 Task: Look for space in Amangarh, Pakistan from 12th June, 2023 to 15th June, 2023 for 2 adults in price range Rs.10000 to Rs.15000. Place can be entire place with 1  bedroom having 1 bed and 1 bathroom. Property type can be house, flat, guest house, hotel. Booking option can be shelf check-in. Required host language is English.
Action: Mouse moved to (593, 110)
Screenshot: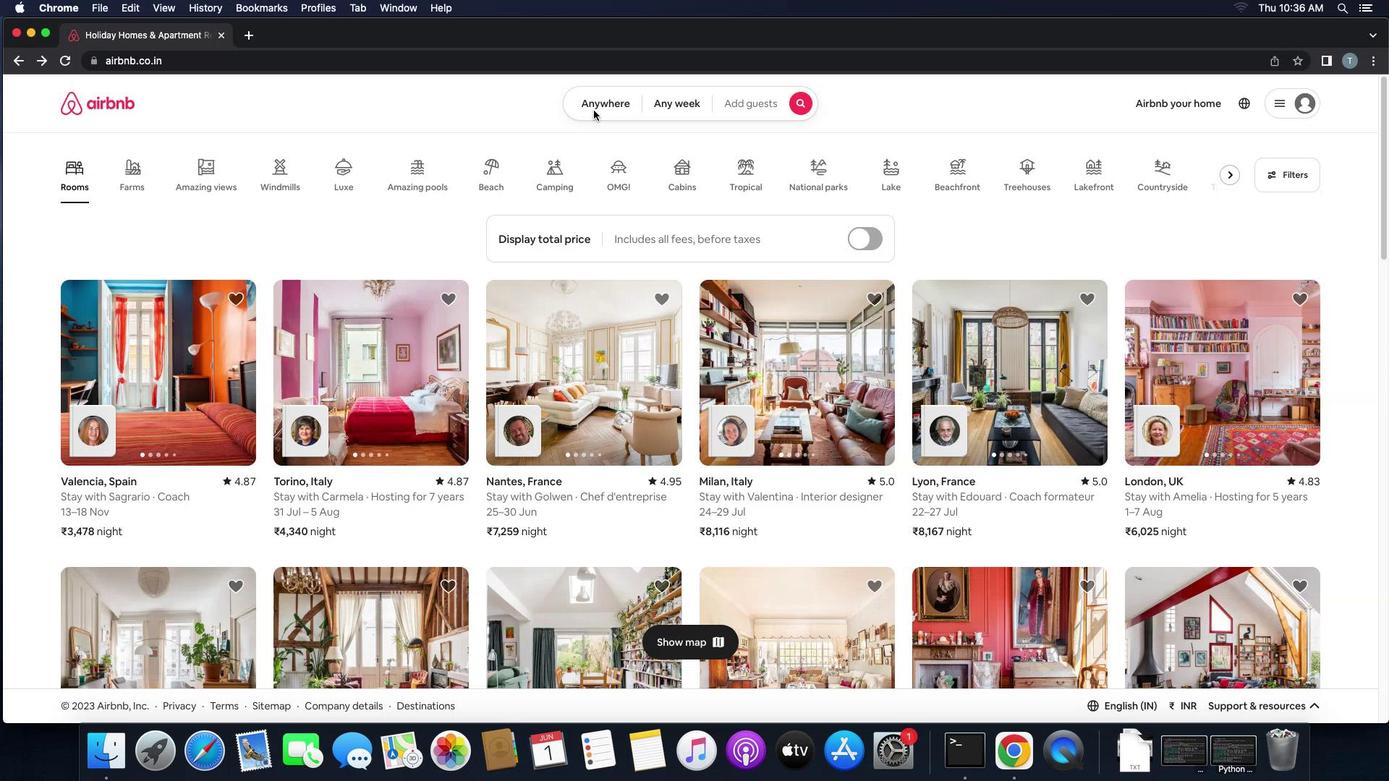 
Action: Mouse pressed left at (593, 110)
Screenshot: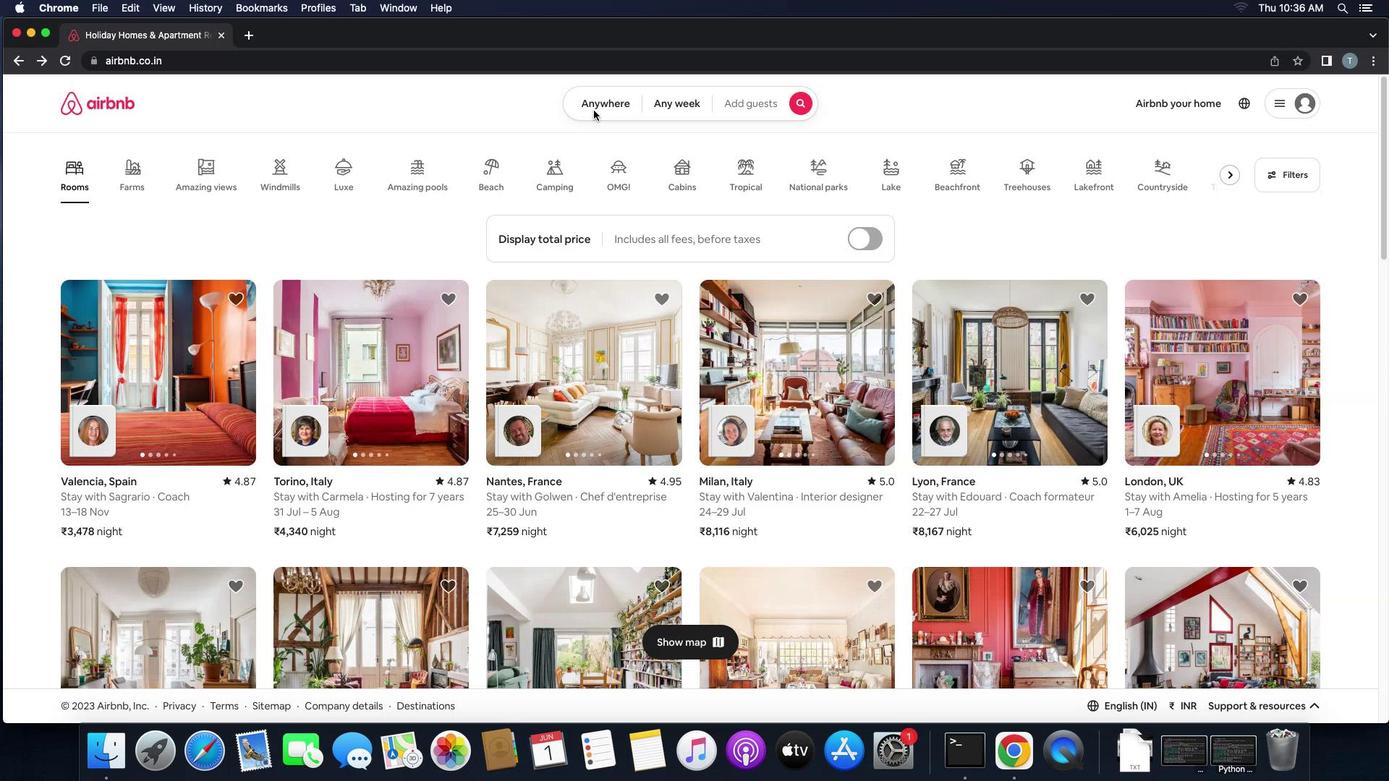 
Action: Mouse pressed left at (593, 110)
Screenshot: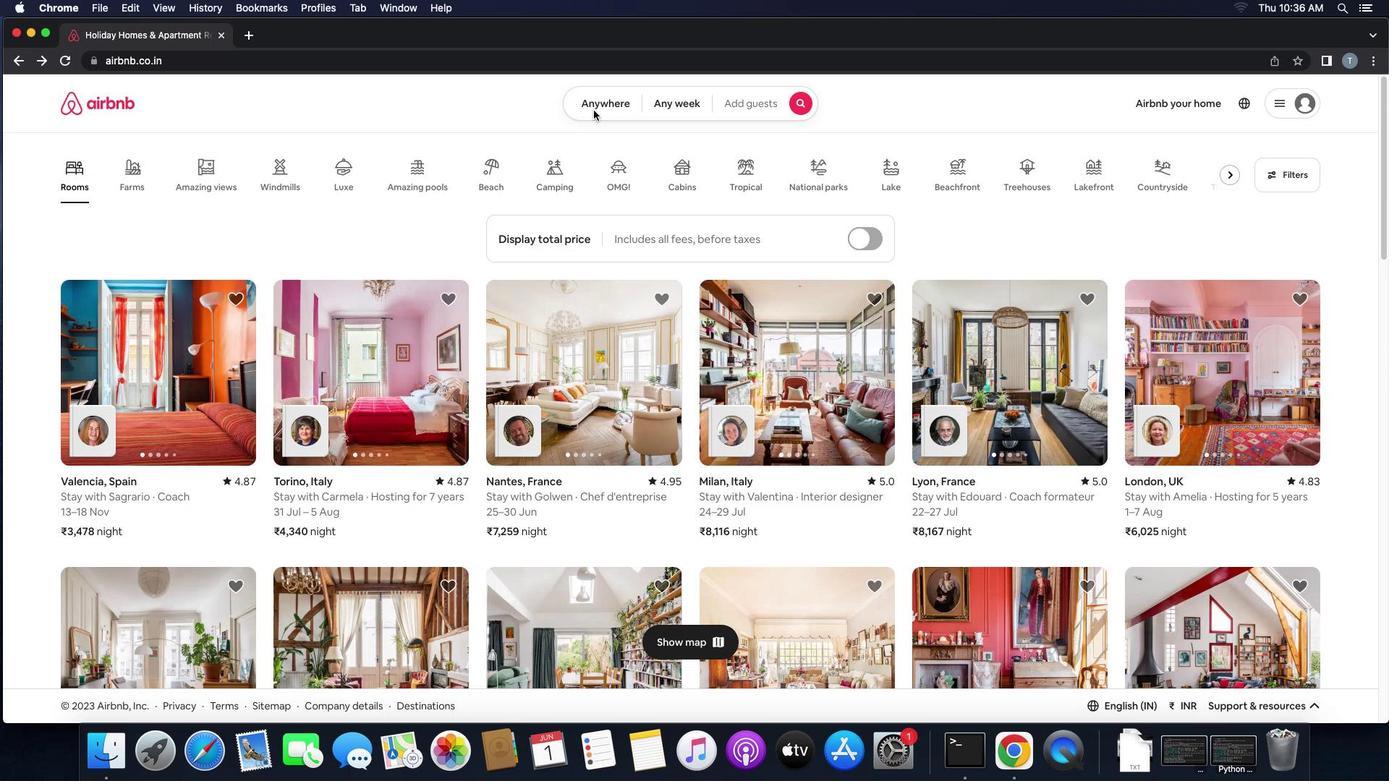 
Action: Mouse moved to (550, 168)
Screenshot: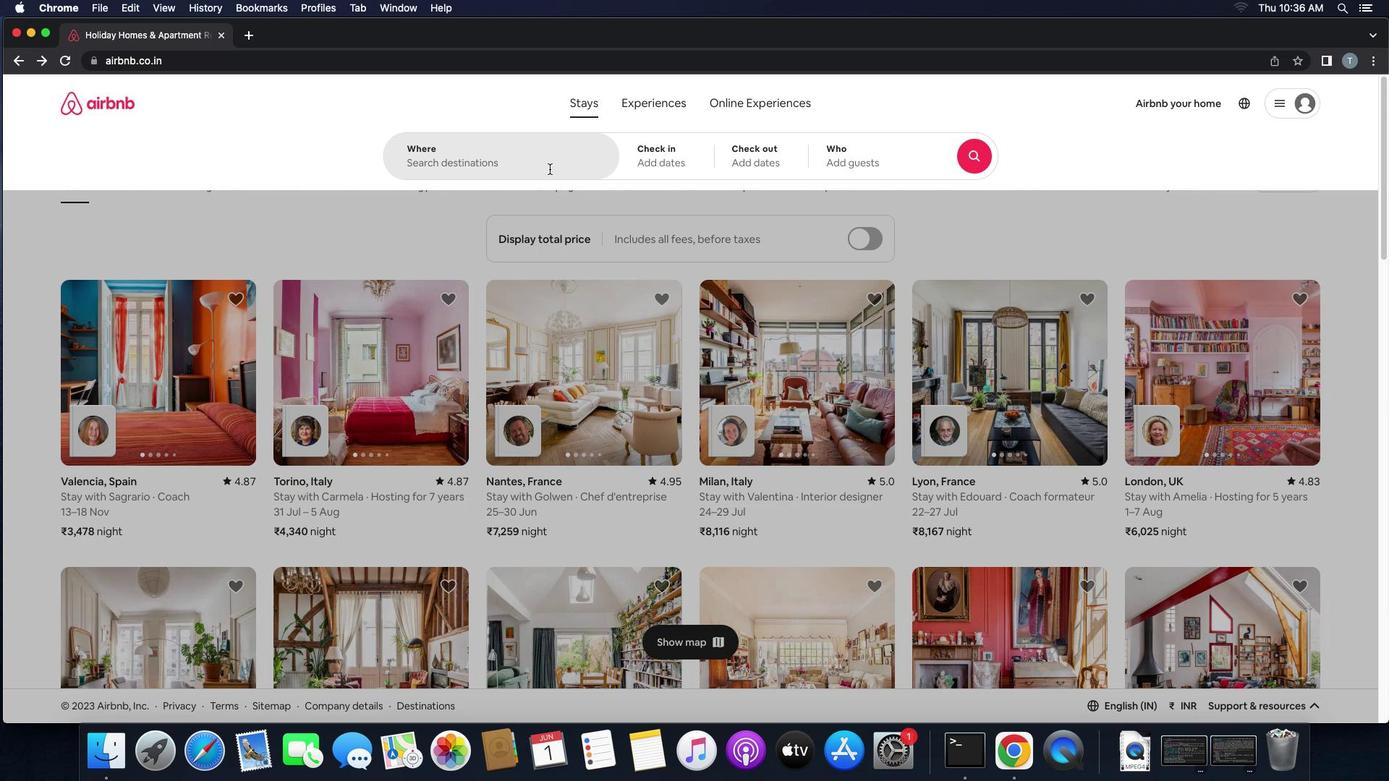 
Action: Mouse pressed left at (550, 168)
Screenshot: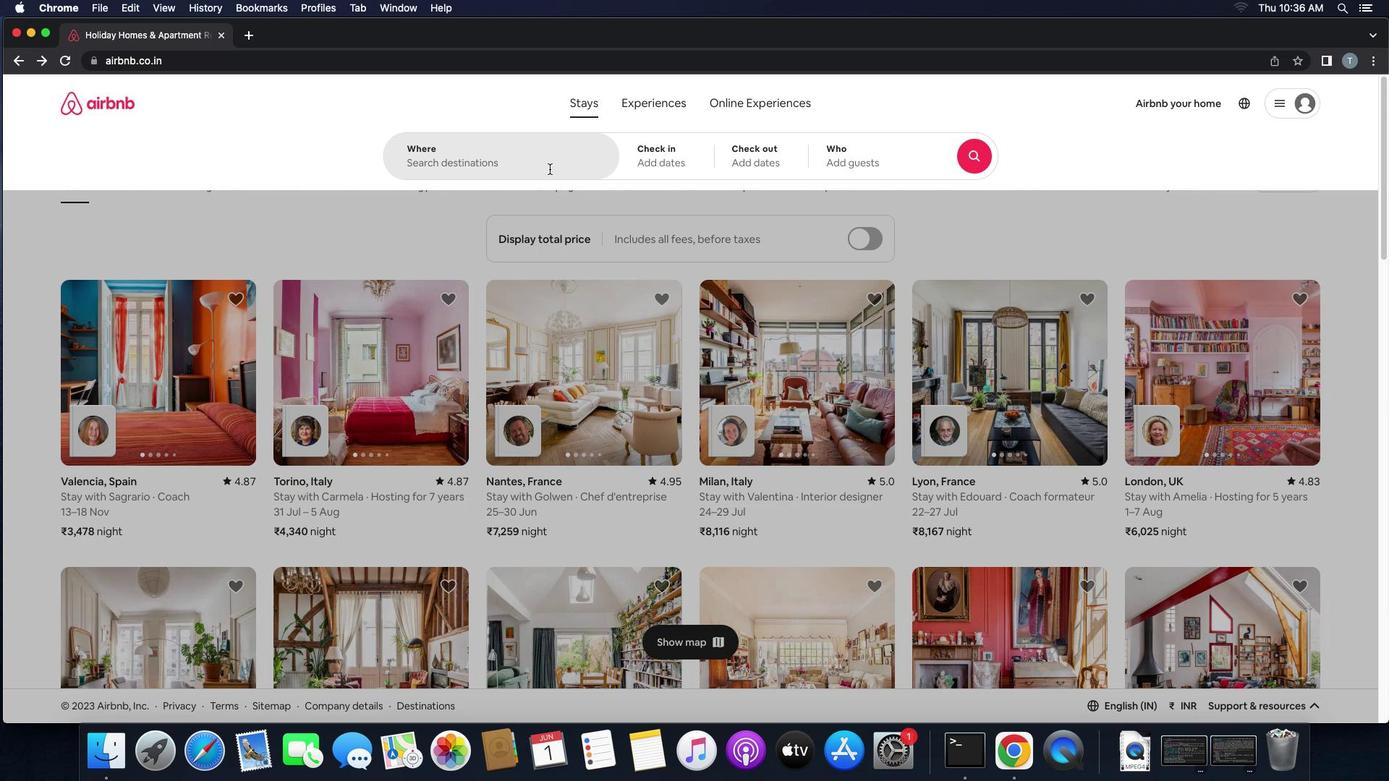 
Action: Mouse moved to (550, 168)
Screenshot: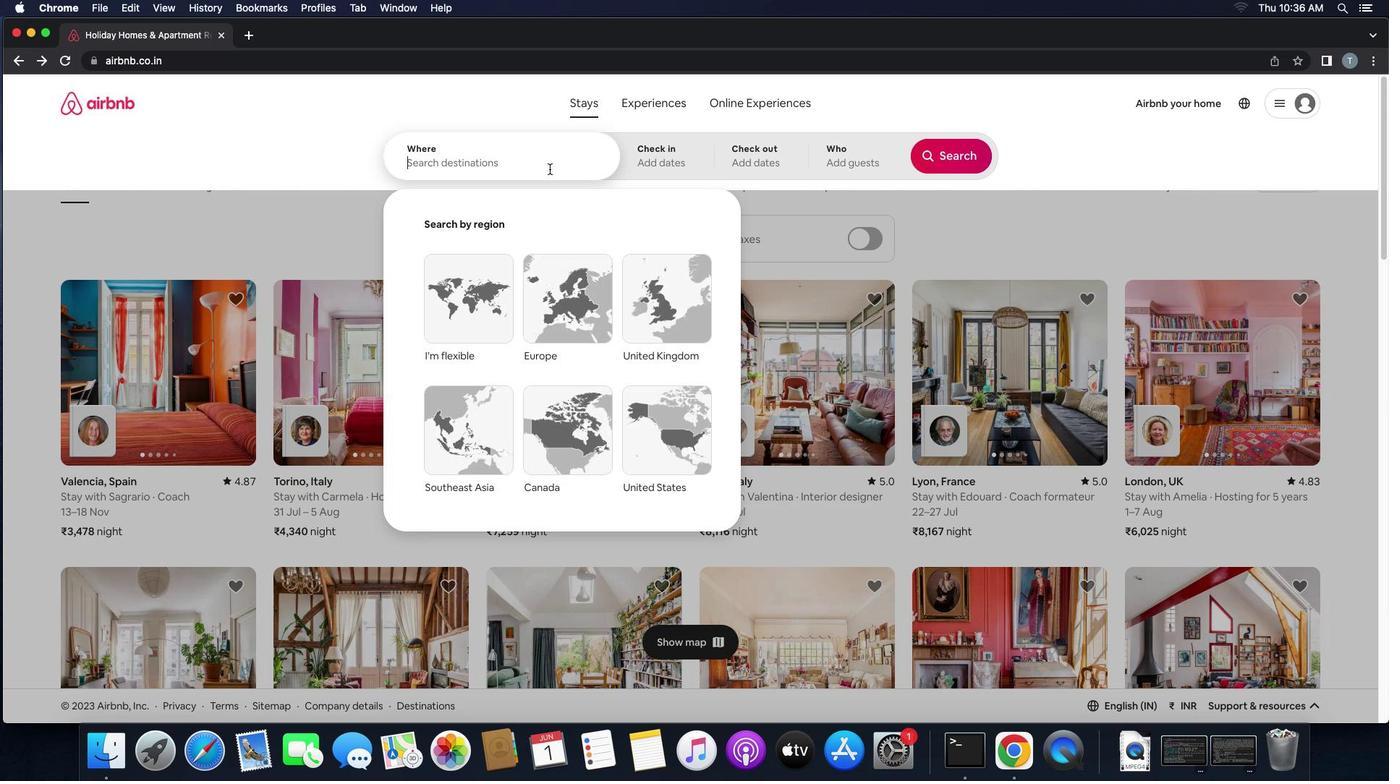 
Action: Key pressed 'a''m''a''n''g''a''r''h'
Screenshot: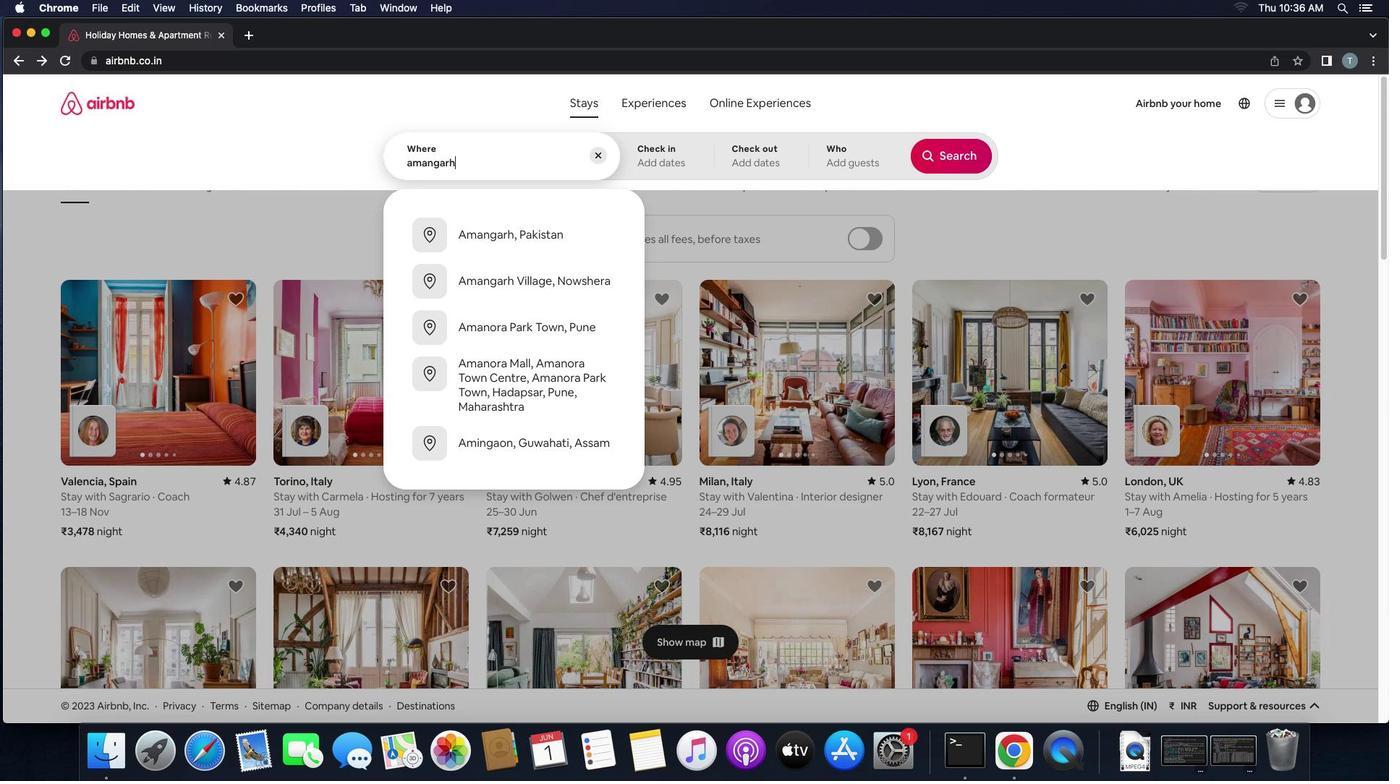 
Action: Mouse moved to (520, 230)
Screenshot: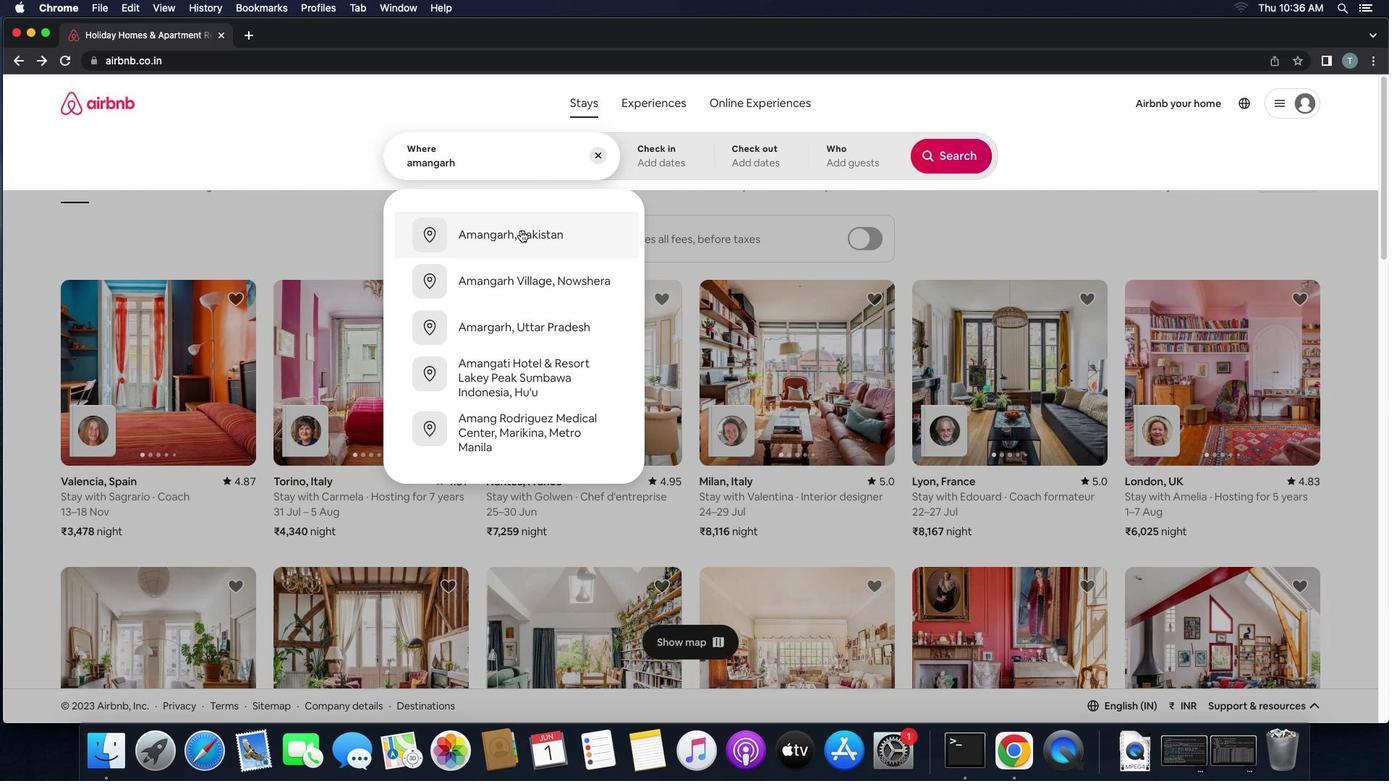 
Action: Mouse pressed left at (520, 230)
Screenshot: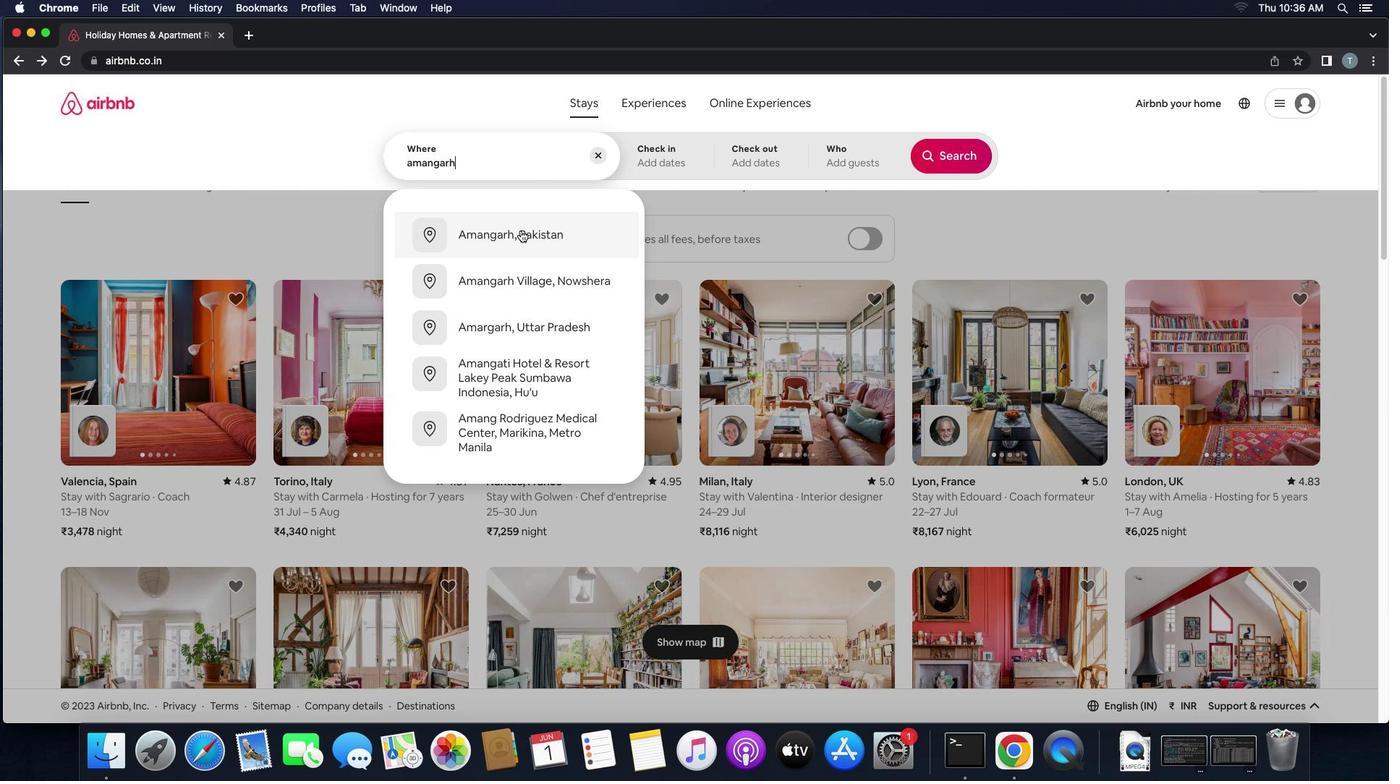 
Action: Mouse moved to (488, 403)
Screenshot: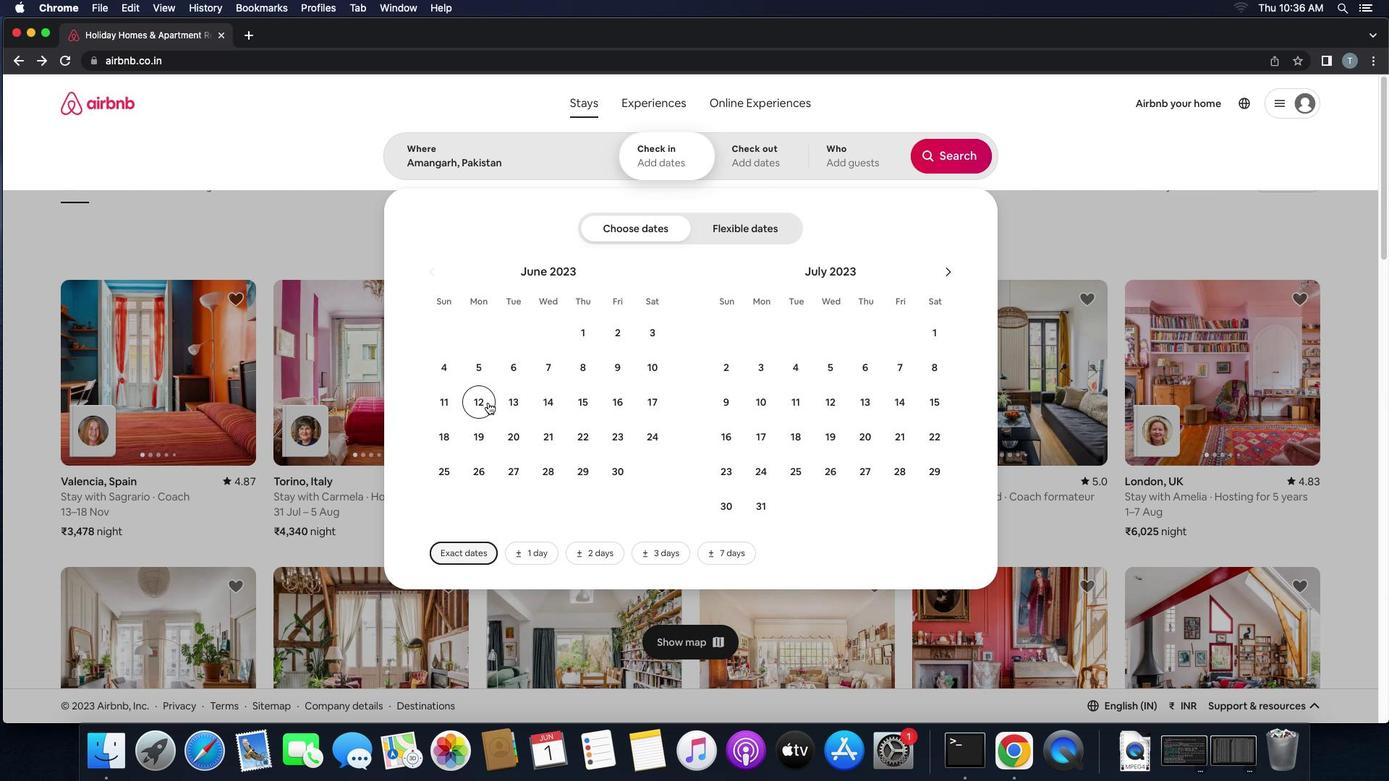 
Action: Mouse pressed left at (488, 403)
Screenshot: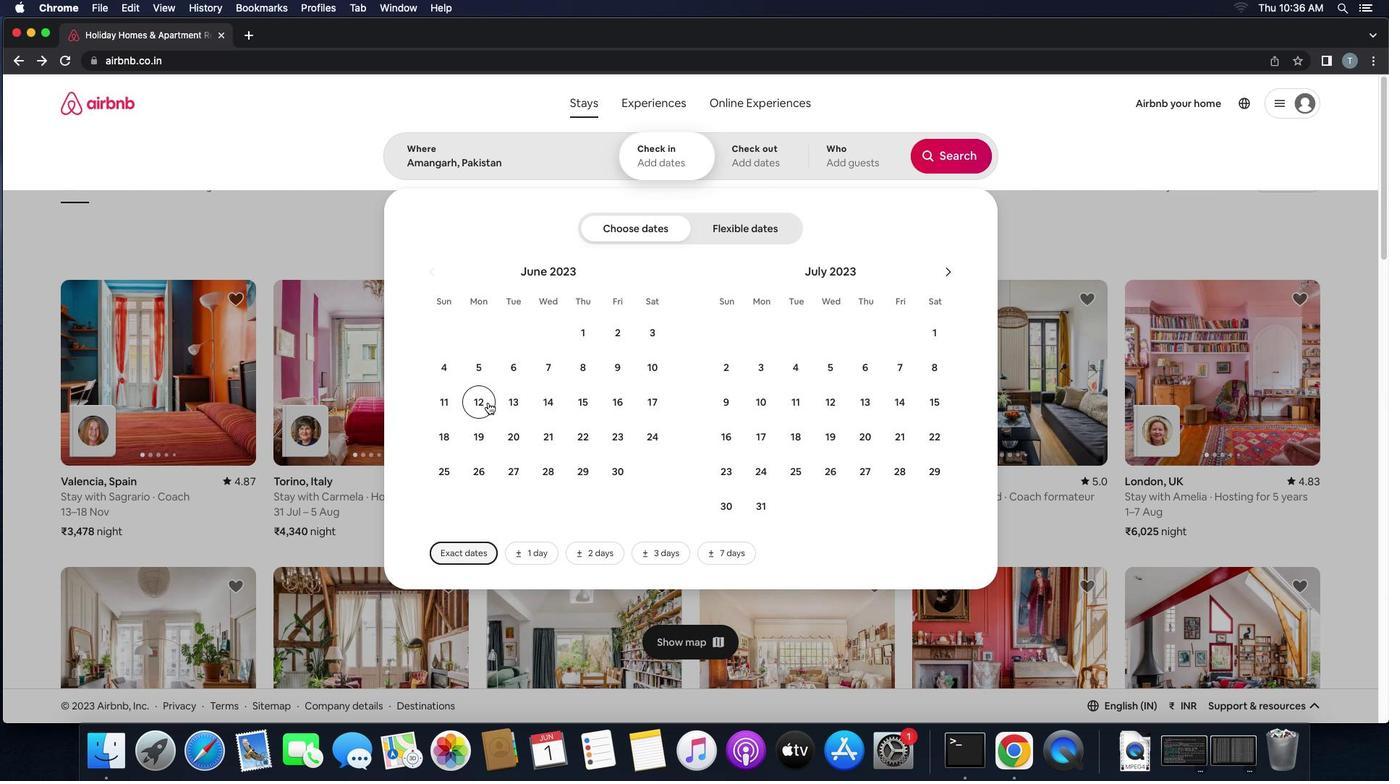
Action: Mouse moved to (574, 406)
Screenshot: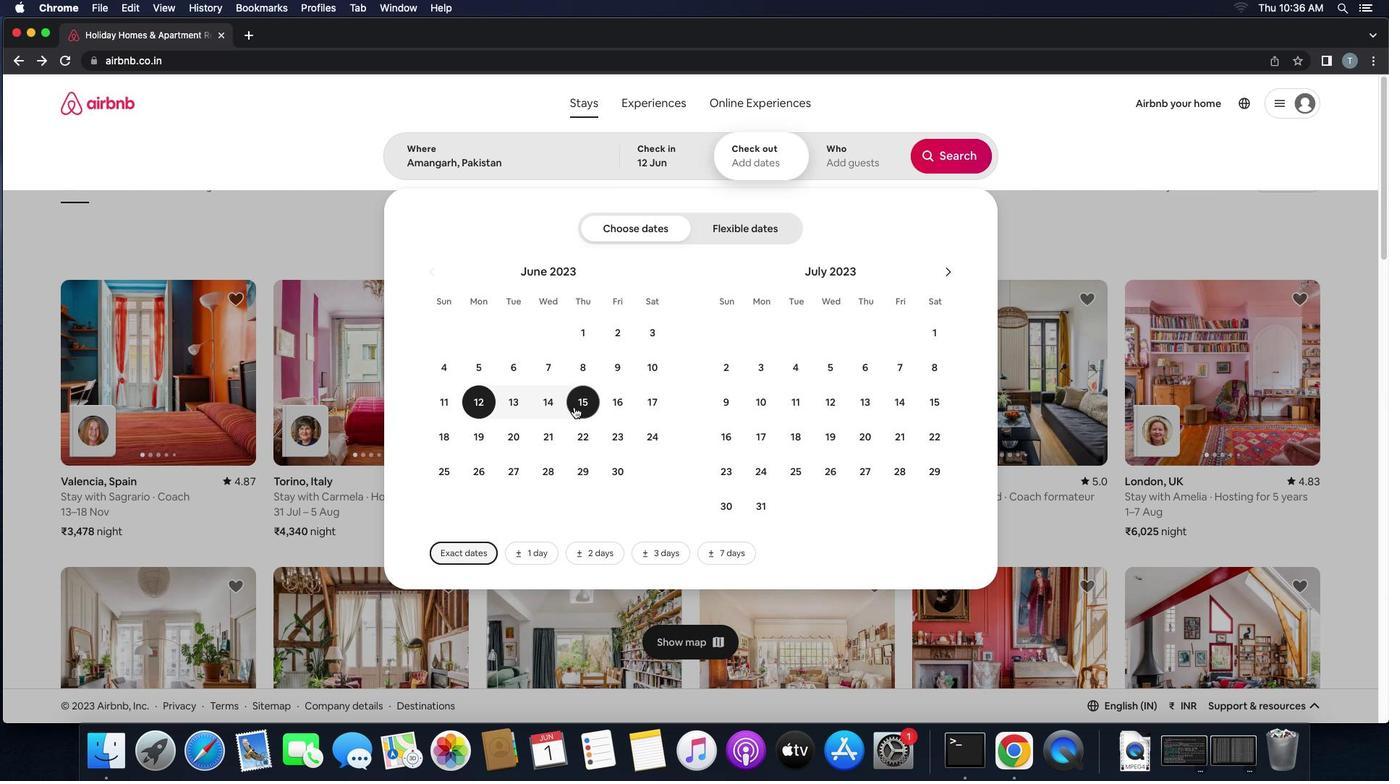 
Action: Mouse pressed left at (574, 406)
Screenshot: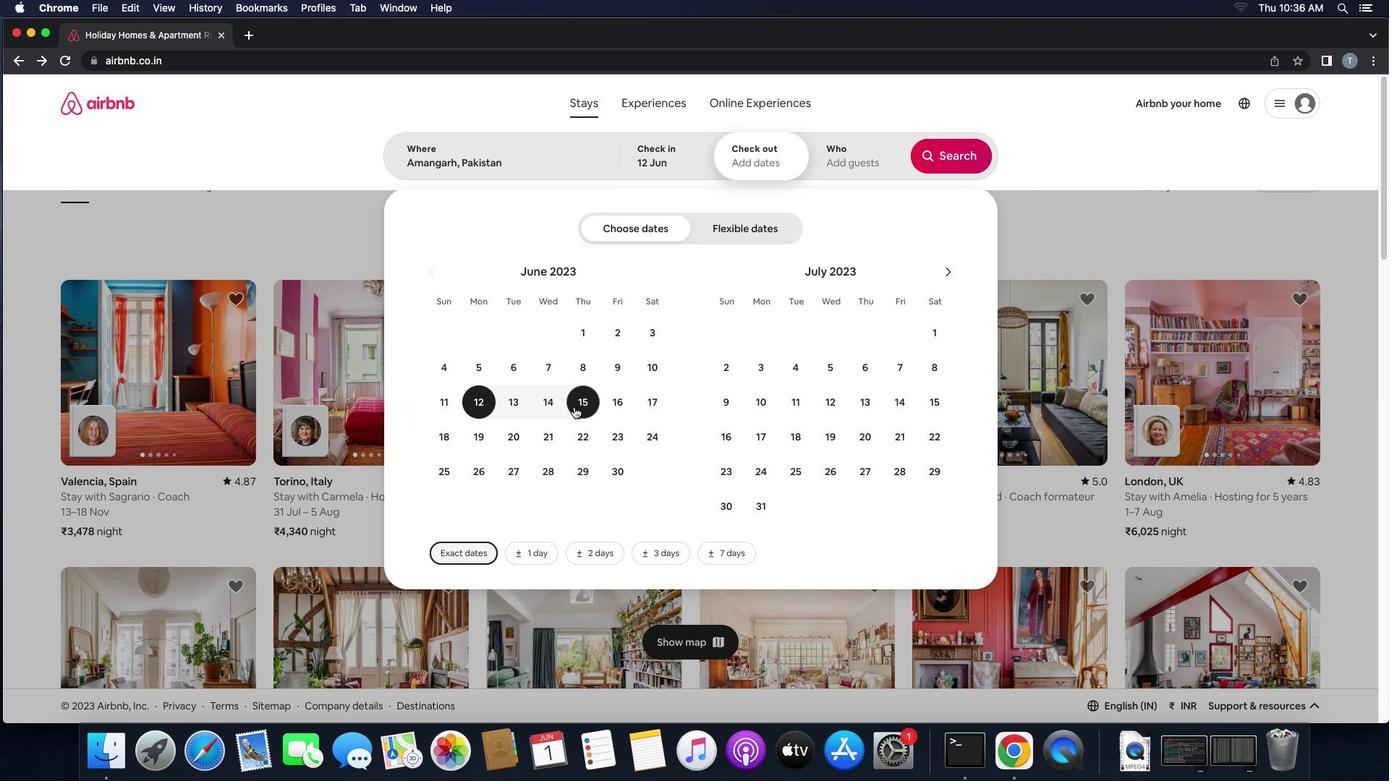 
Action: Mouse moved to (859, 152)
Screenshot: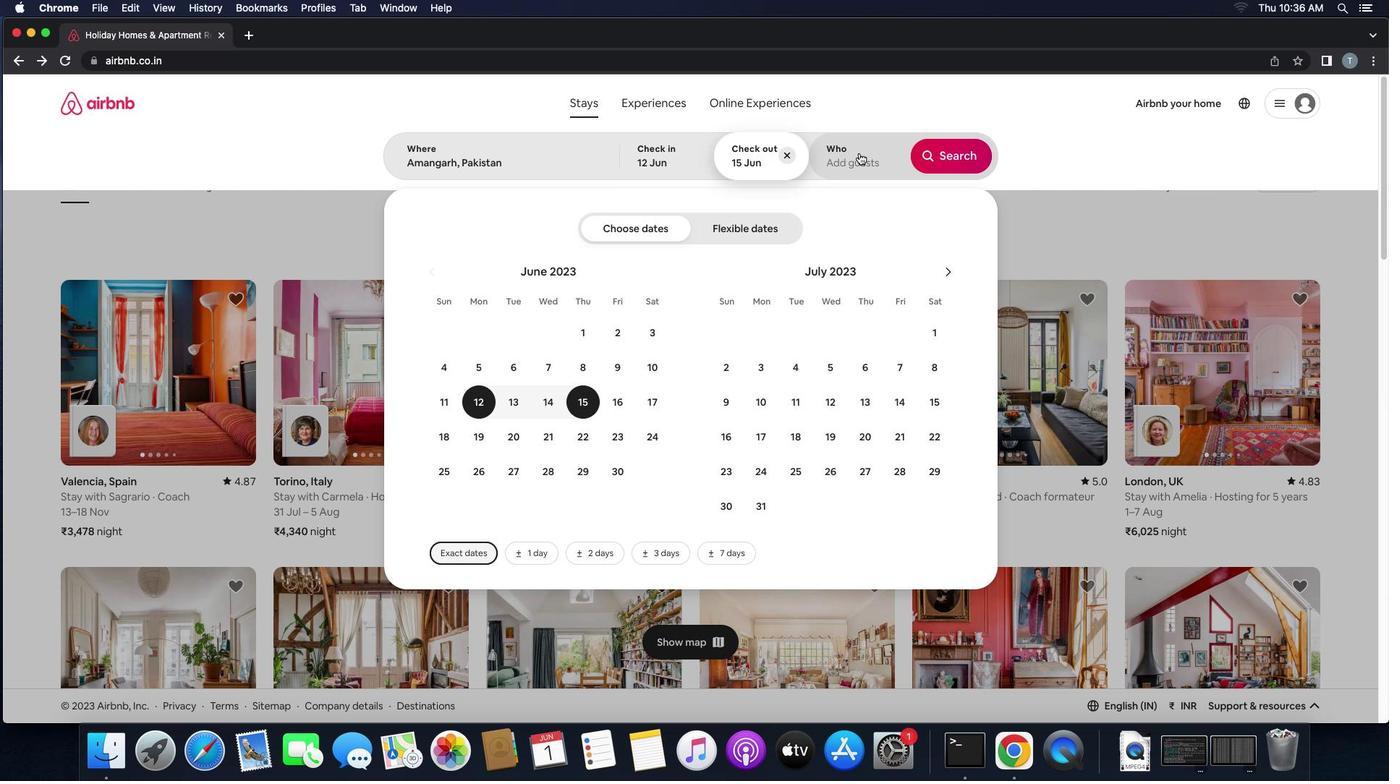 
Action: Mouse pressed left at (859, 152)
Screenshot: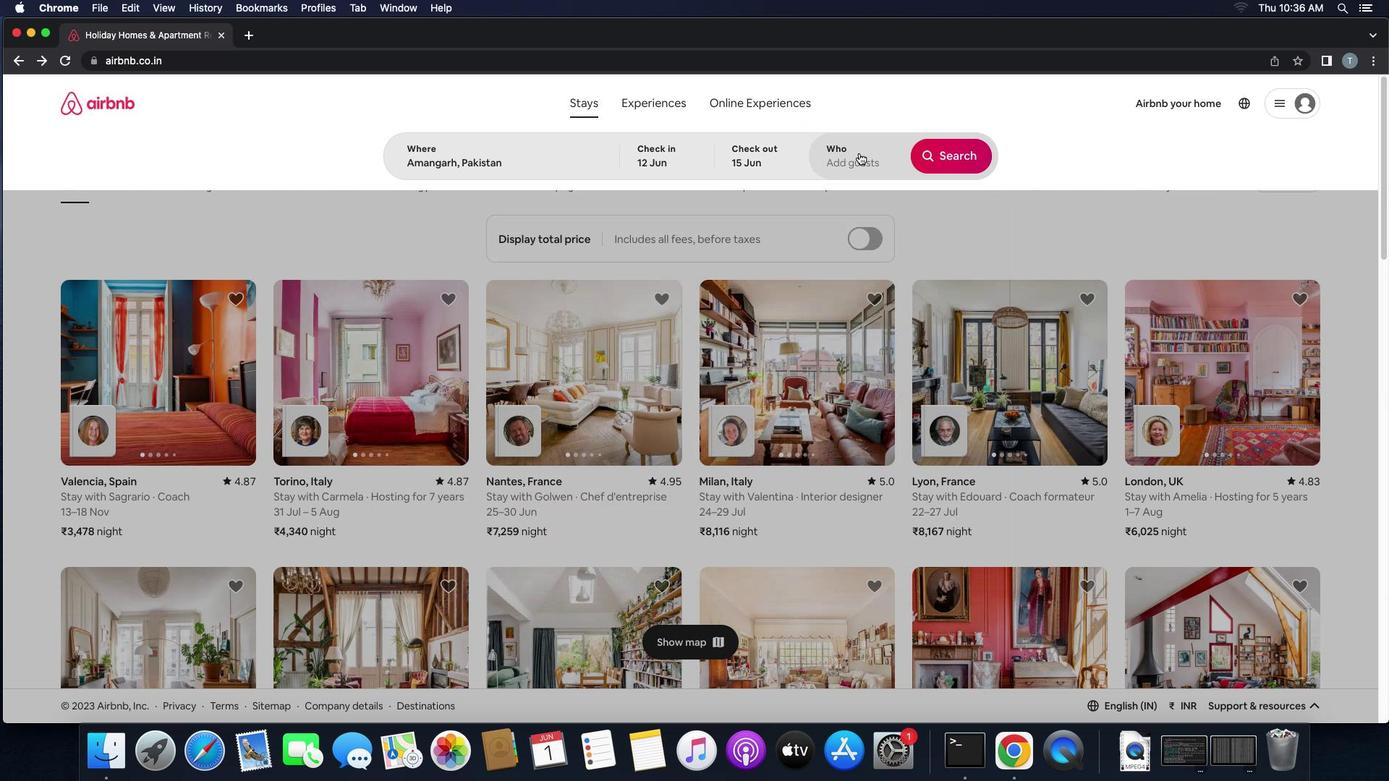 
Action: Mouse moved to (950, 230)
Screenshot: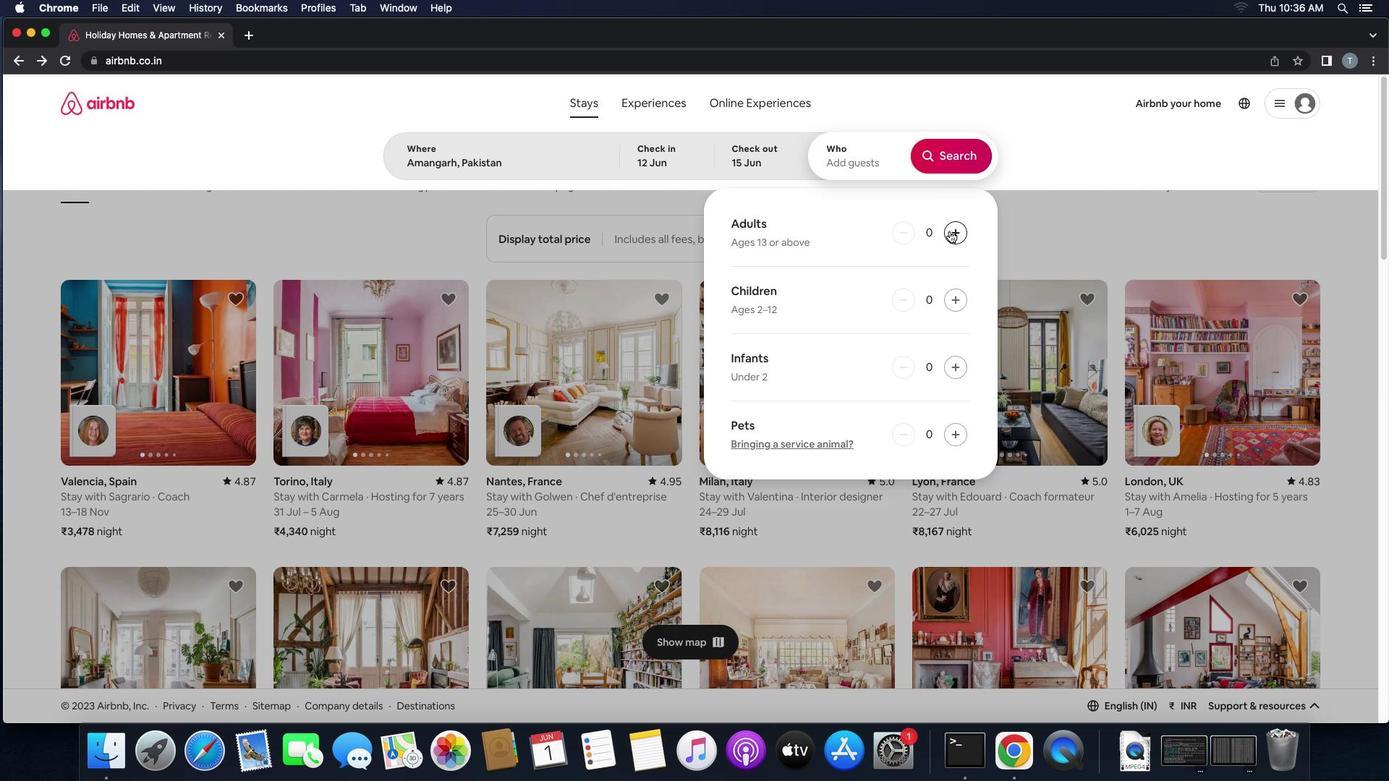 
Action: Mouse pressed left at (950, 230)
Screenshot: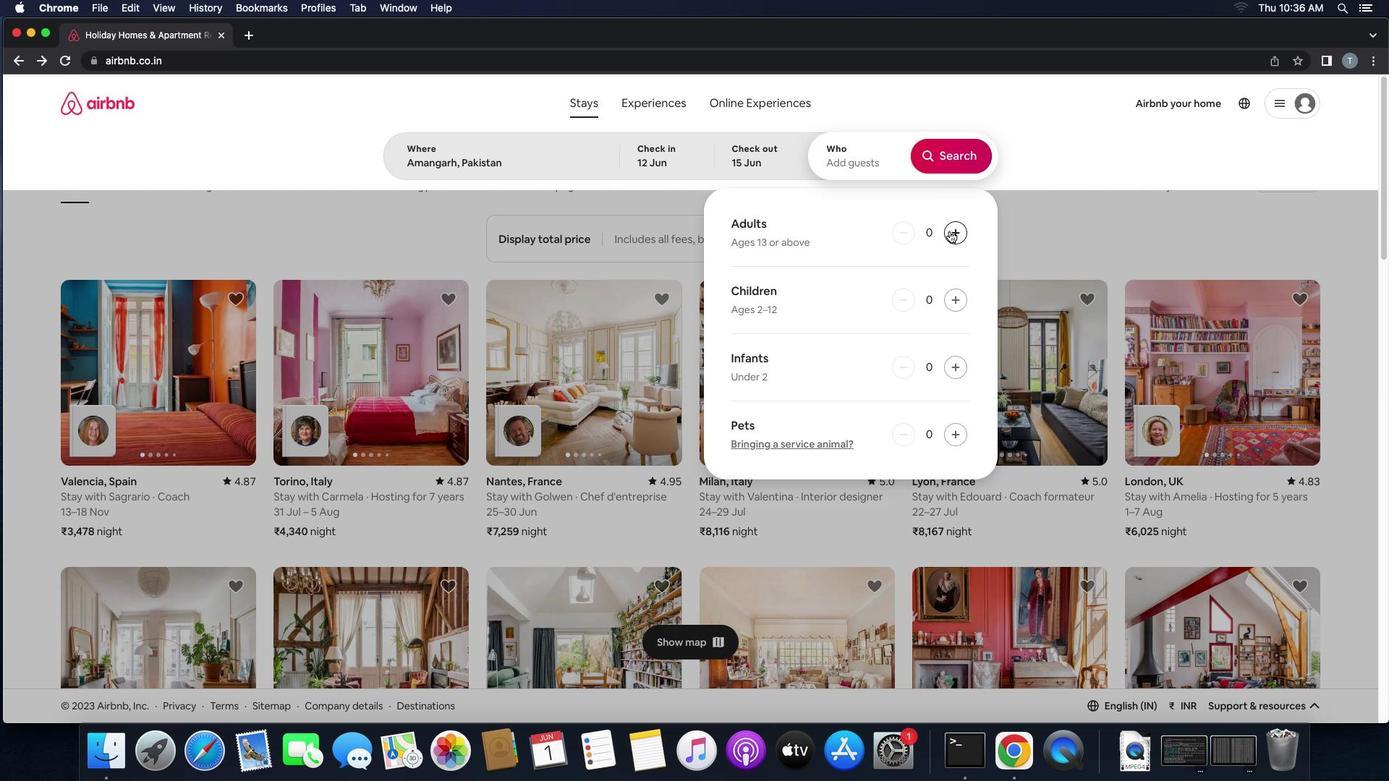 
Action: Mouse pressed left at (950, 230)
Screenshot: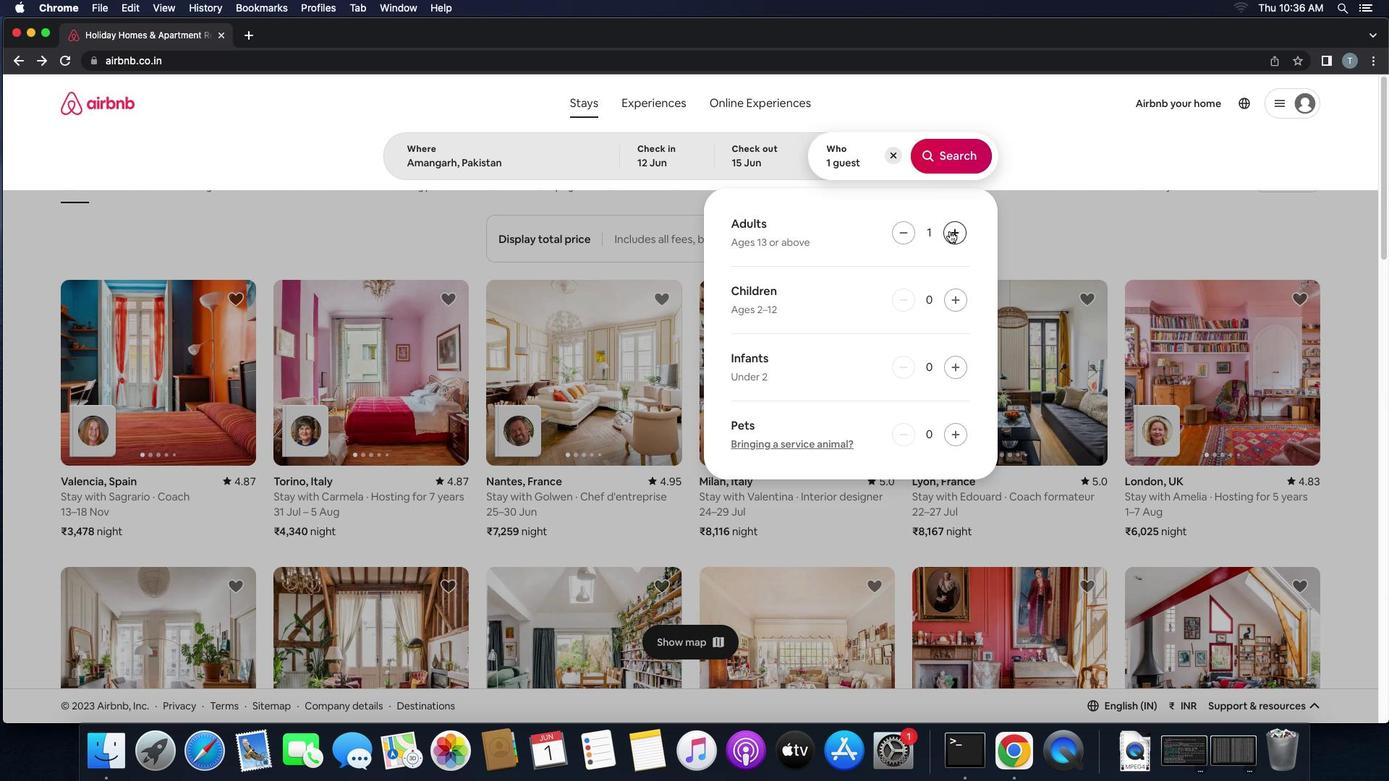 
Action: Mouse moved to (947, 162)
Screenshot: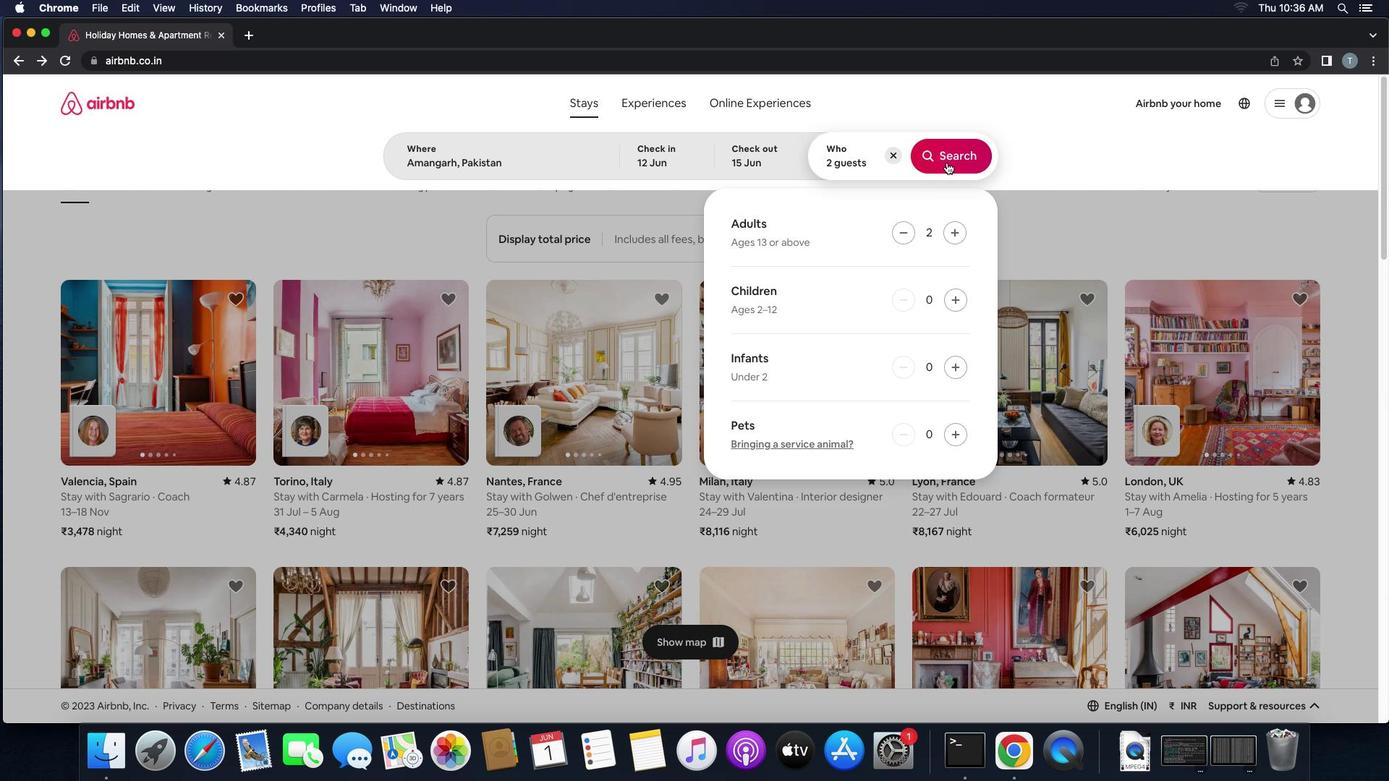 
Action: Mouse pressed left at (947, 162)
Screenshot: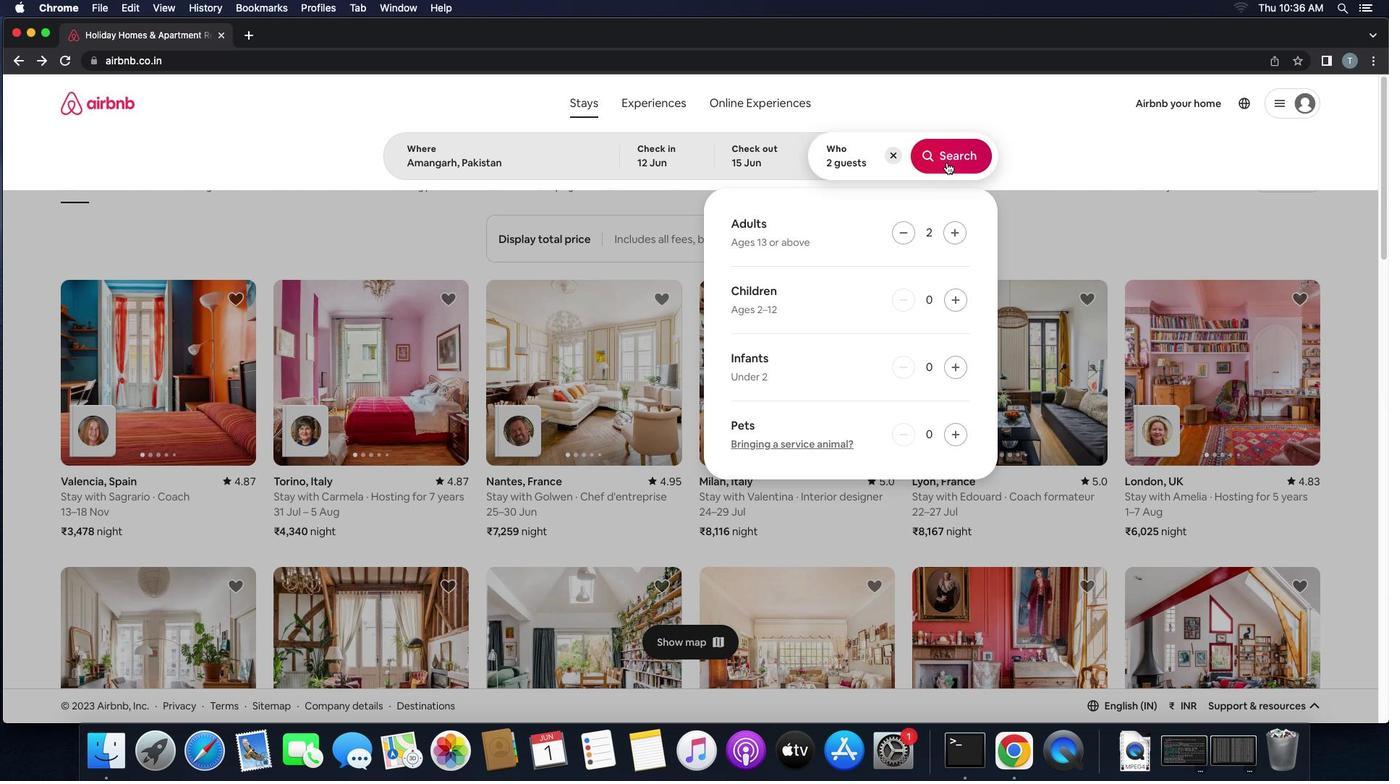 
Action: Mouse moved to (1344, 157)
Screenshot: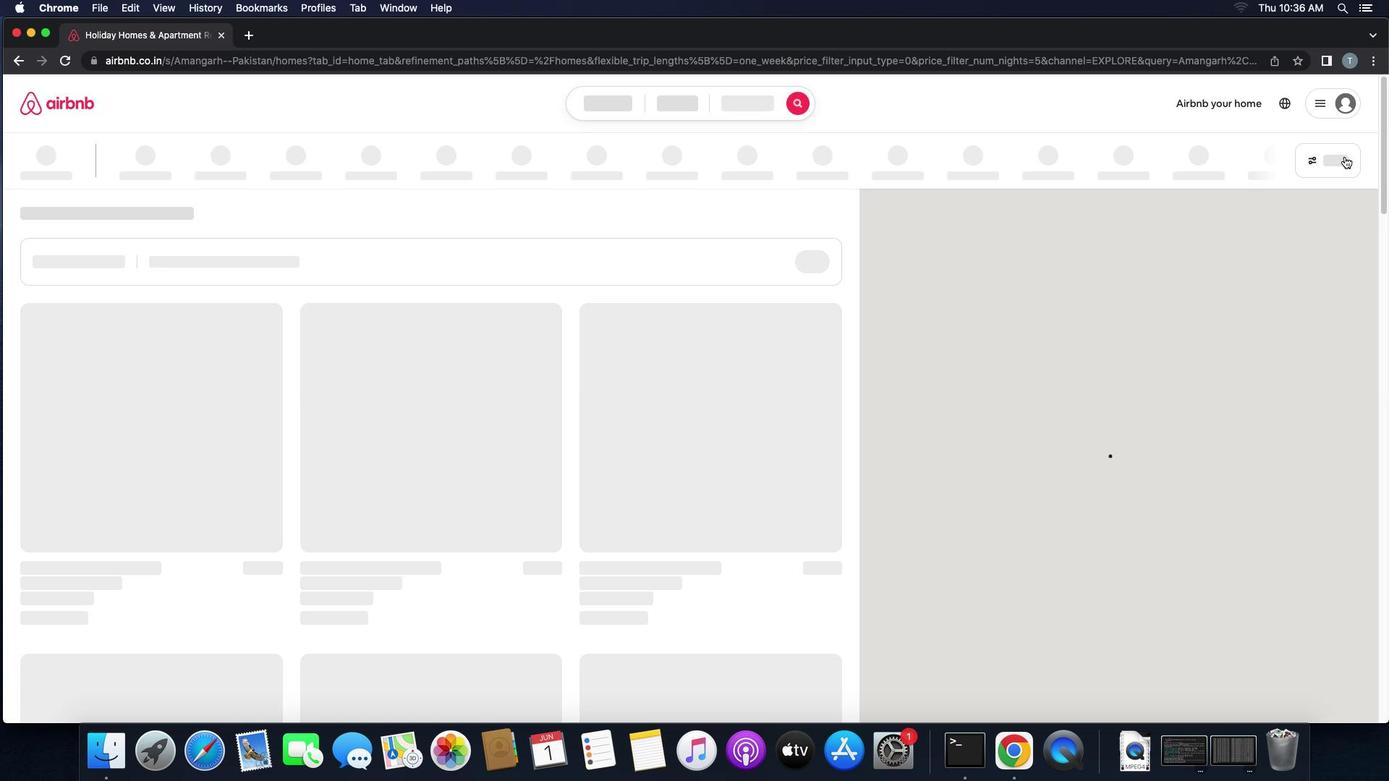 
Action: Mouse pressed left at (1344, 157)
Screenshot: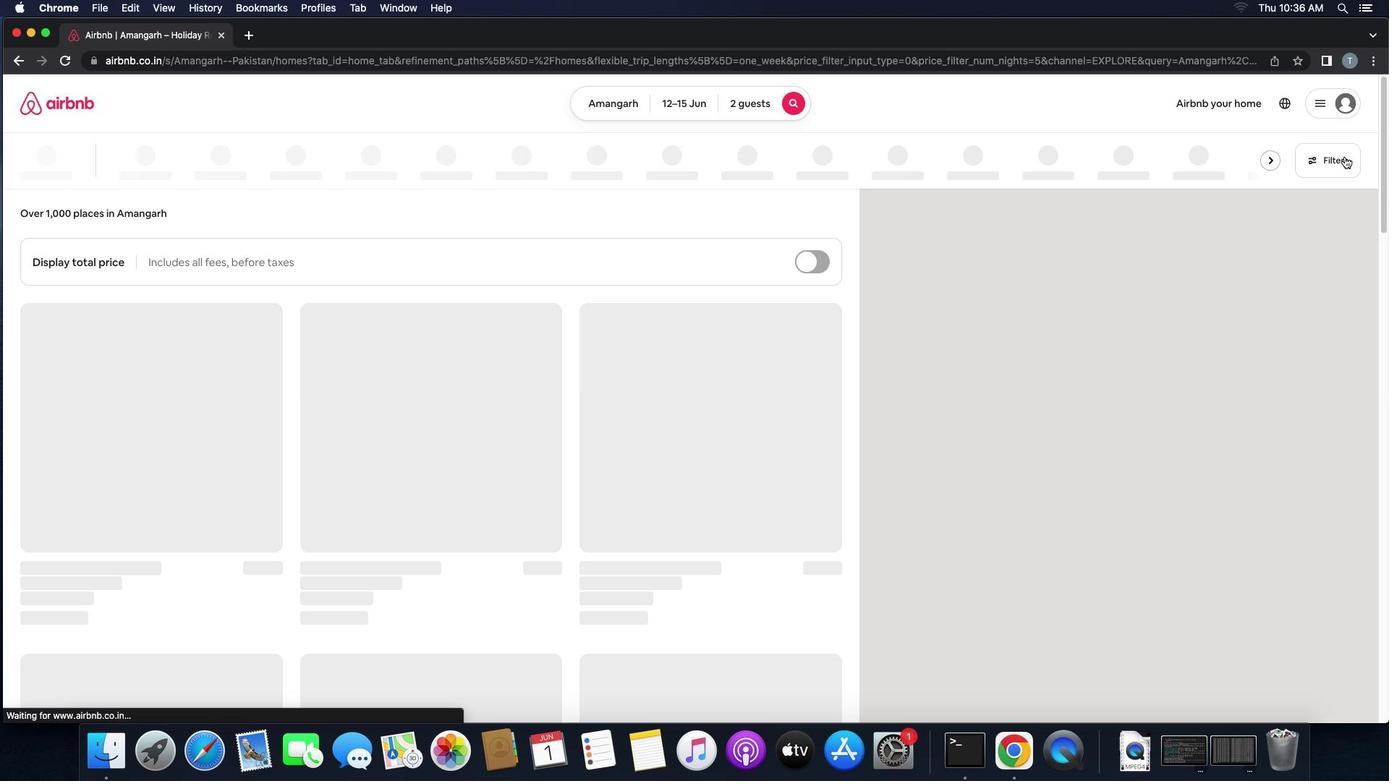 
Action: Mouse moved to (539, 531)
Screenshot: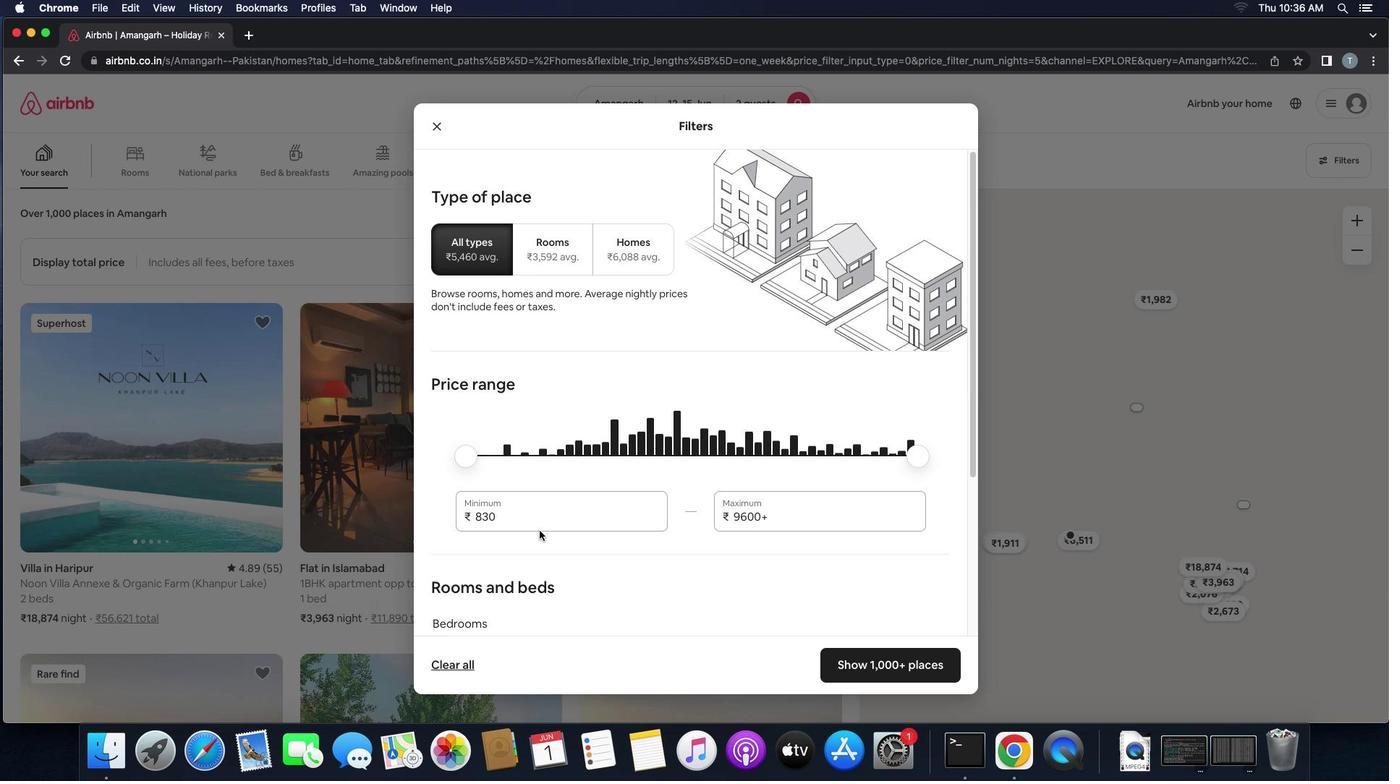 
Action: Mouse pressed left at (539, 531)
Screenshot: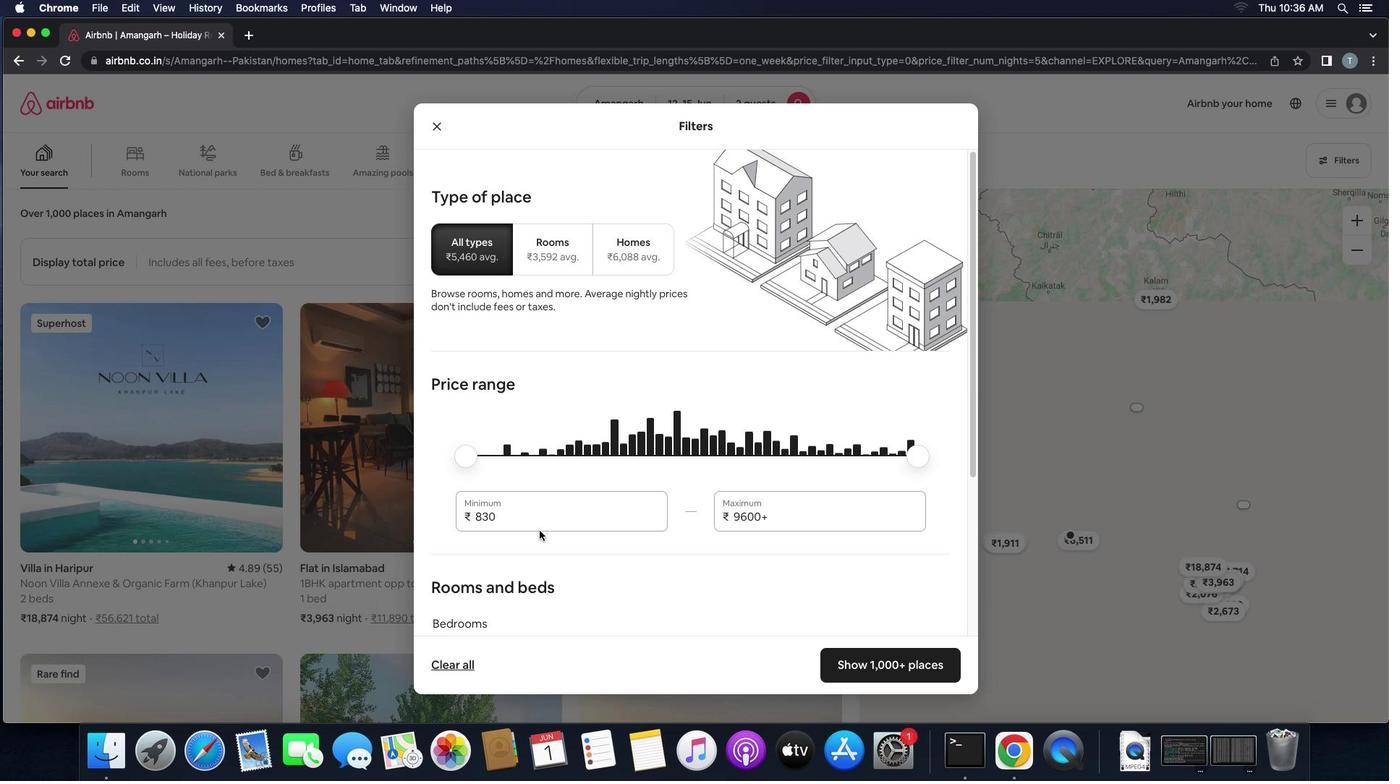 
Action: Key pressed Key.backspaceKey.backspaceKey.backspace'1''0''0''0'
Screenshot: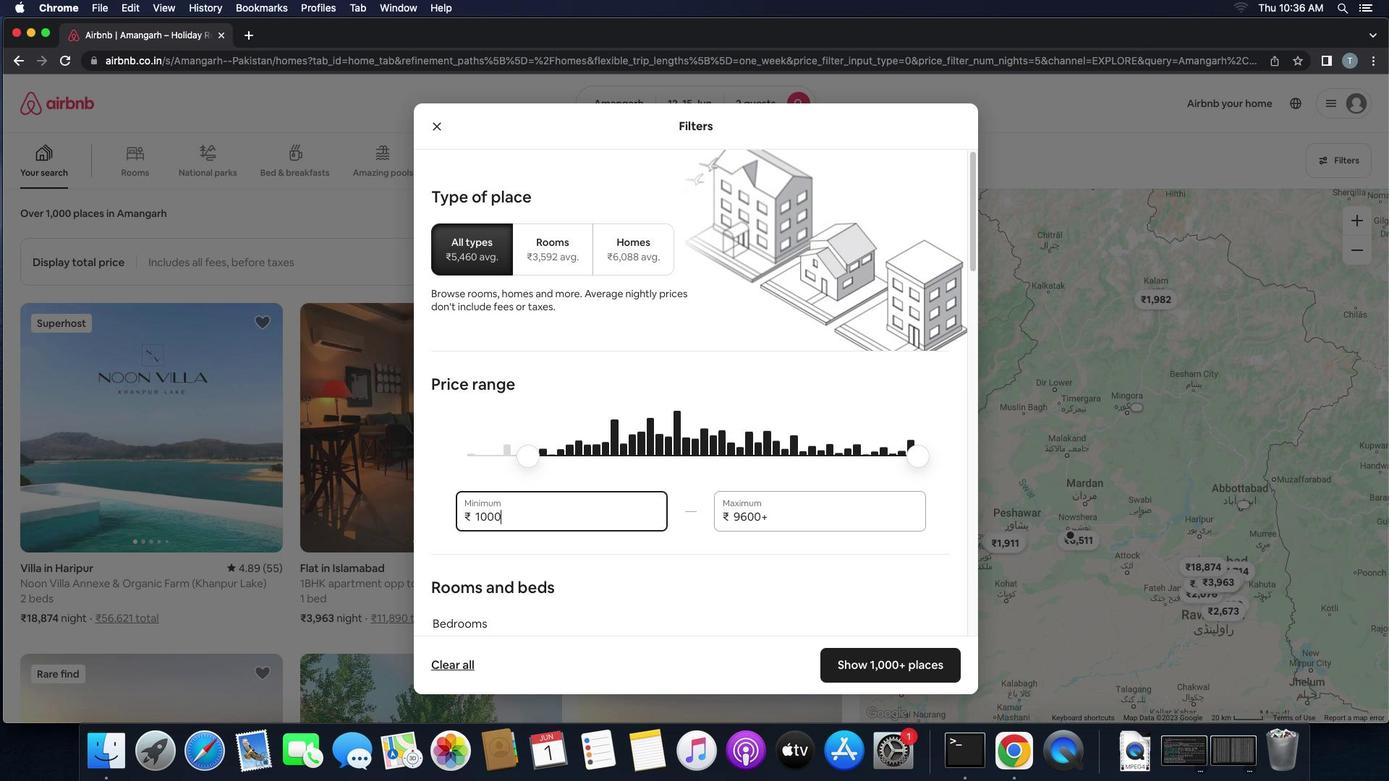 
Action: Mouse moved to (817, 520)
Screenshot: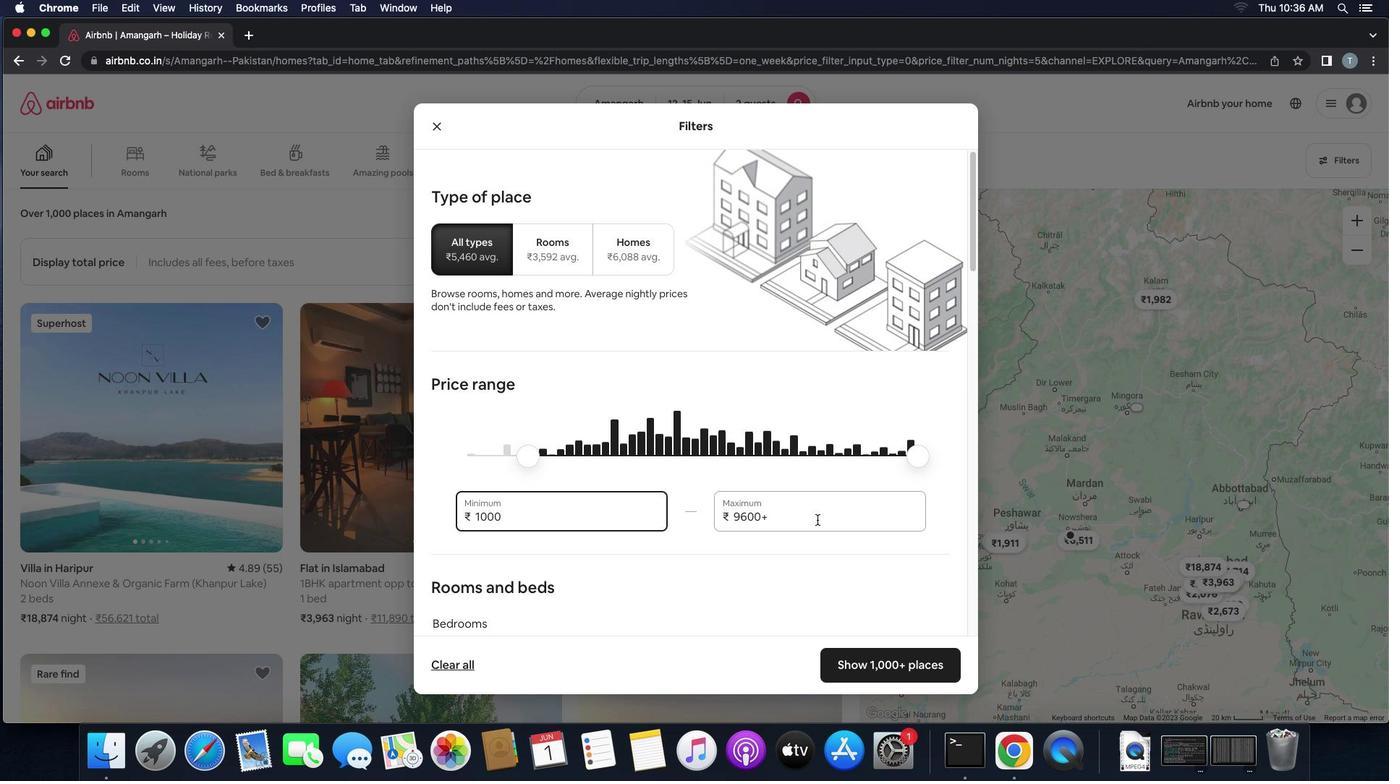 
Action: Mouse pressed left at (817, 520)
Screenshot: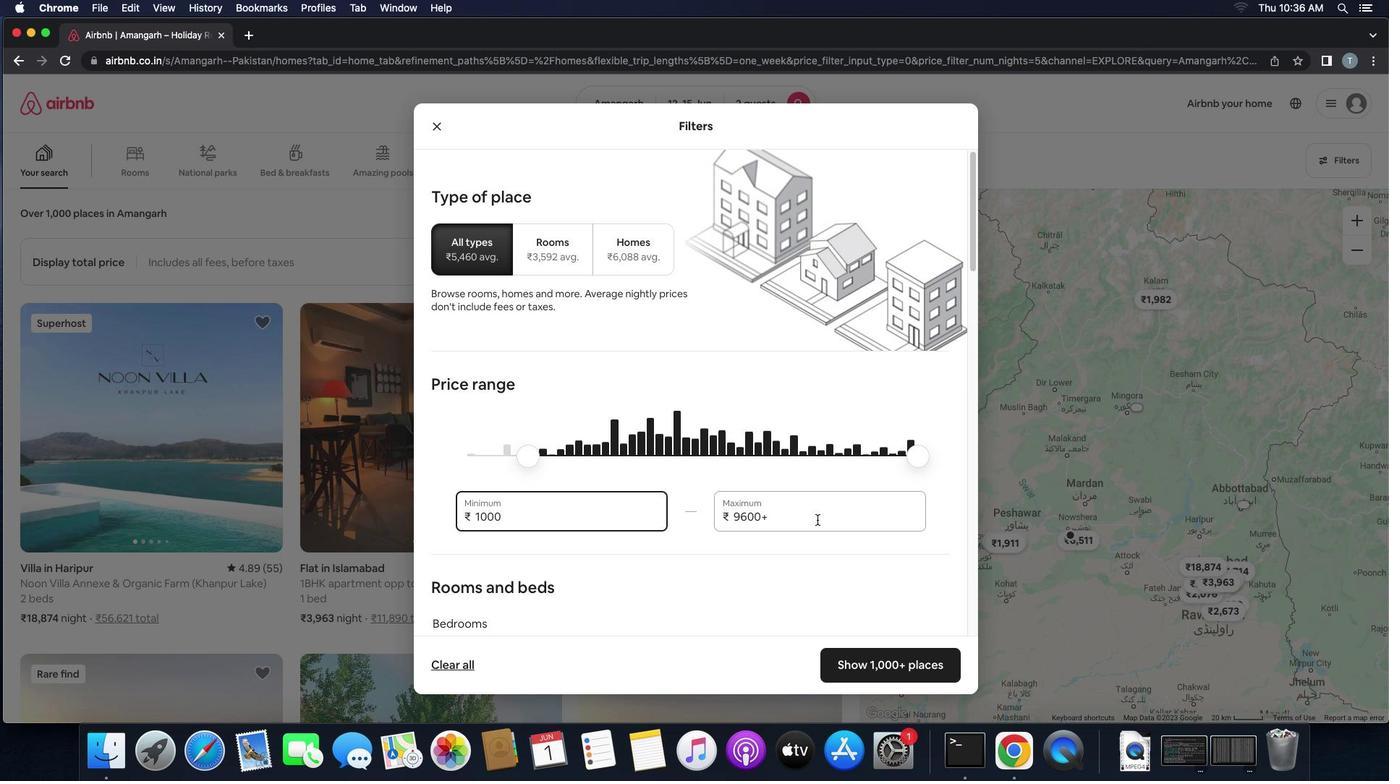 
Action: Mouse moved to (817, 520)
Screenshot: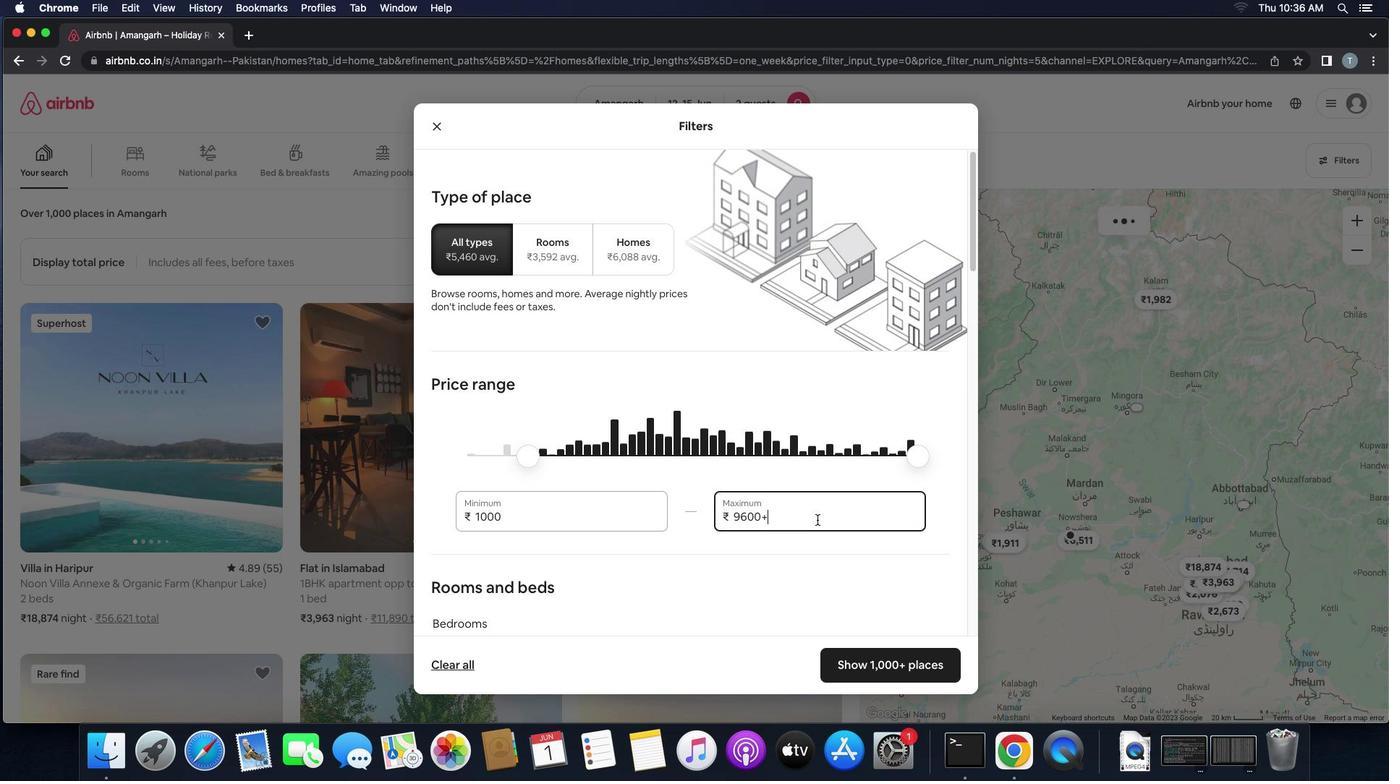 
Action: Key pressed Key.backspaceKey.backspaceKey.backspaceKey.backspaceKey.backspace'1''5''0''0''0'
Screenshot: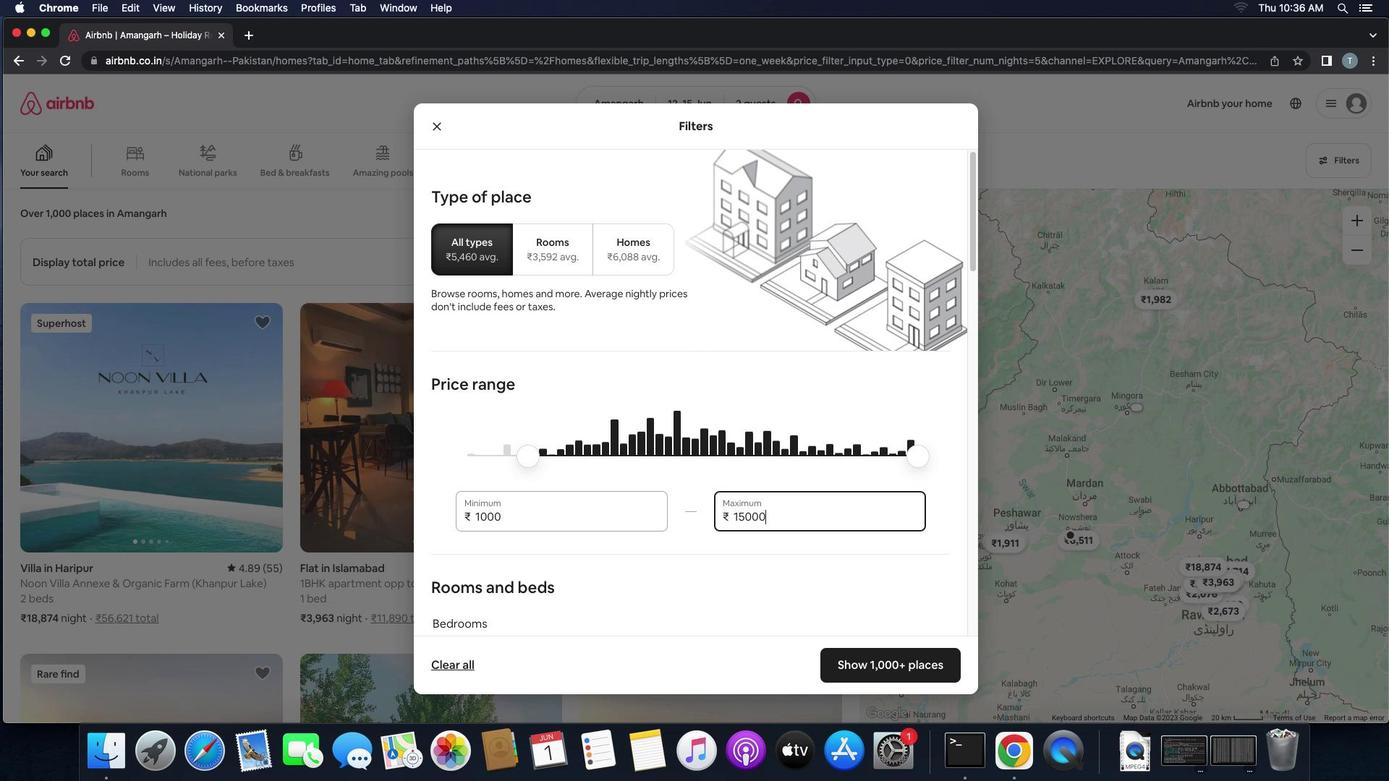 
Action: Mouse moved to (678, 577)
Screenshot: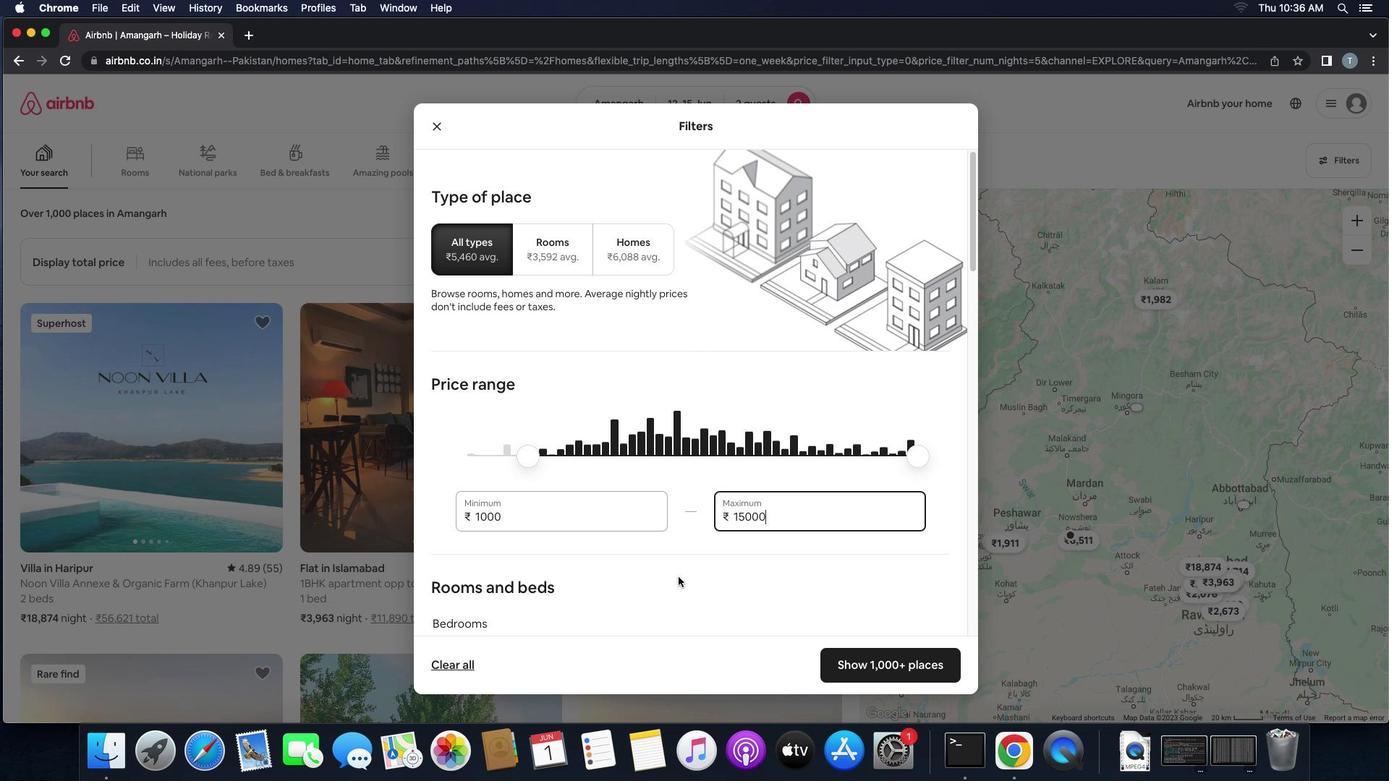 
Action: Mouse scrolled (678, 577) with delta (0, 0)
Screenshot: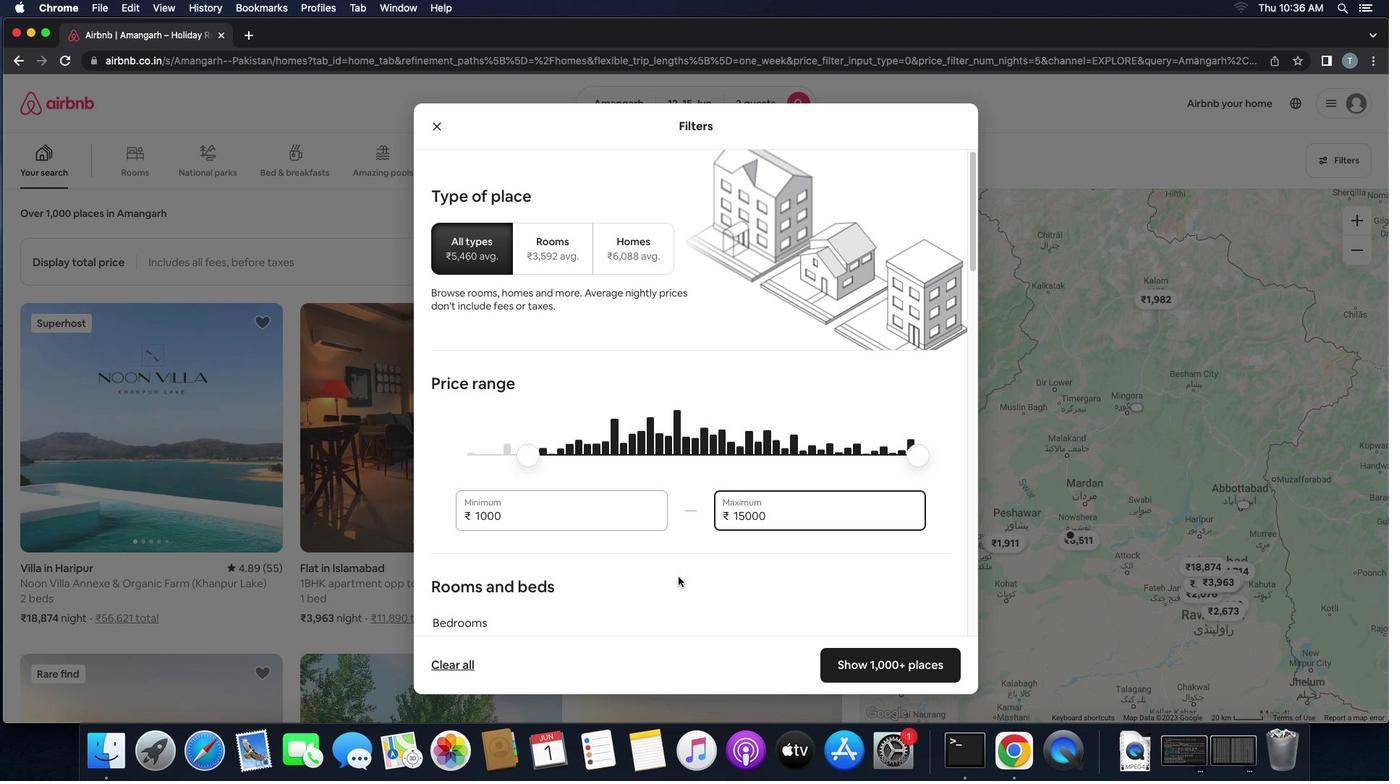 
Action: Mouse scrolled (678, 577) with delta (0, 0)
Screenshot: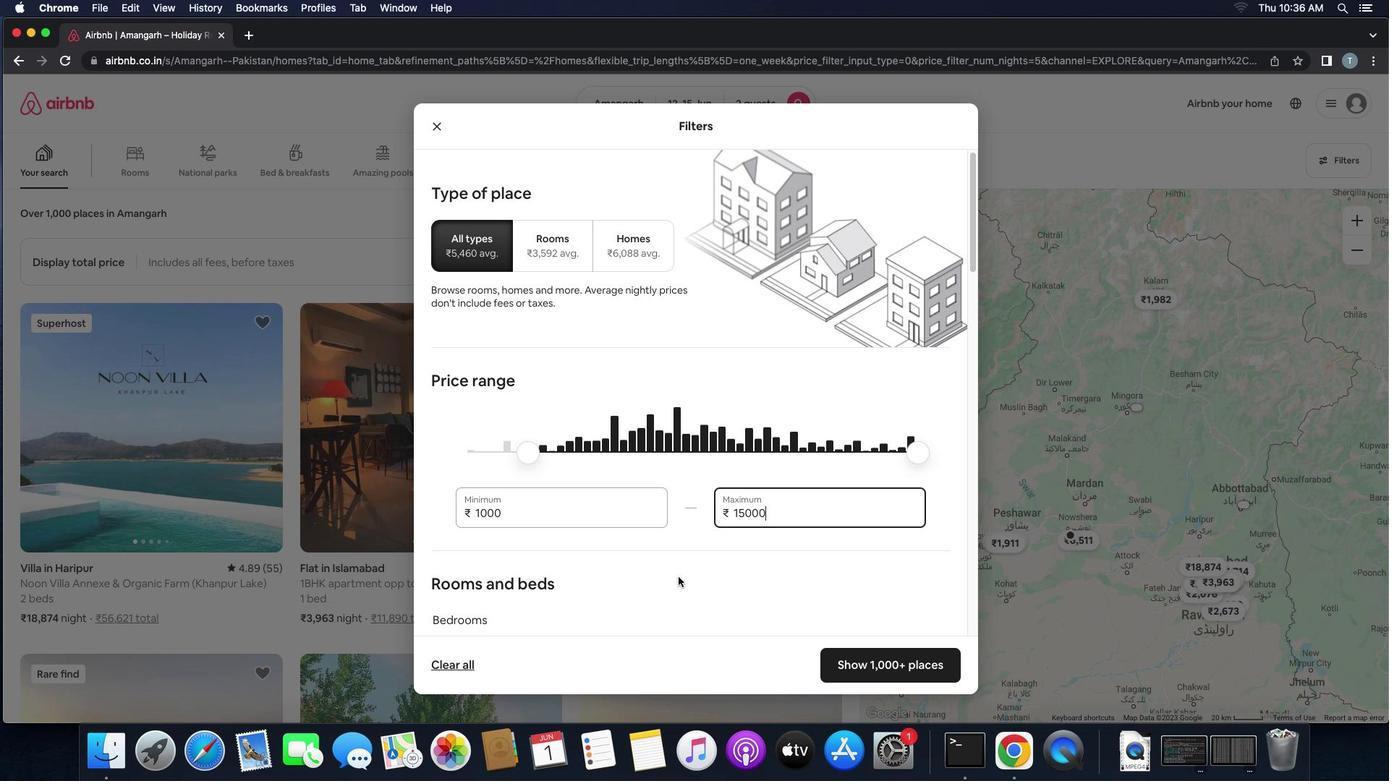 
Action: Mouse scrolled (678, 577) with delta (0, 0)
Screenshot: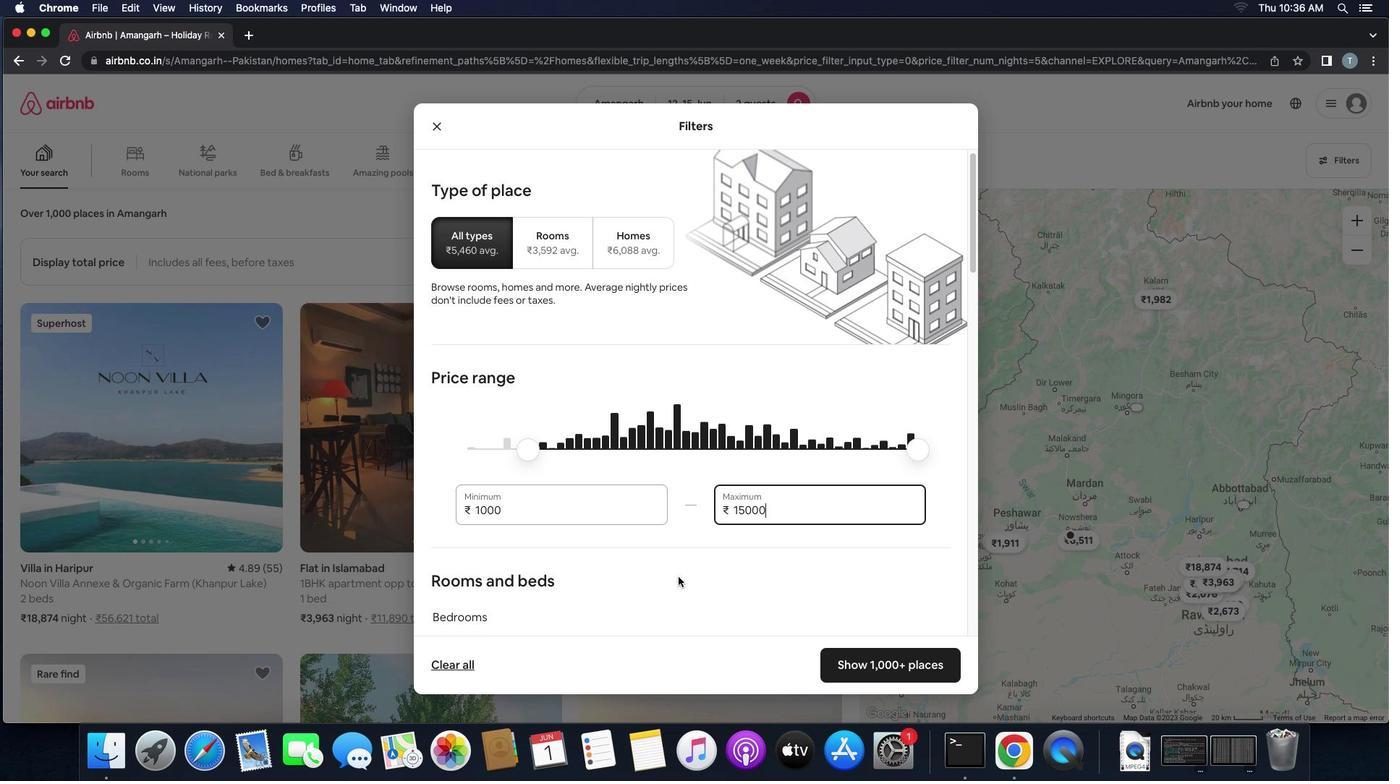 
Action: Mouse scrolled (678, 577) with delta (0, 0)
Screenshot: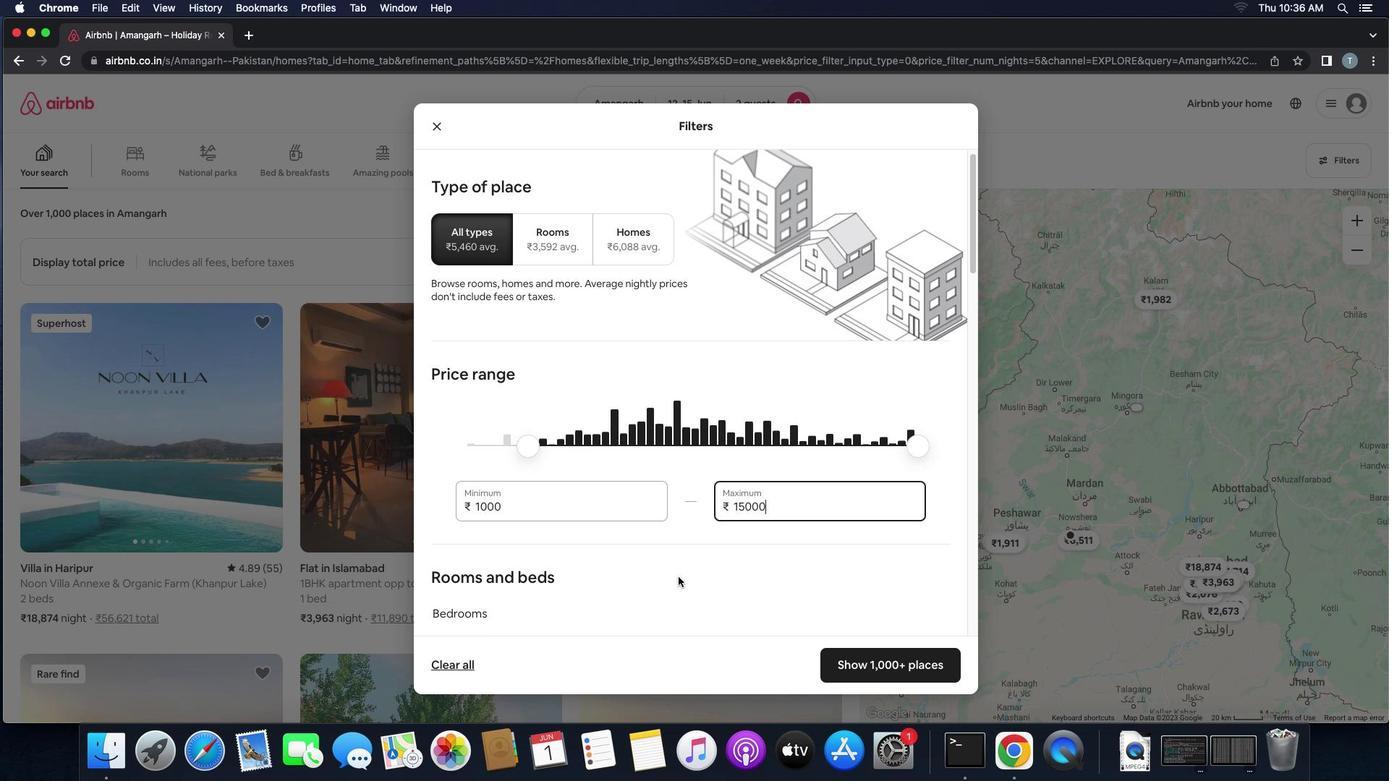 
Action: Mouse scrolled (678, 577) with delta (0, 0)
Screenshot: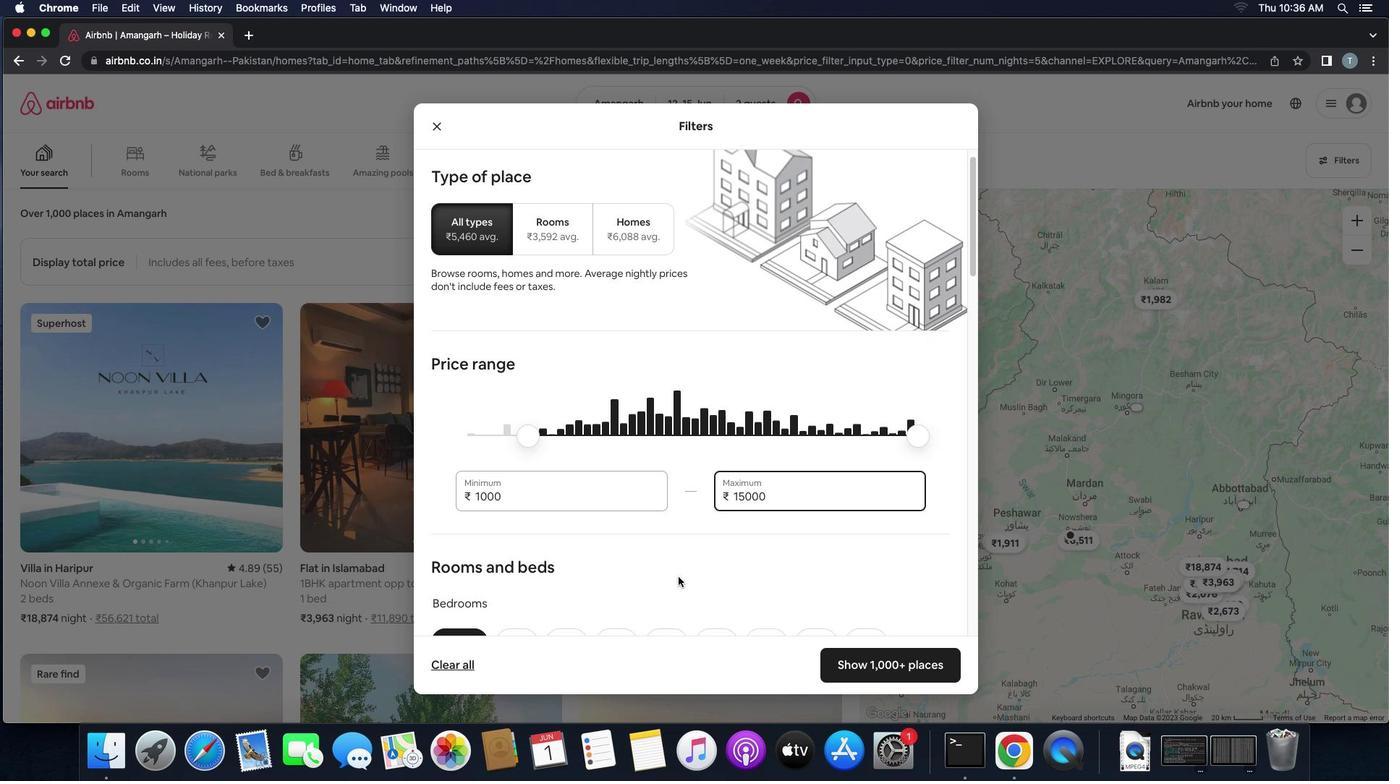 
Action: Mouse scrolled (678, 577) with delta (0, 0)
Screenshot: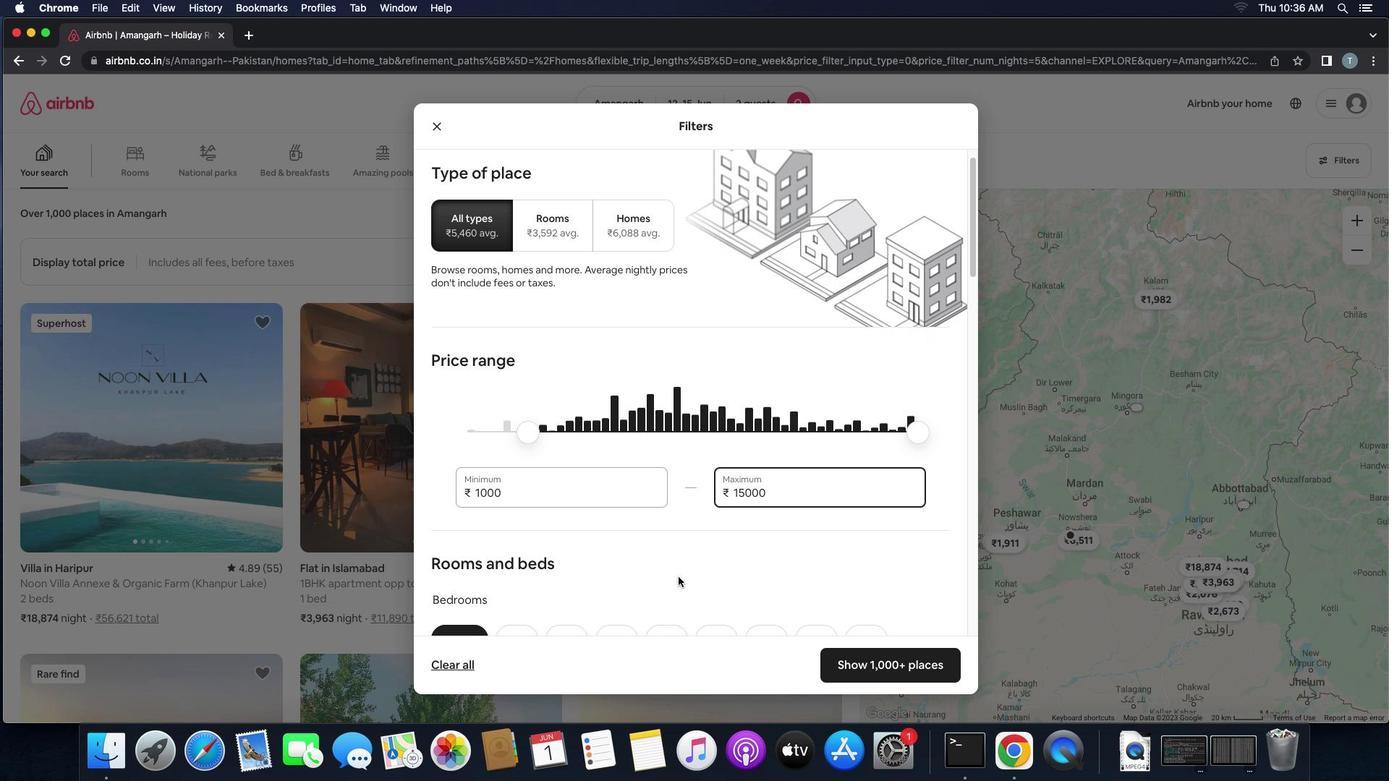 
Action: Mouse scrolled (678, 577) with delta (0, -1)
Screenshot: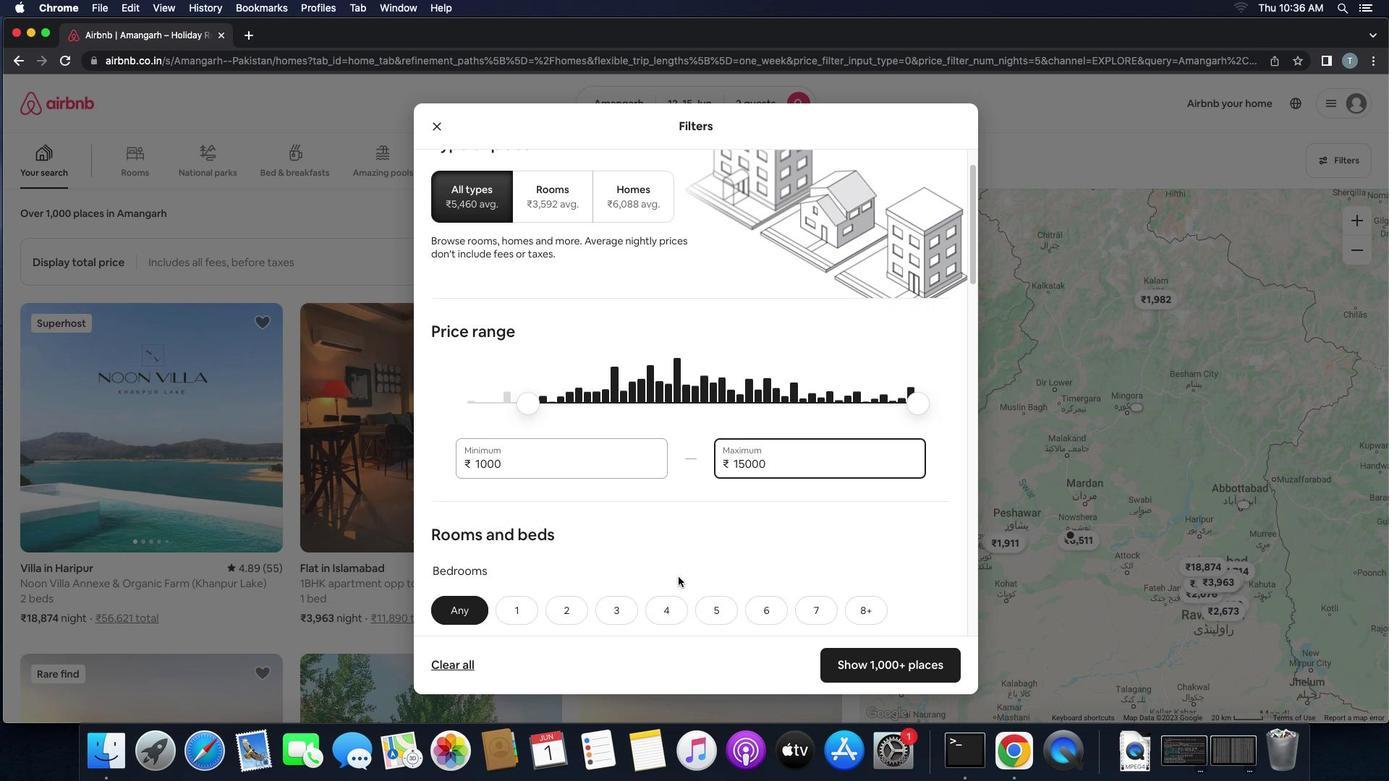 
Action: Mouse scrolled (678, 577) with delta (0, 0)
Screenshot: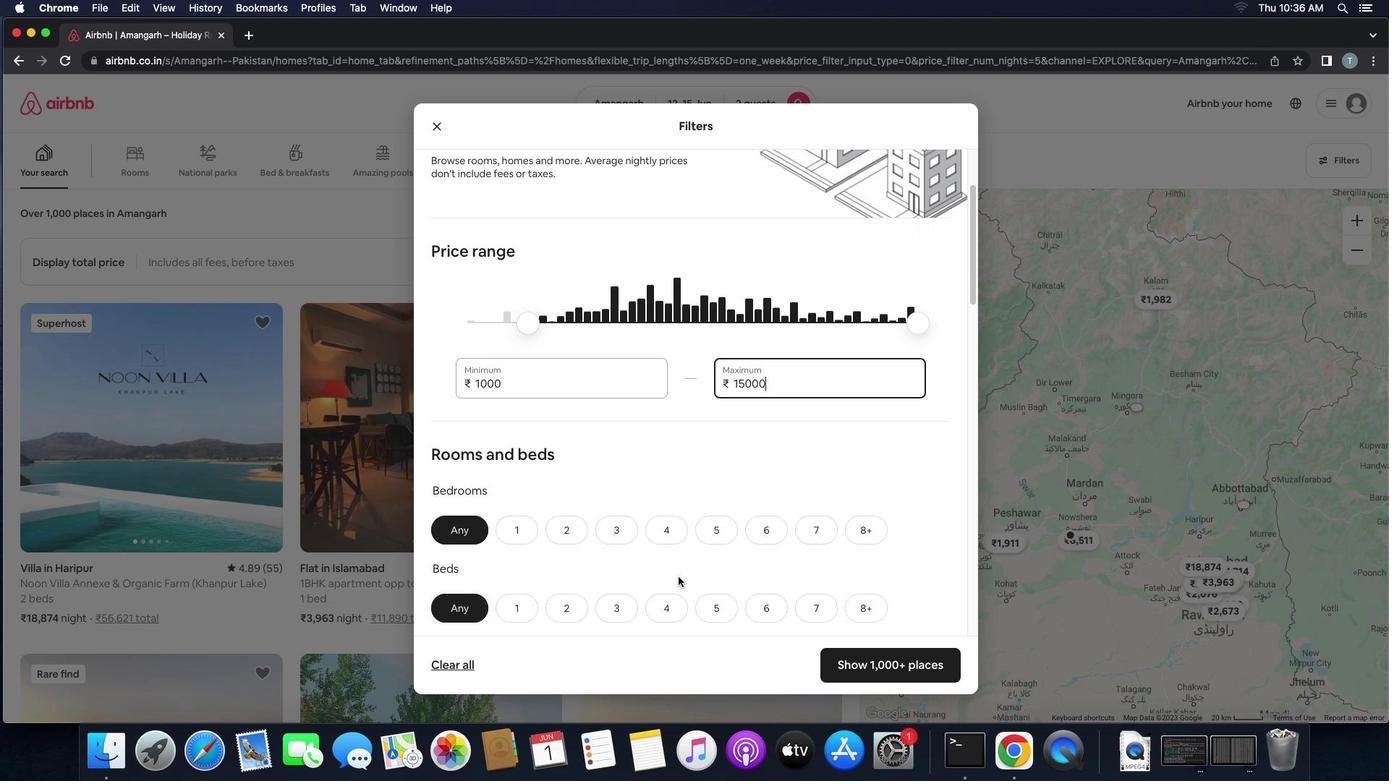 
Action: Mouse scrolled (678, 577) with delta (0, 0)
Screenshot: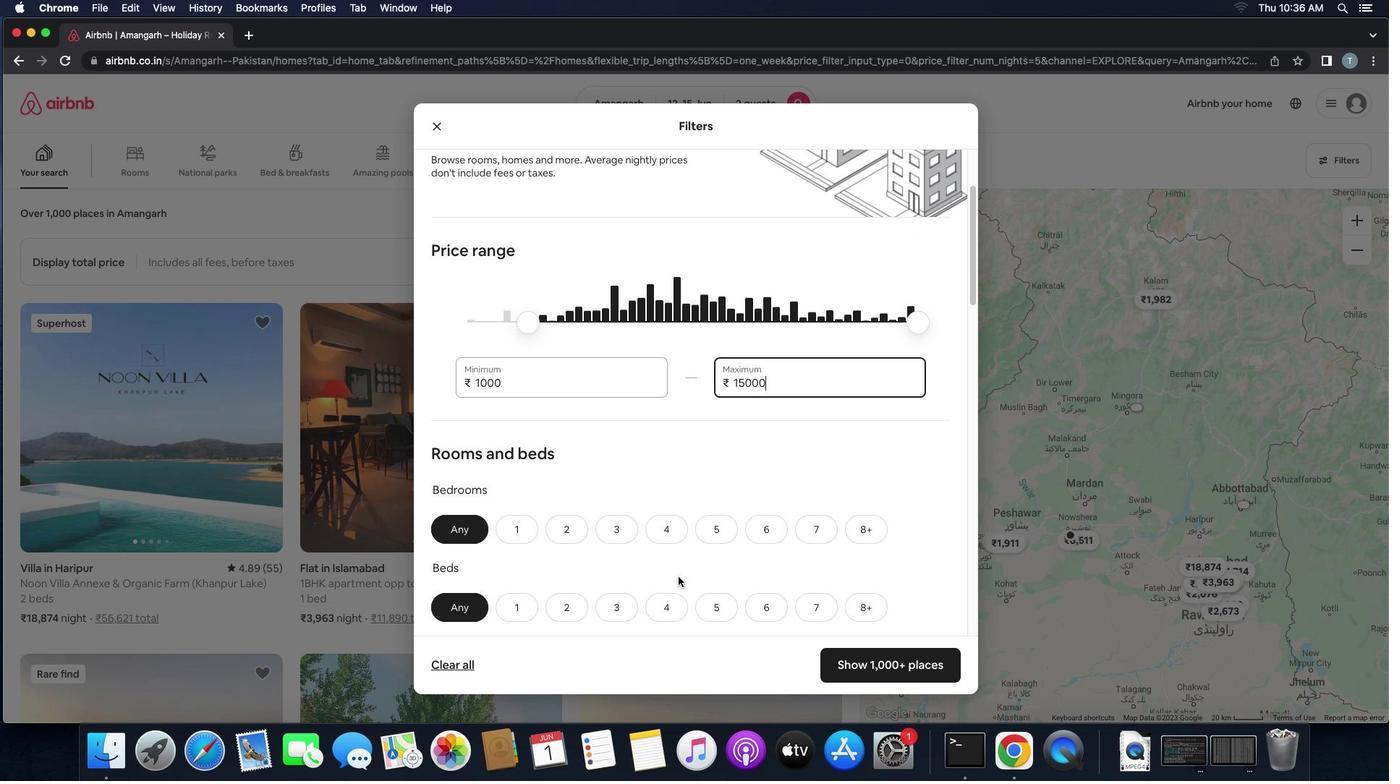 
Action: Mouse scrolled (678, 577) with delta (0, 0)
Screenshot: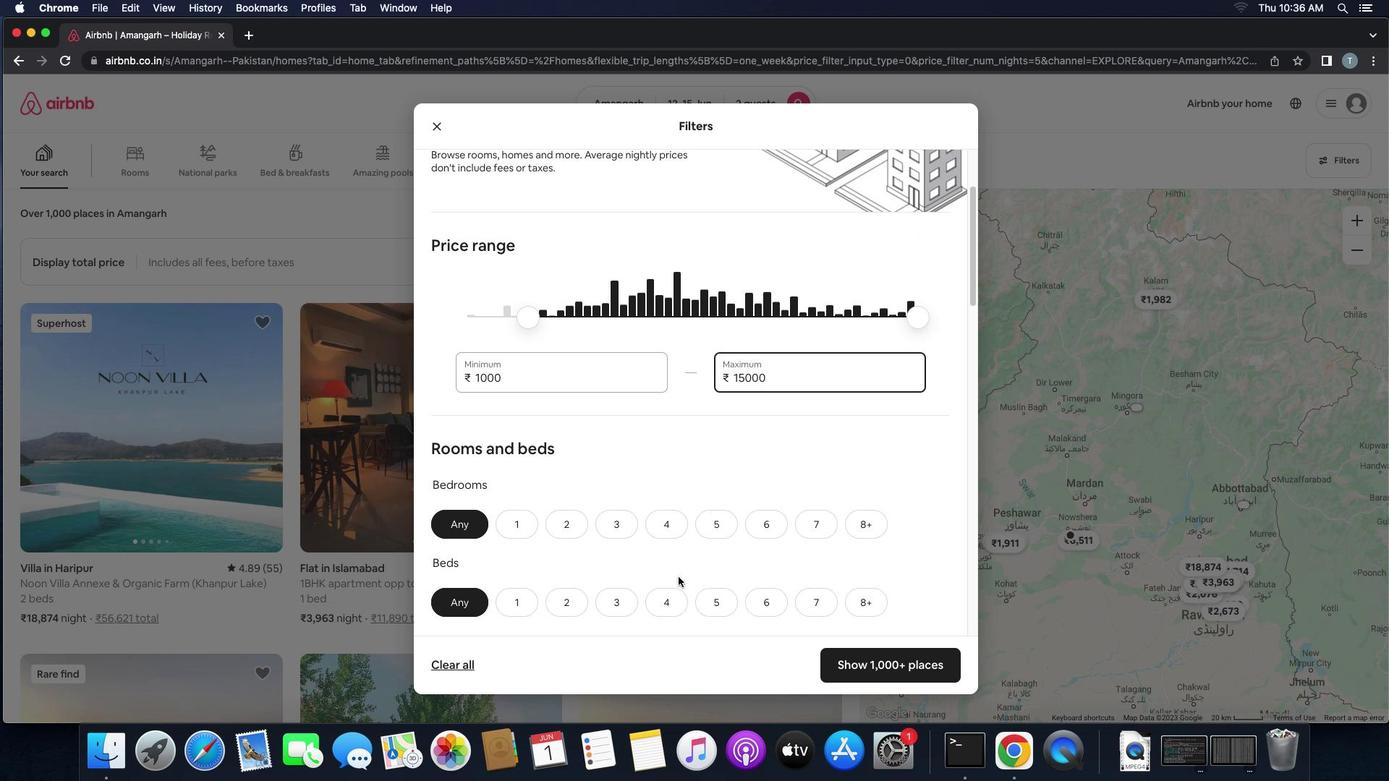 
Action: Mouse scrolled (678, 577) with delta (0, 0)
Screenshot: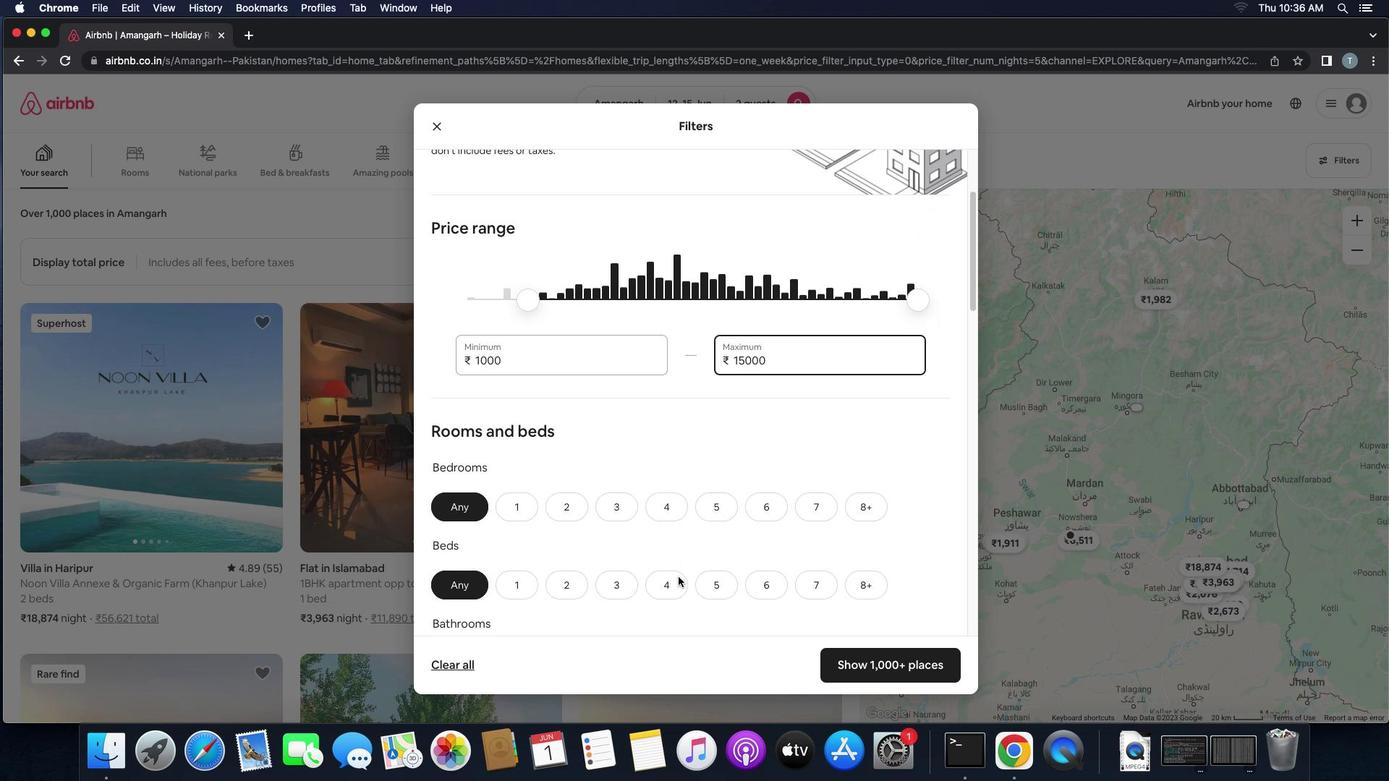 
Action: Mouse scrolled (678, 577) with delta (0, 0)
Screenshot: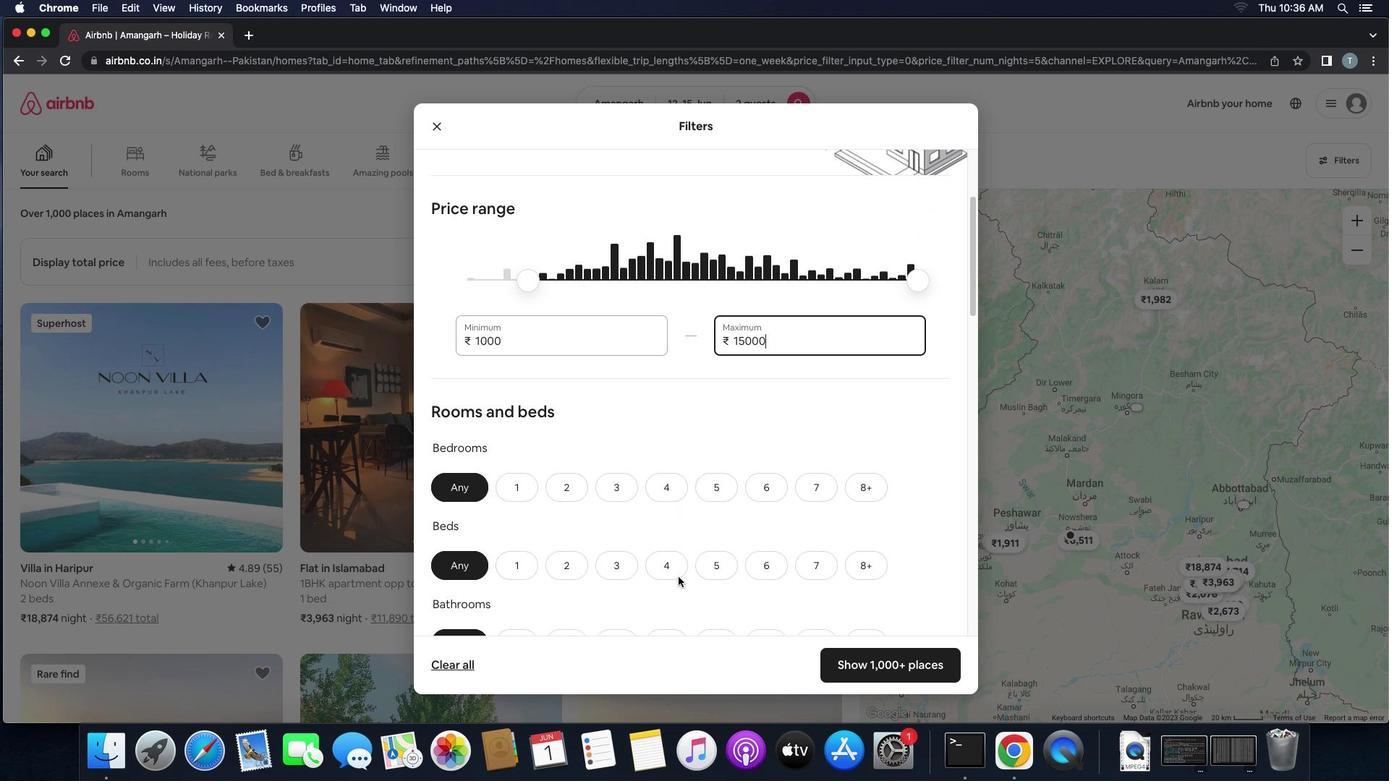 
Action: Mouse scrolled (678, 577) with delta (0, 0)
Screenshot: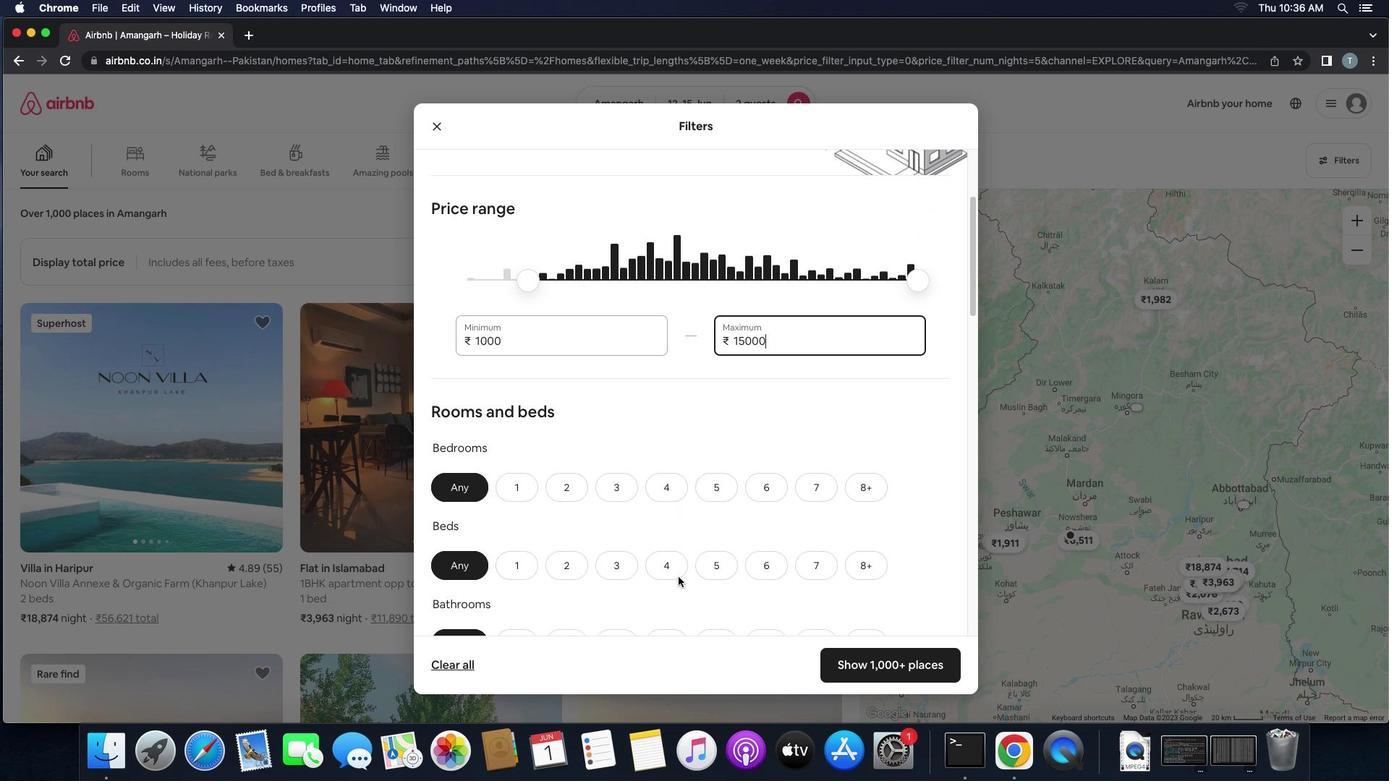 
Action: Mouse scrolled (678, 577) with delta (0, -2)
Screenshot: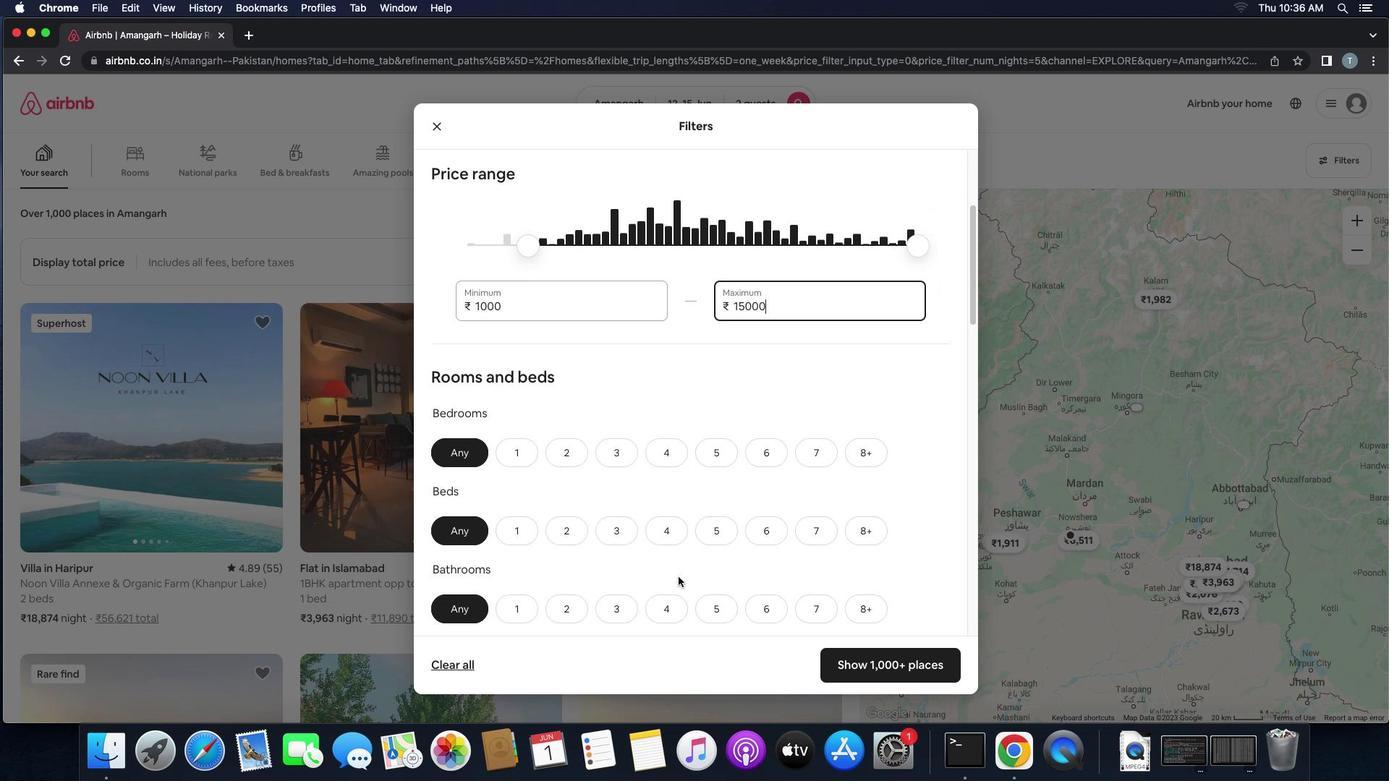 
Action: Mouse scrolled (678, 577) with delta (0, -3)
Screenshot: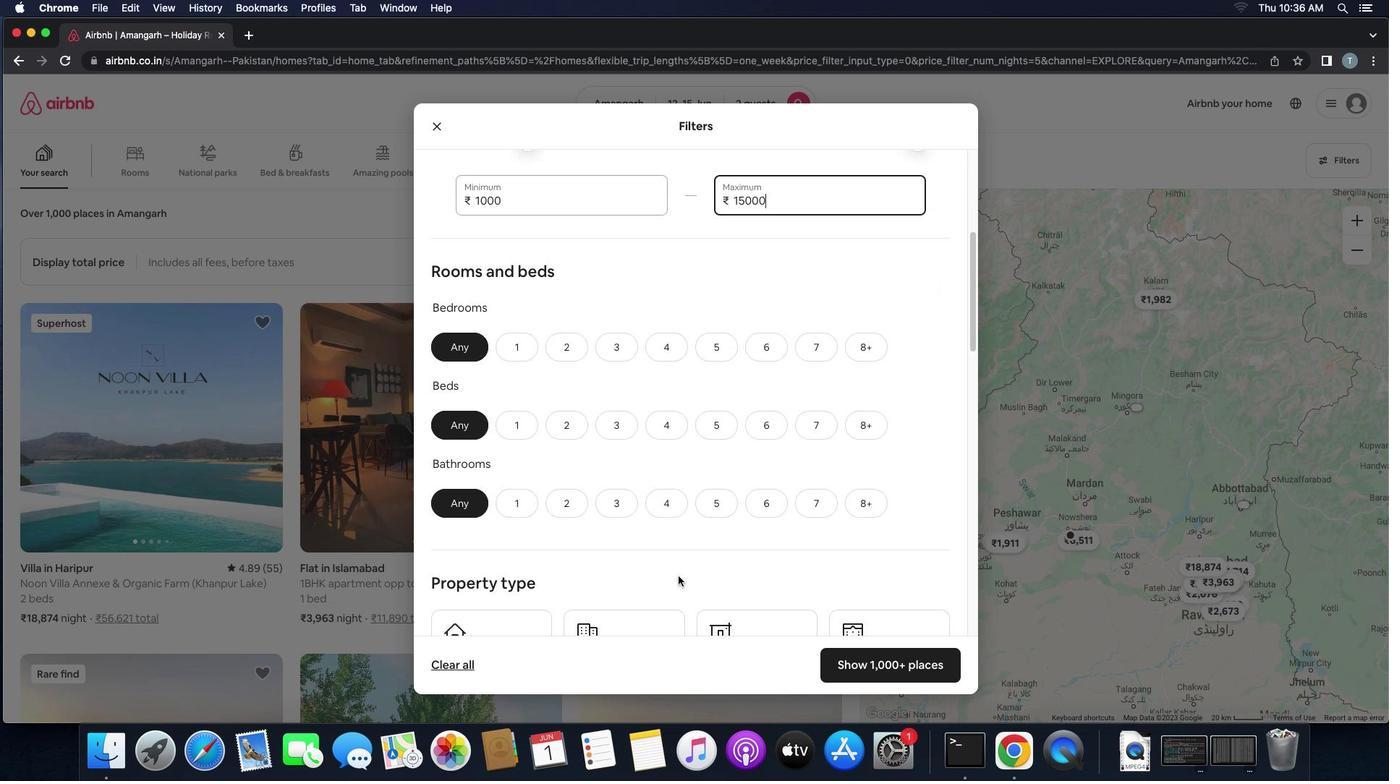 
Action: Mouse moved to (508, 194)
Screenshot: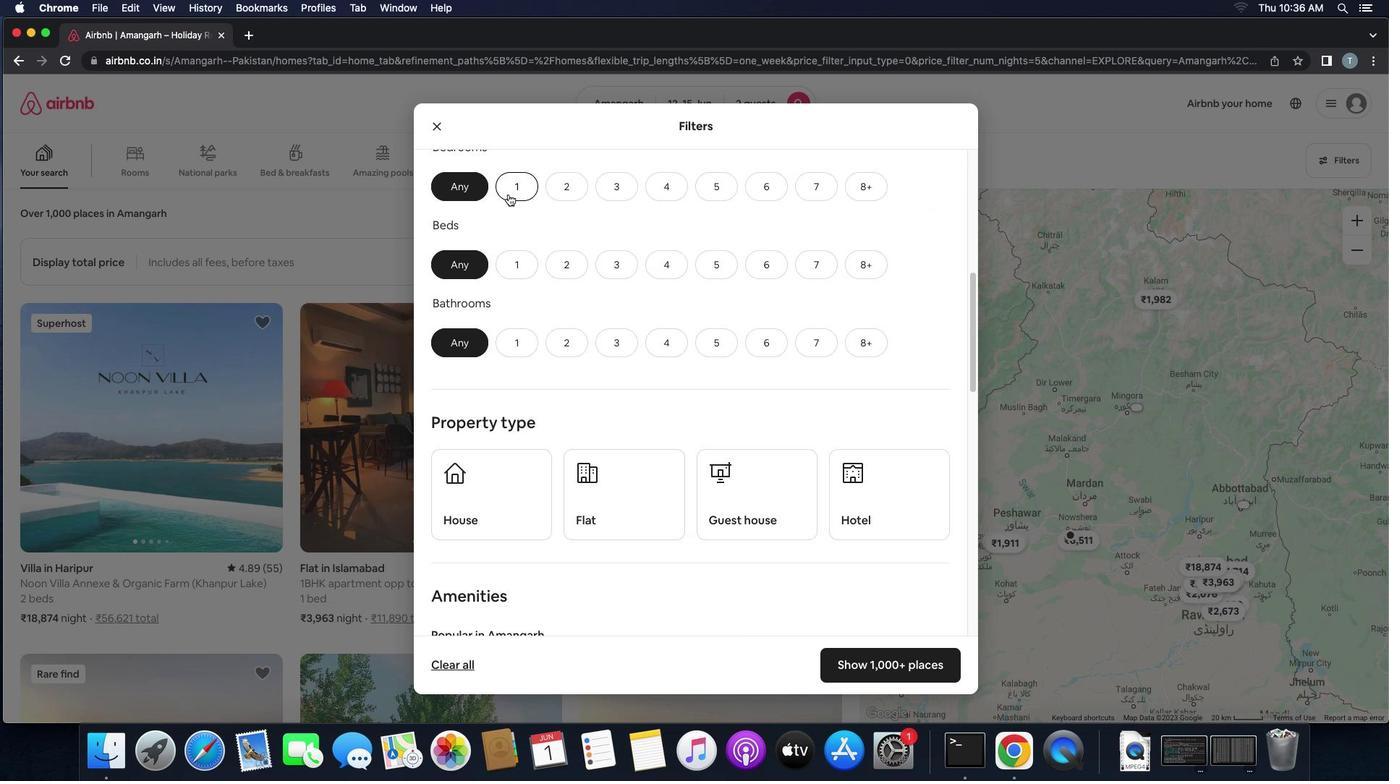 
Action: Mouse pressed left at (508, 194)
Screenshot: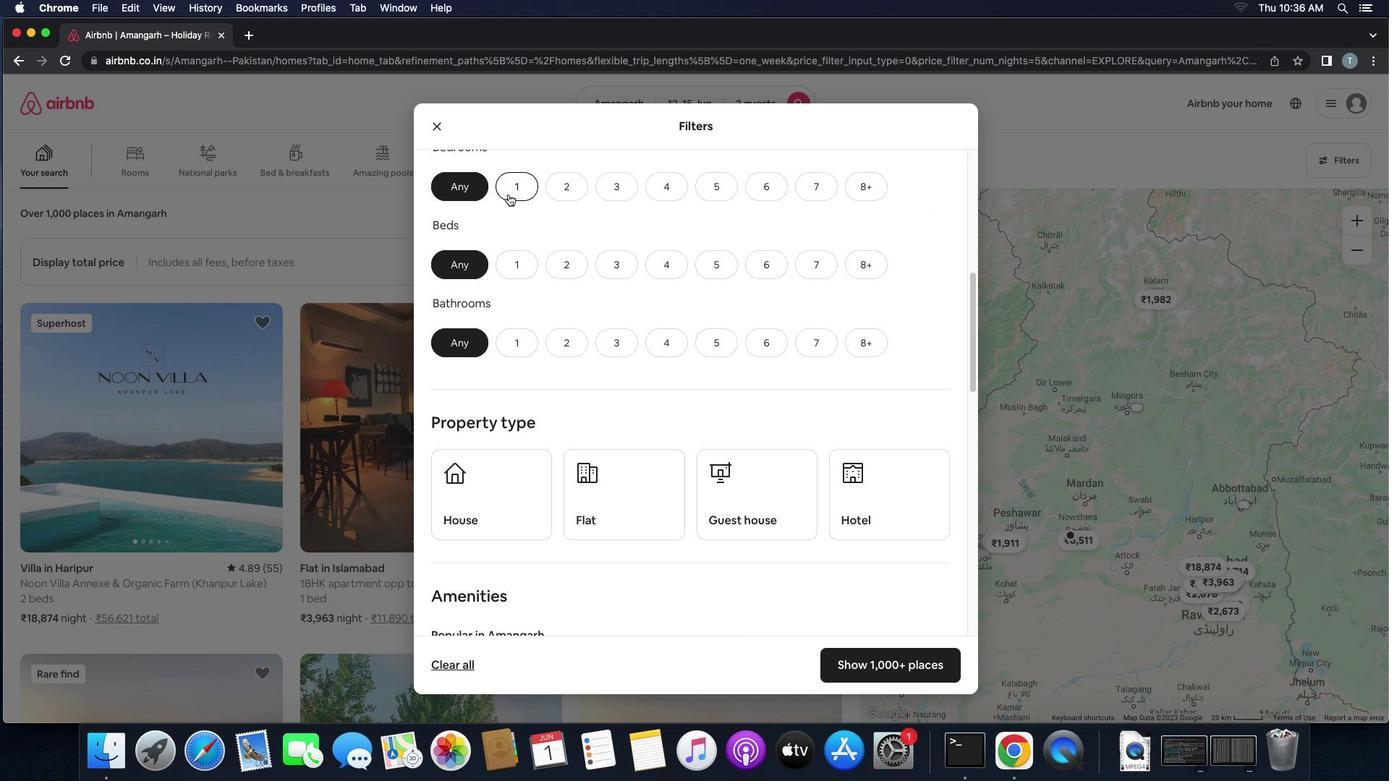 
Action: Mouse moved to (516, 274)
Screenshot: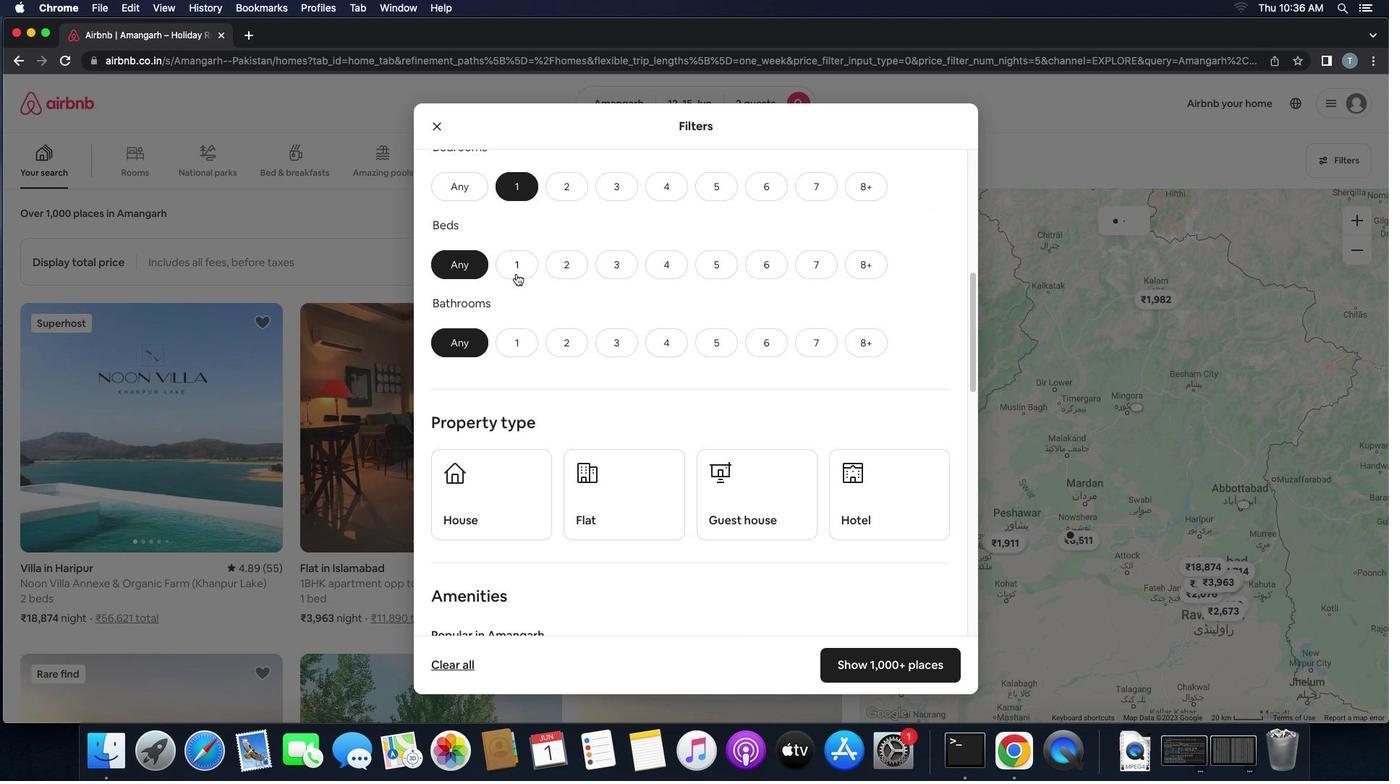 
Action: Mouse pressed left at (516, 274)
Screenshot: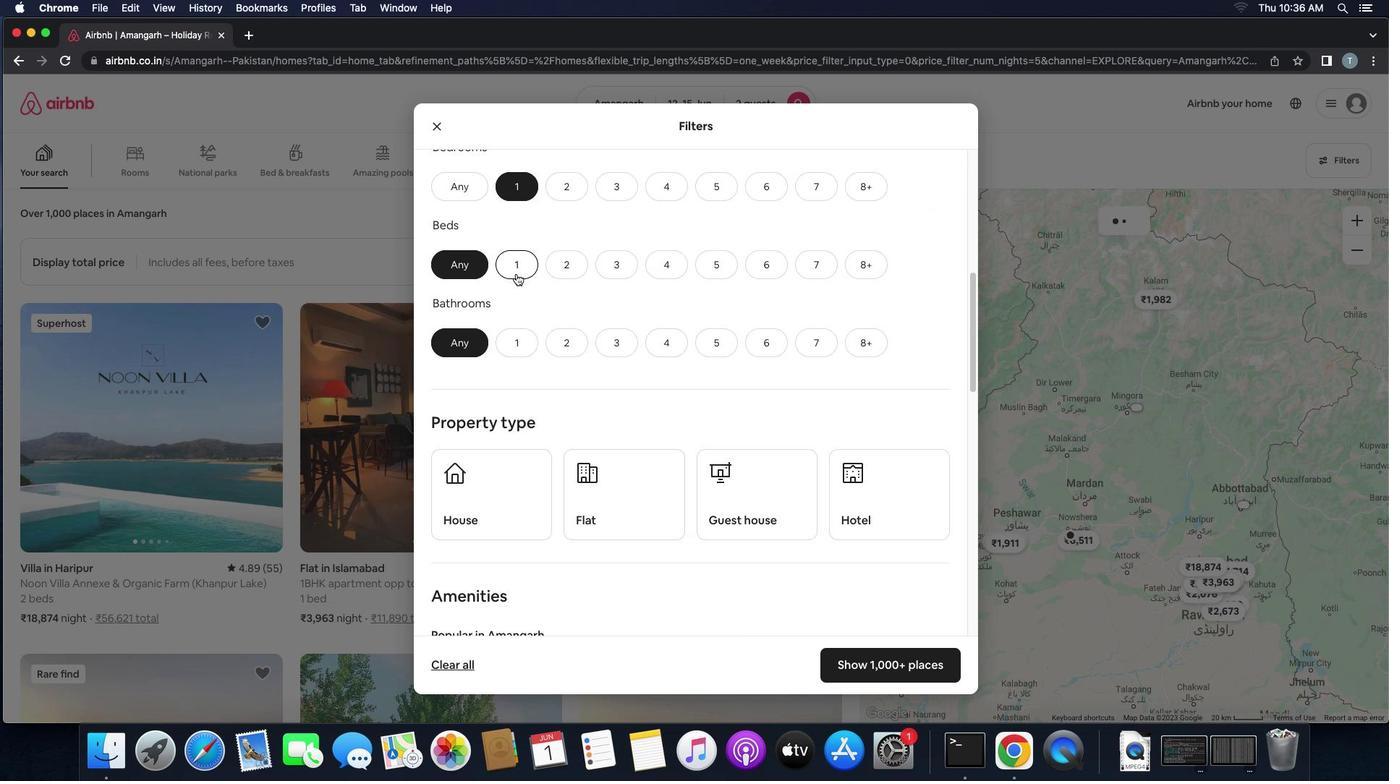 
Action: Mouse moved to (518, 366)
Screenshot: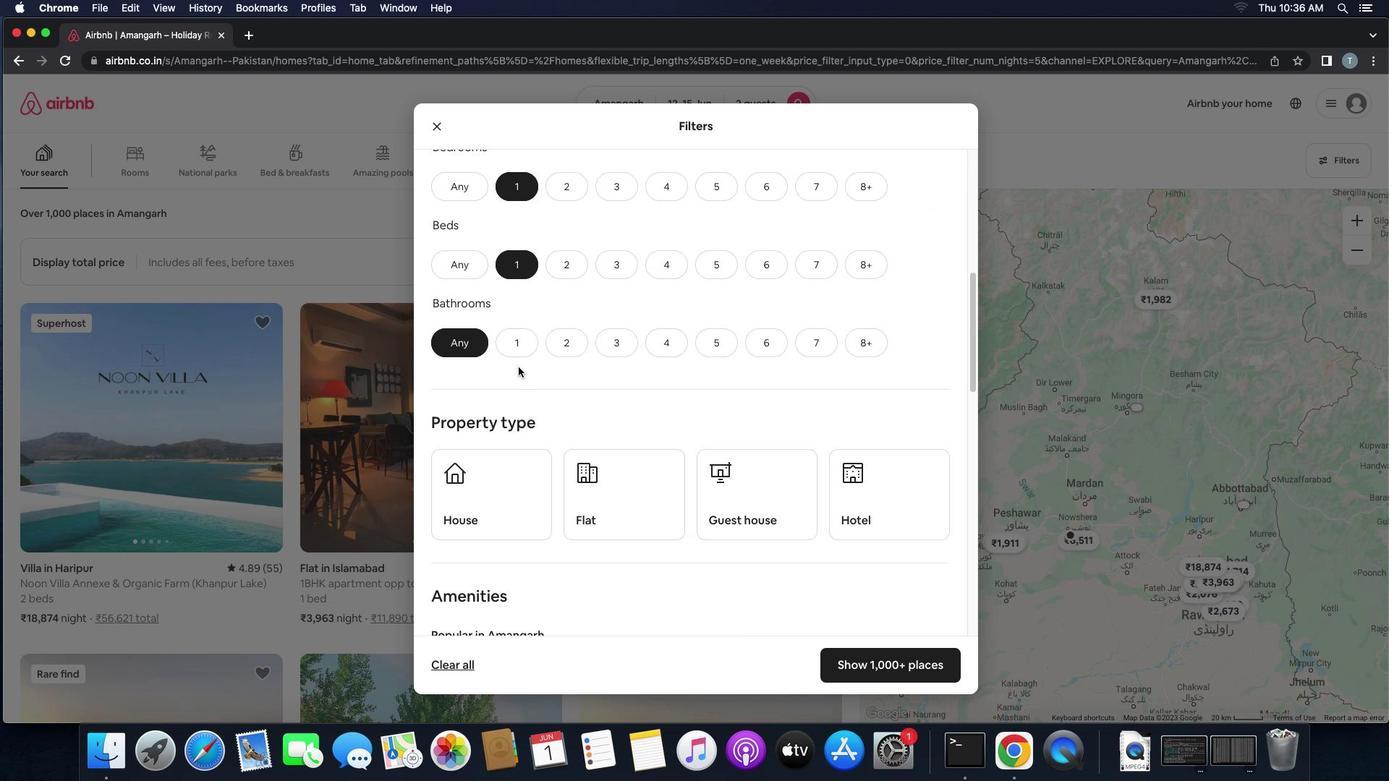 
Action: Mouse pressed left at (518, 366)
Screenshot: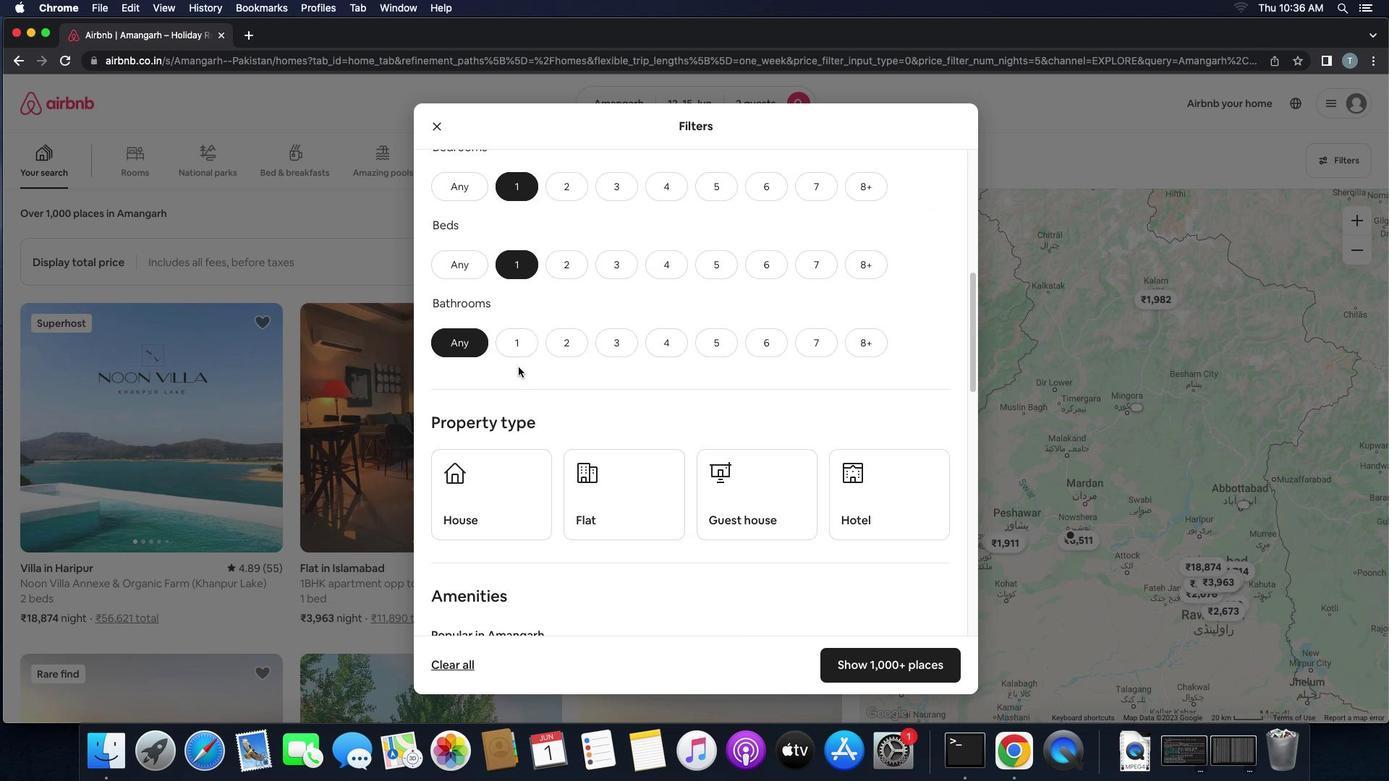 
Action: Mouse moved to (626, 416)
Screenshot: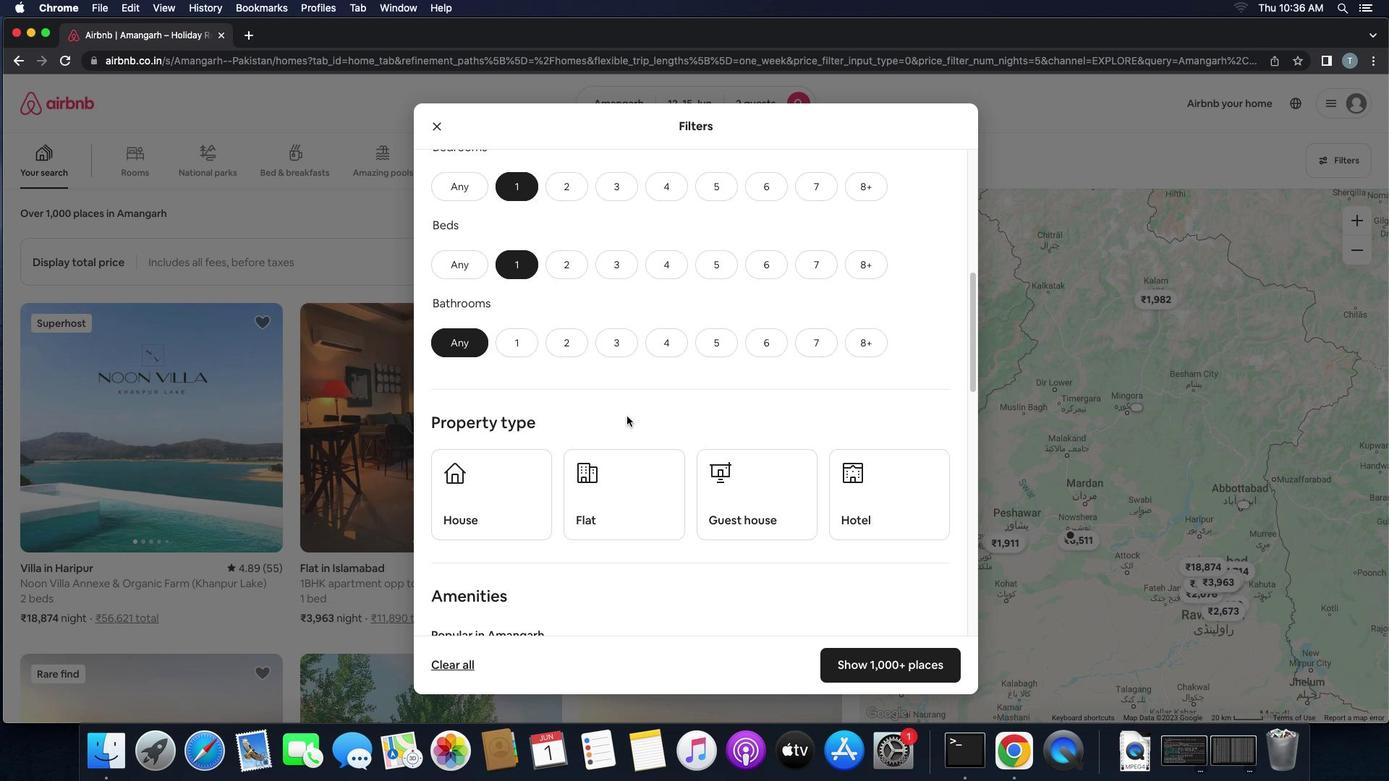 
Action: Mouse scrolled (626, 416) with delta (0, 0)
Screenshot: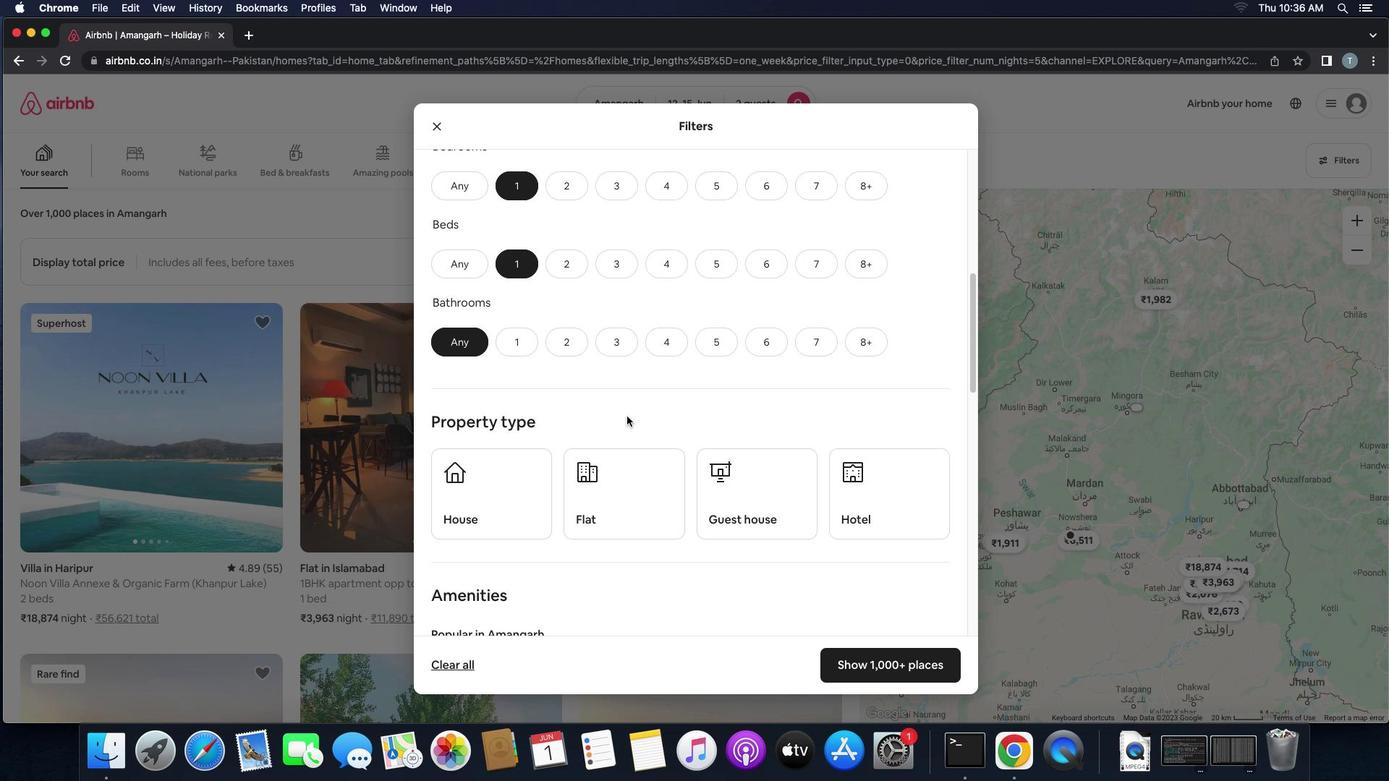 
Action: Mouse moved to (532, 347)
Screenshot: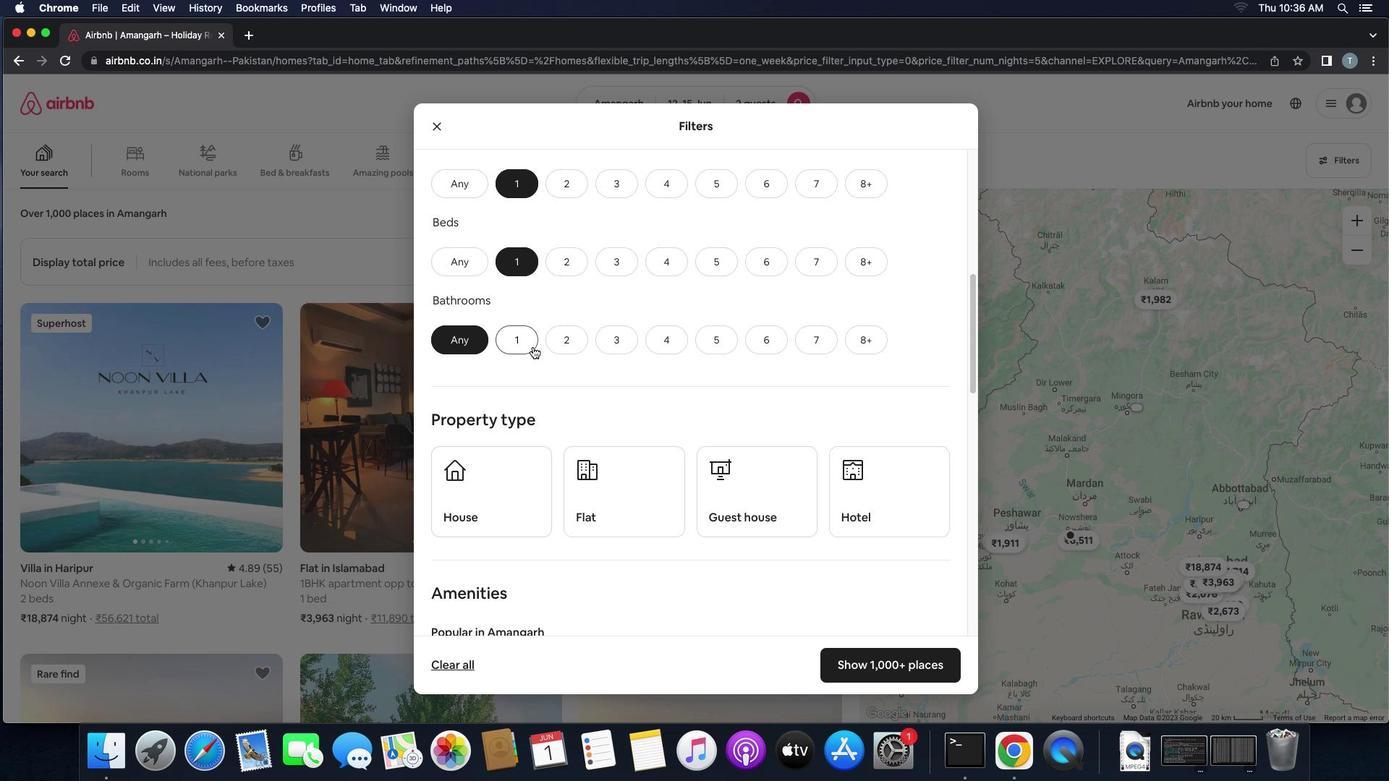 
Action: Mouse pressed left at (532, 347)
Screenshot: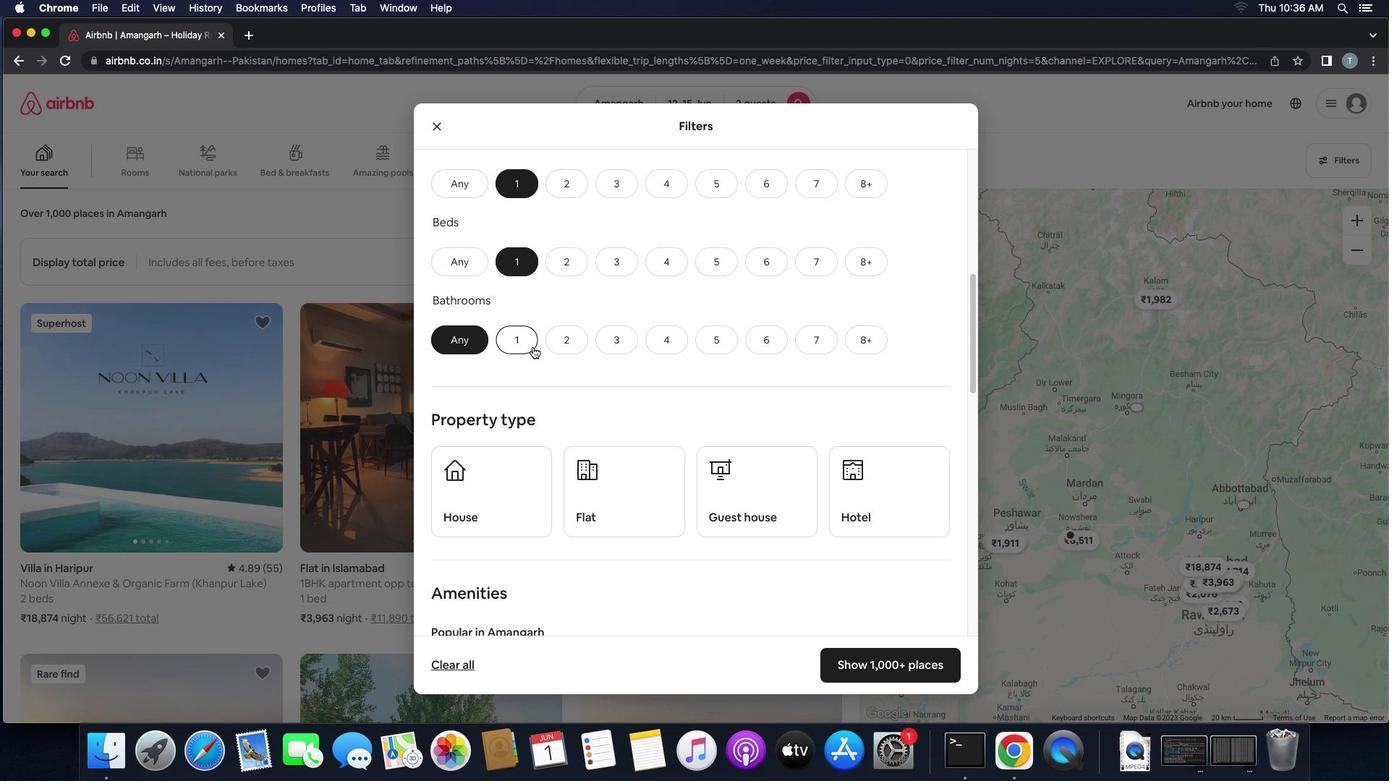 
Action: Mouse moved to (715, 407)
Screenshot: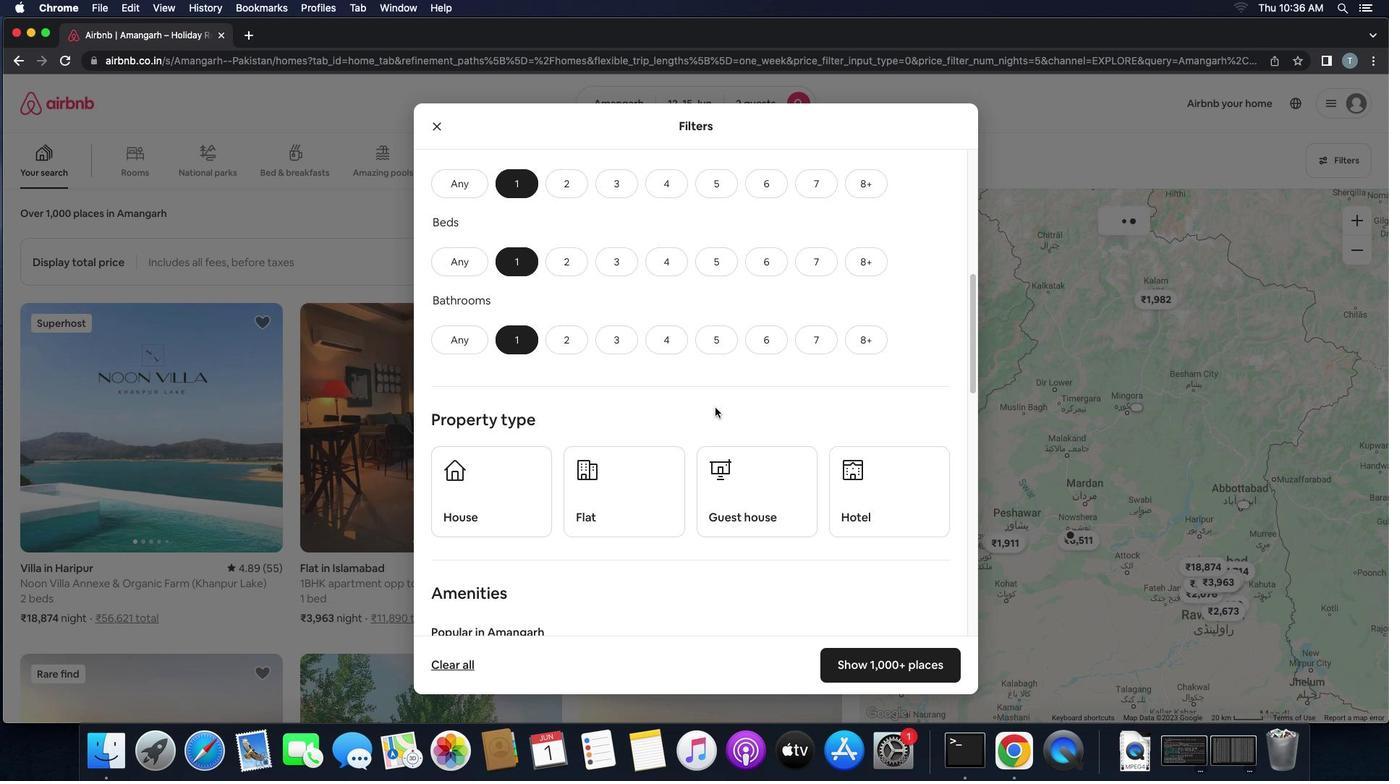
Action: Mouse scrolled (715, 407) with delta (0, 0)
Screenshot: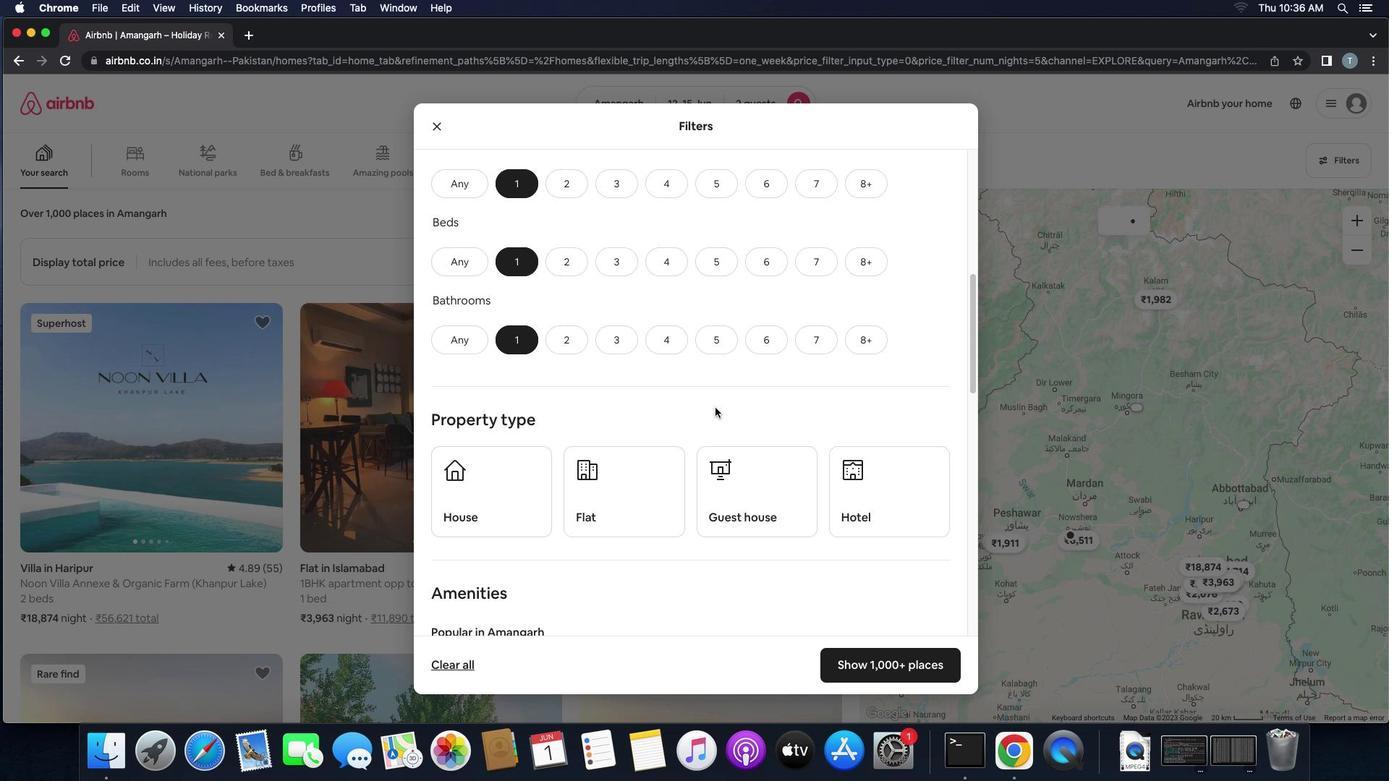 
Action: Mouse scrolled (715, 407) with delta (0, 0)
Screenshot: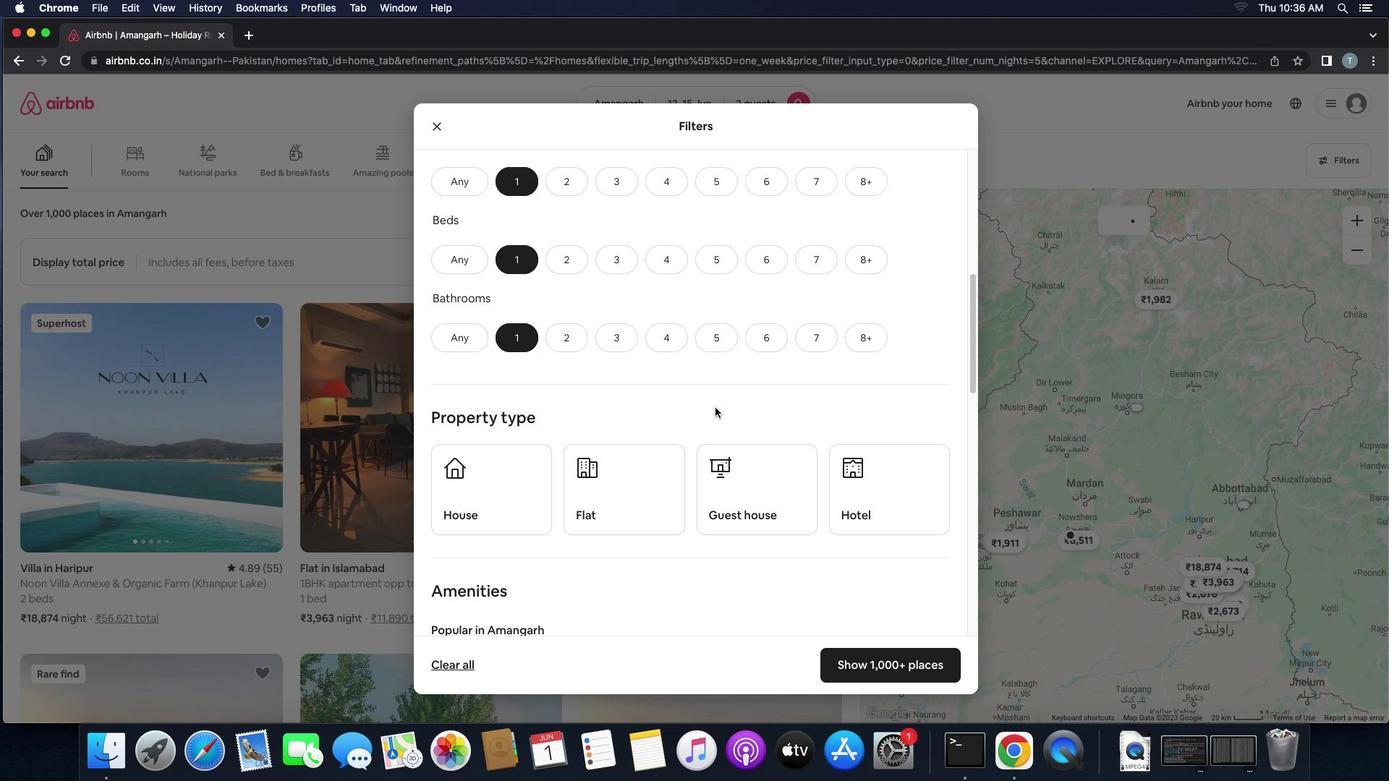 
Action: Mouse scrolled (715, 407) with delta (0, -1)
Screenshot: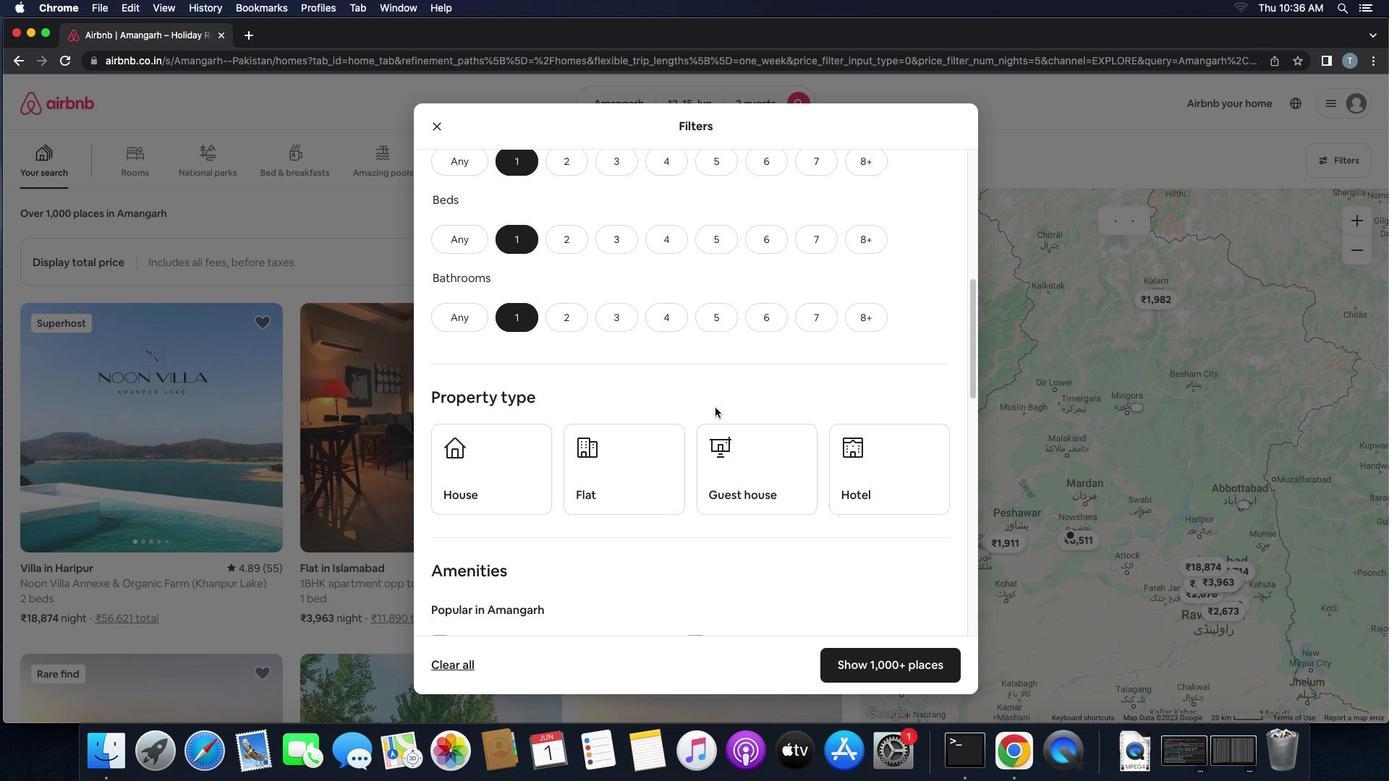 
Action: Mouse scrolled (715, 407) with delta (0, -1)
Screenshot: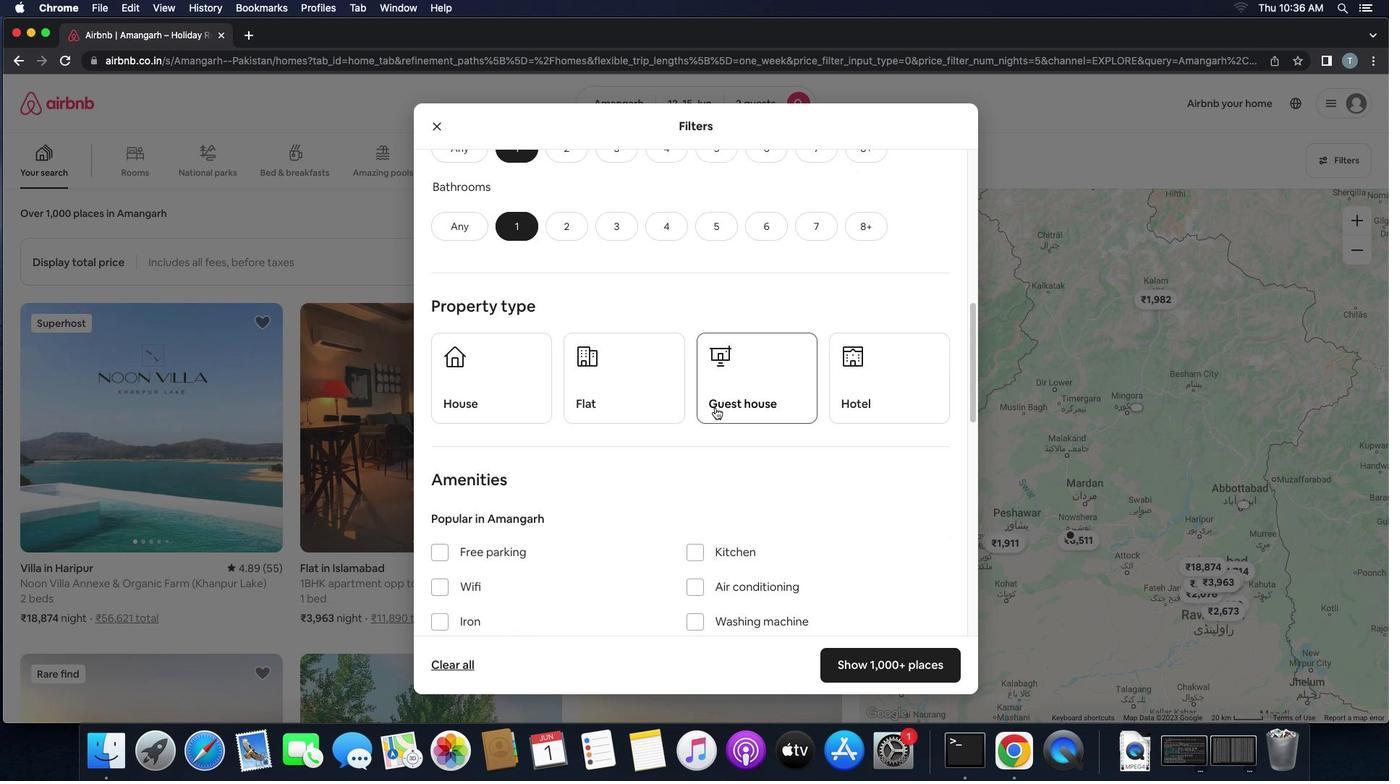 
Action: Mouse scrolled (715, 407) with delta (0, 0)
Screenshot: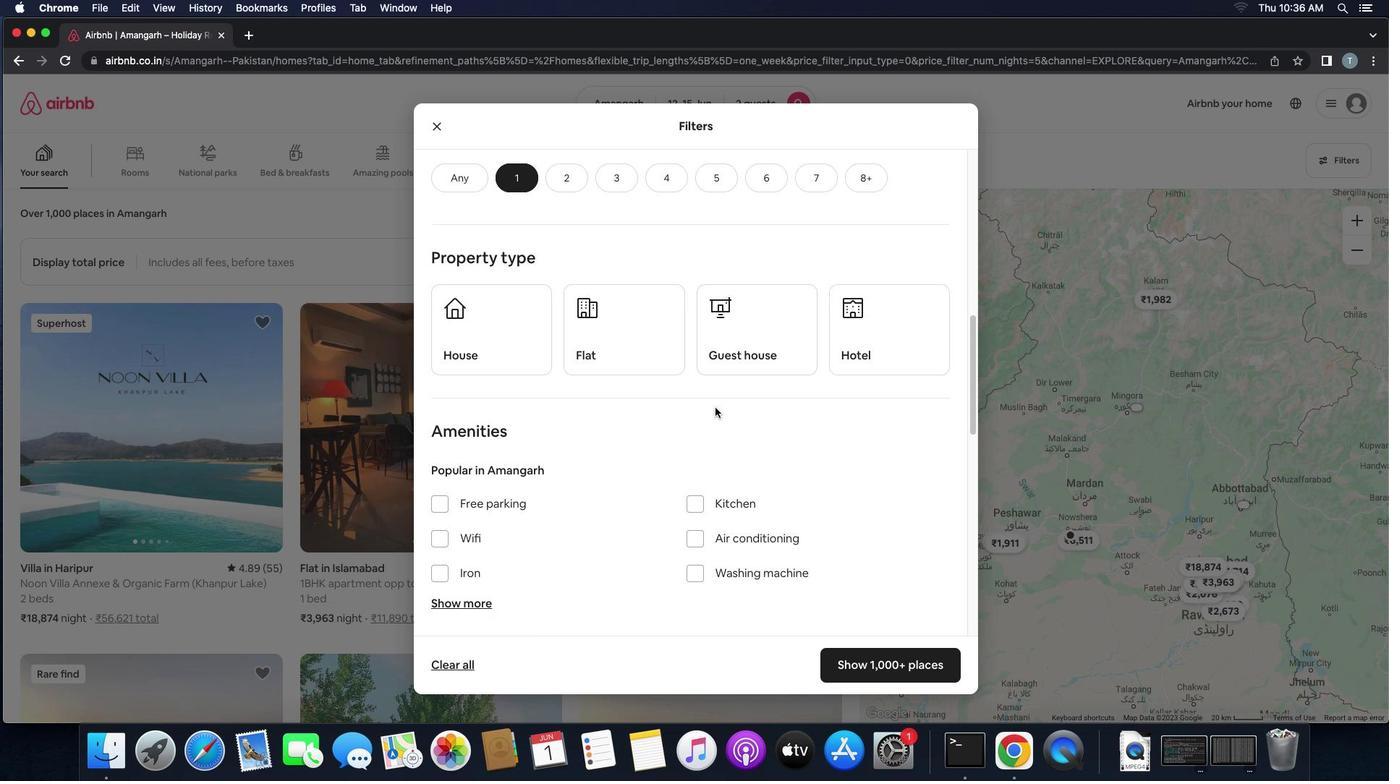 
Action: Mouse scrolled (715, 407) with delta (0, 0)
Screenshot: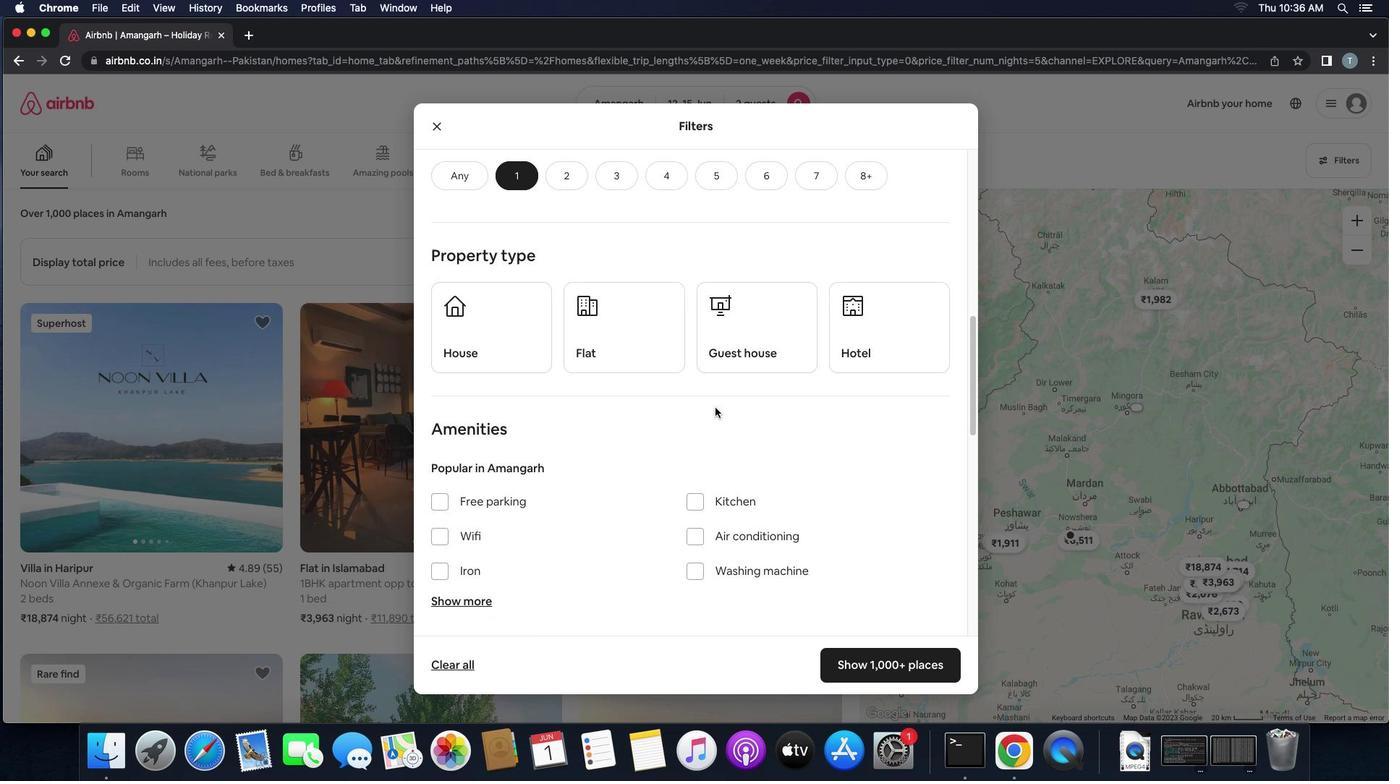 
Action: Mouse scrolled (715, 407) with delta (0, 0)
Screenshot: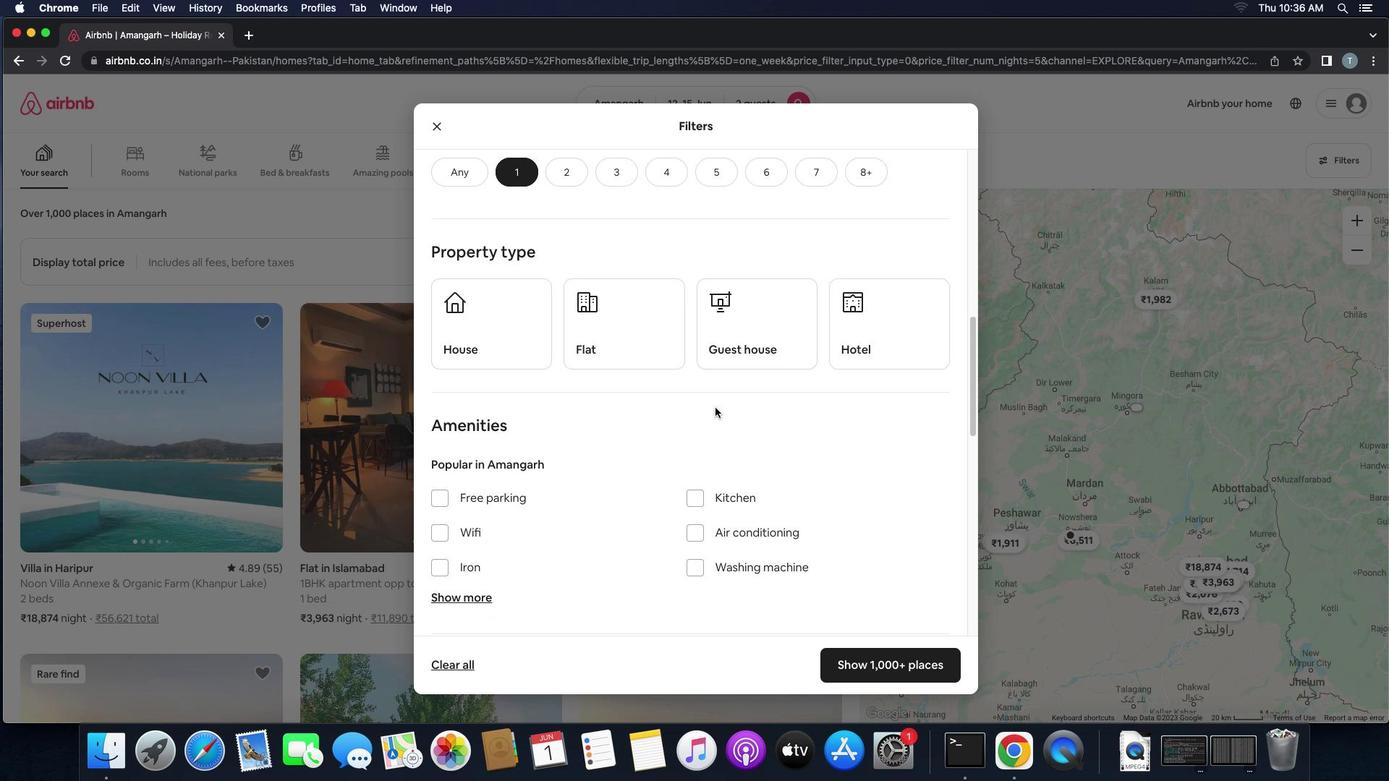 
Action: Mouse scrolled (715, 407) with delta (0, 0)
Screenshot: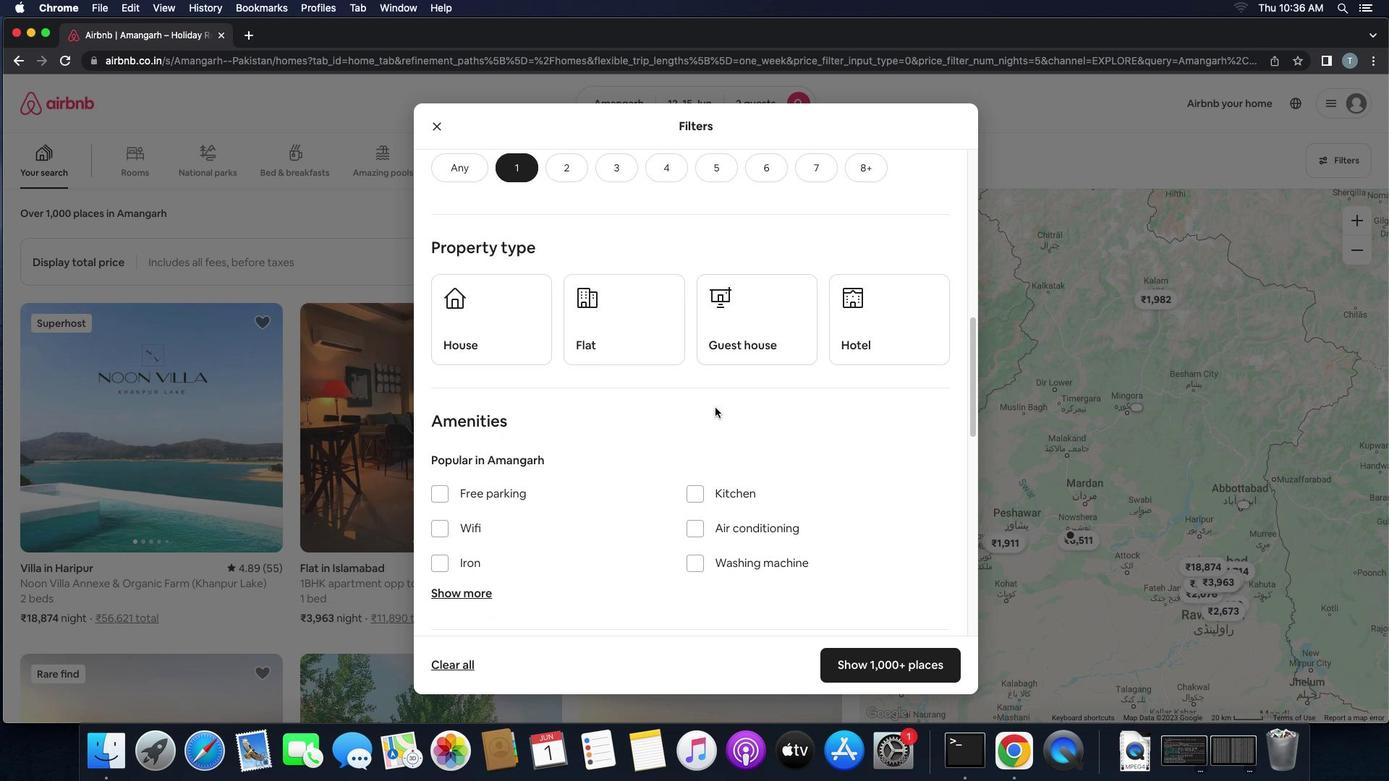 
Action: Mouse scrolled (715, 407) with delta (0, 0)
Screenshot: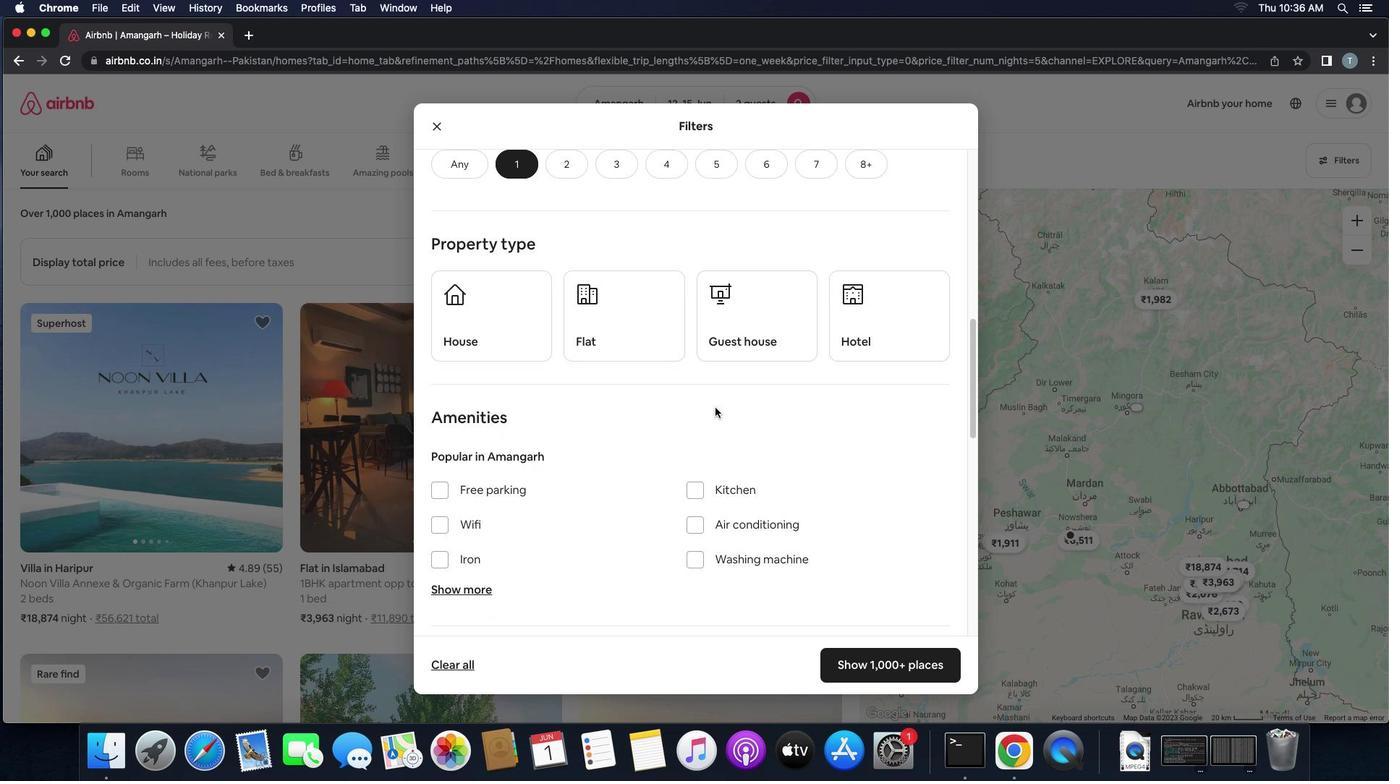 
Action: Mouse scrolled (715, 407) with delta (0, 0)
Screenshot: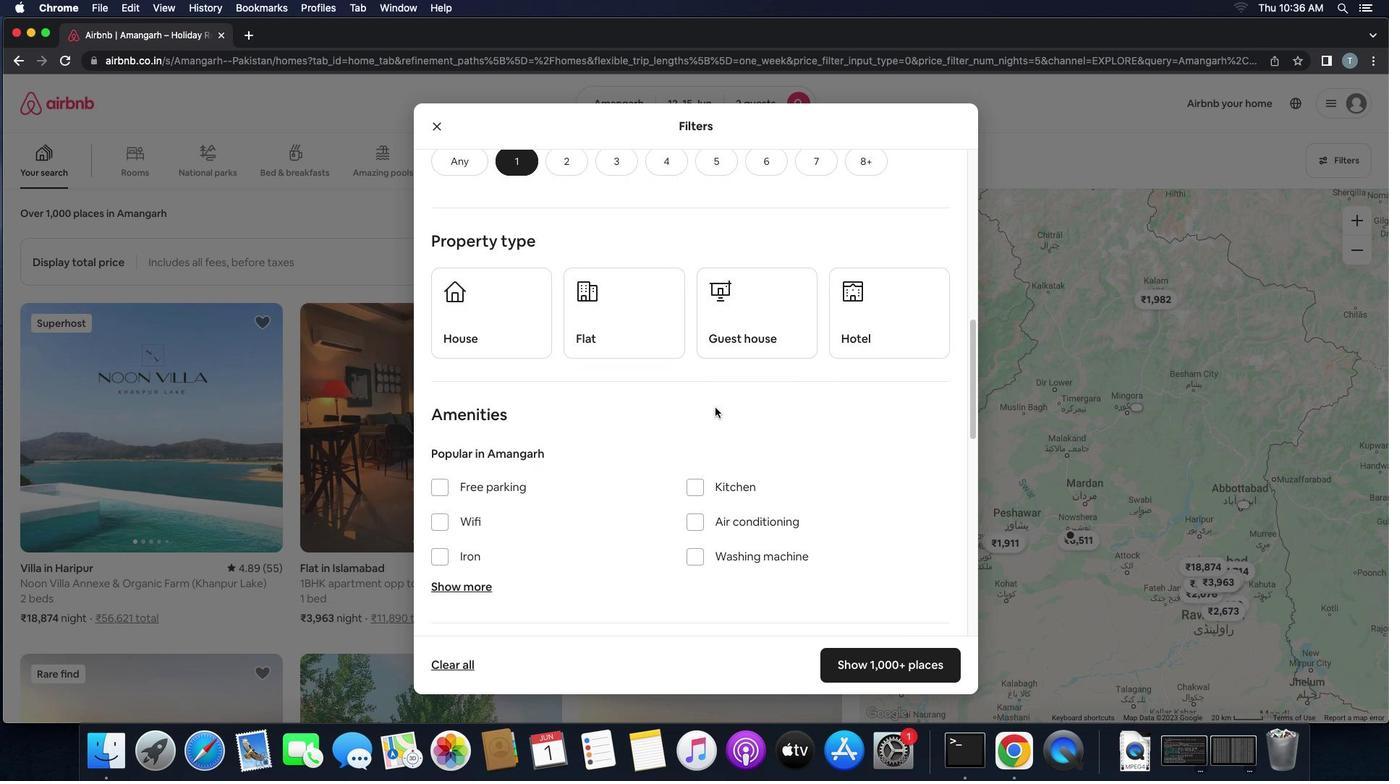 
Action: Mouse scrolled (715, 407) with delta (0, 0)
Screenshot: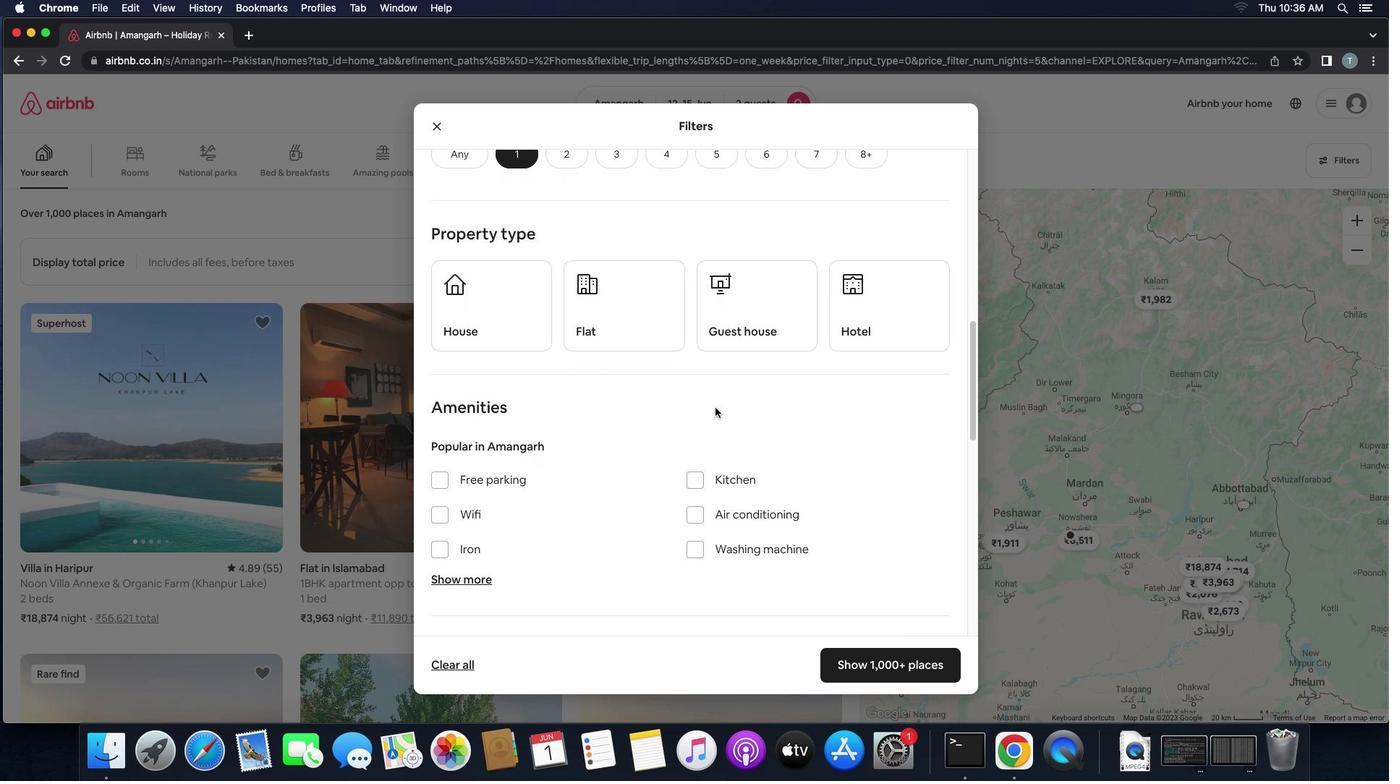 
Action: Mouse moved to (463, 298)
Screenshot: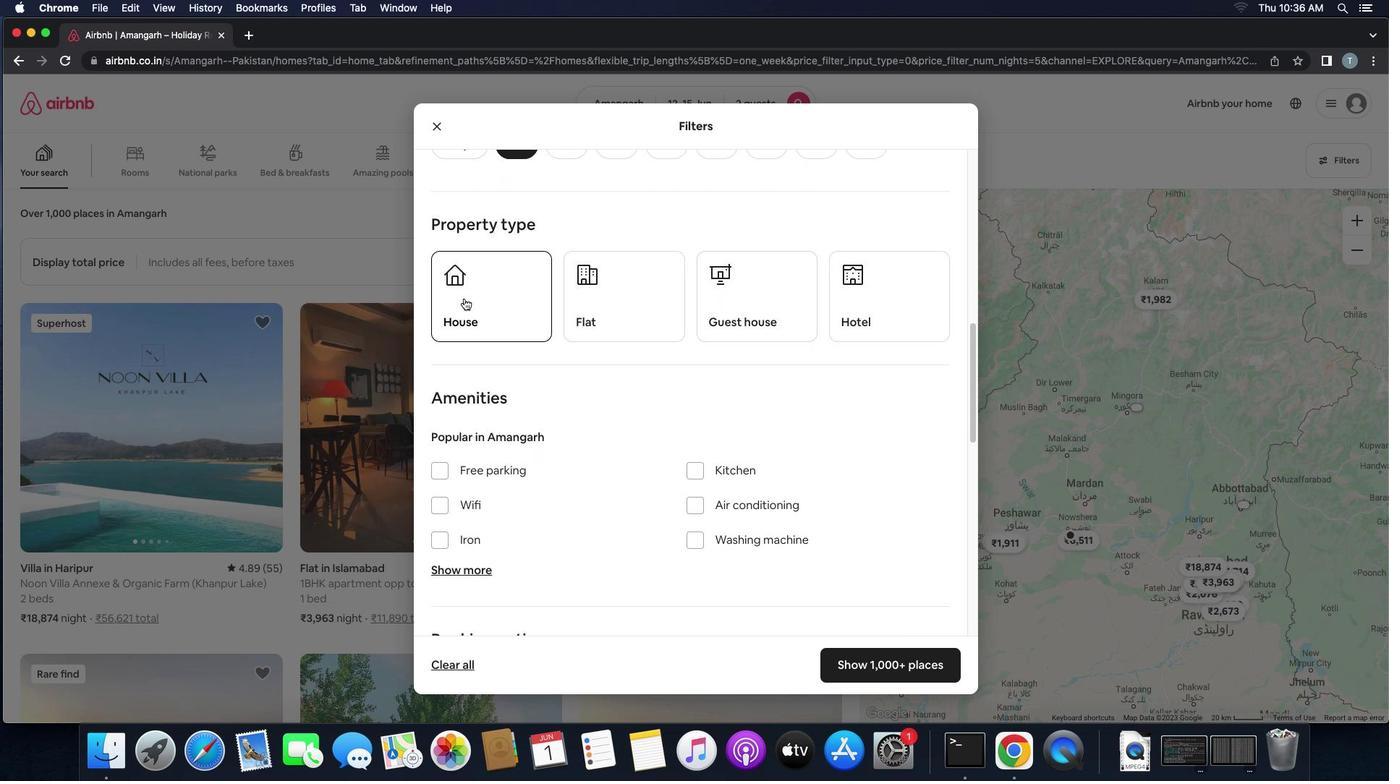 
Action: Mouse pressed left at (463, 298)
Screenshot: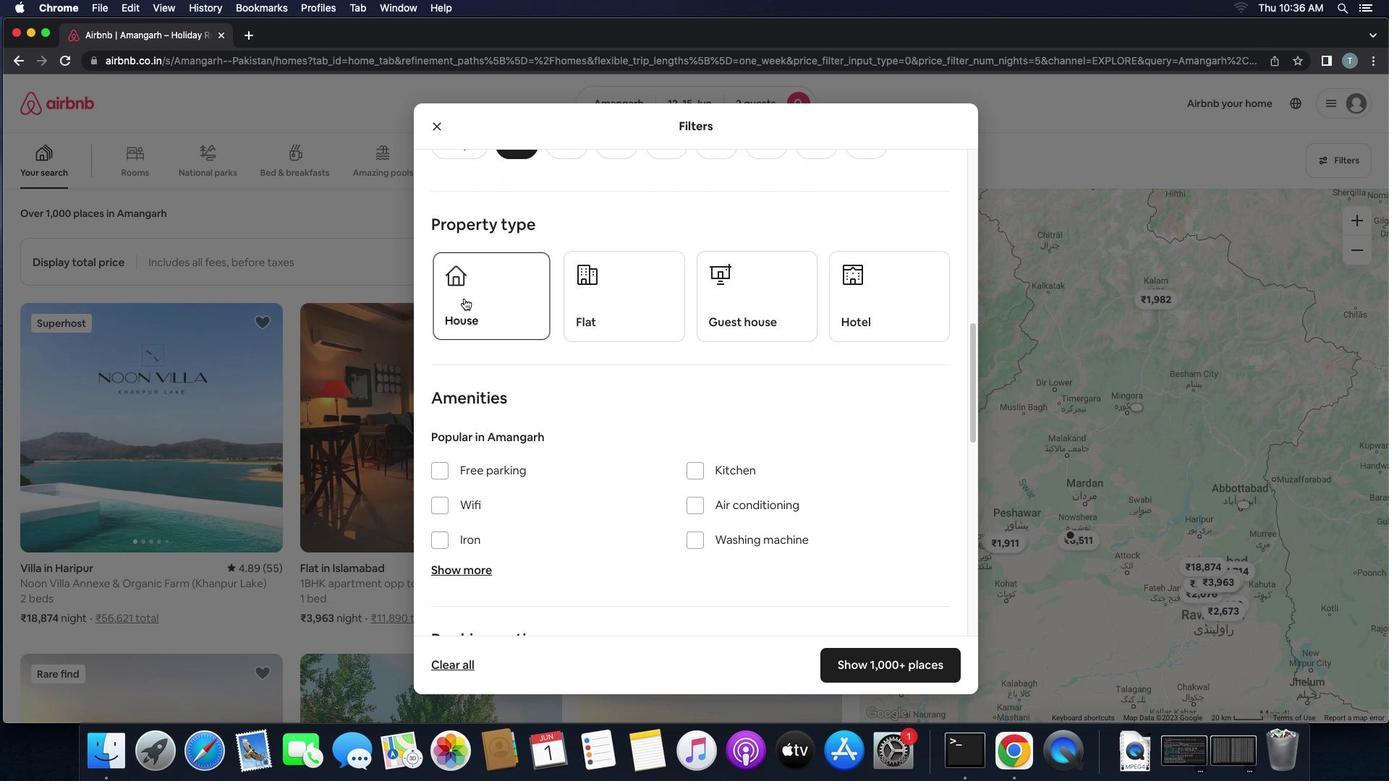 
Action: Mouse moved to (583, 299)
Screenshot: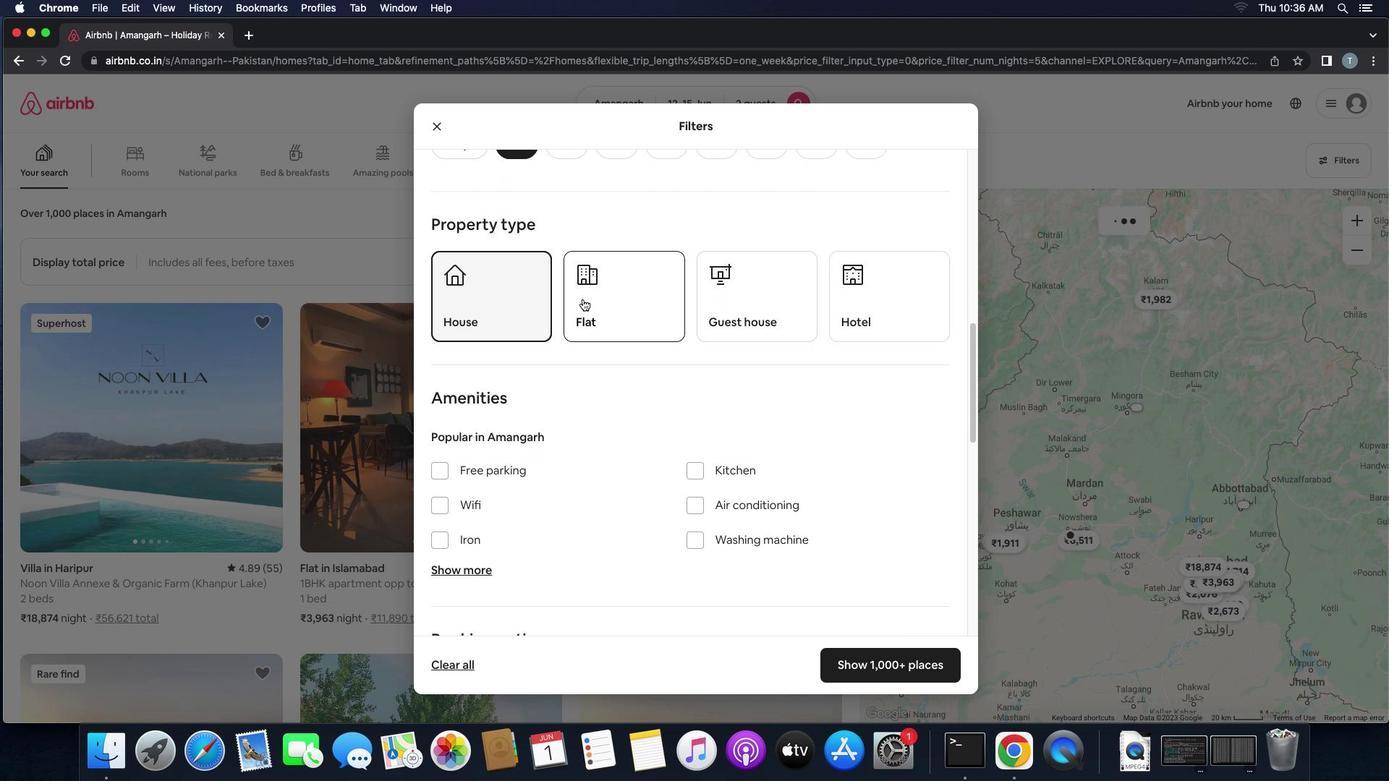 
Action: Mouse pressed left at (583, 299)
Screenshot: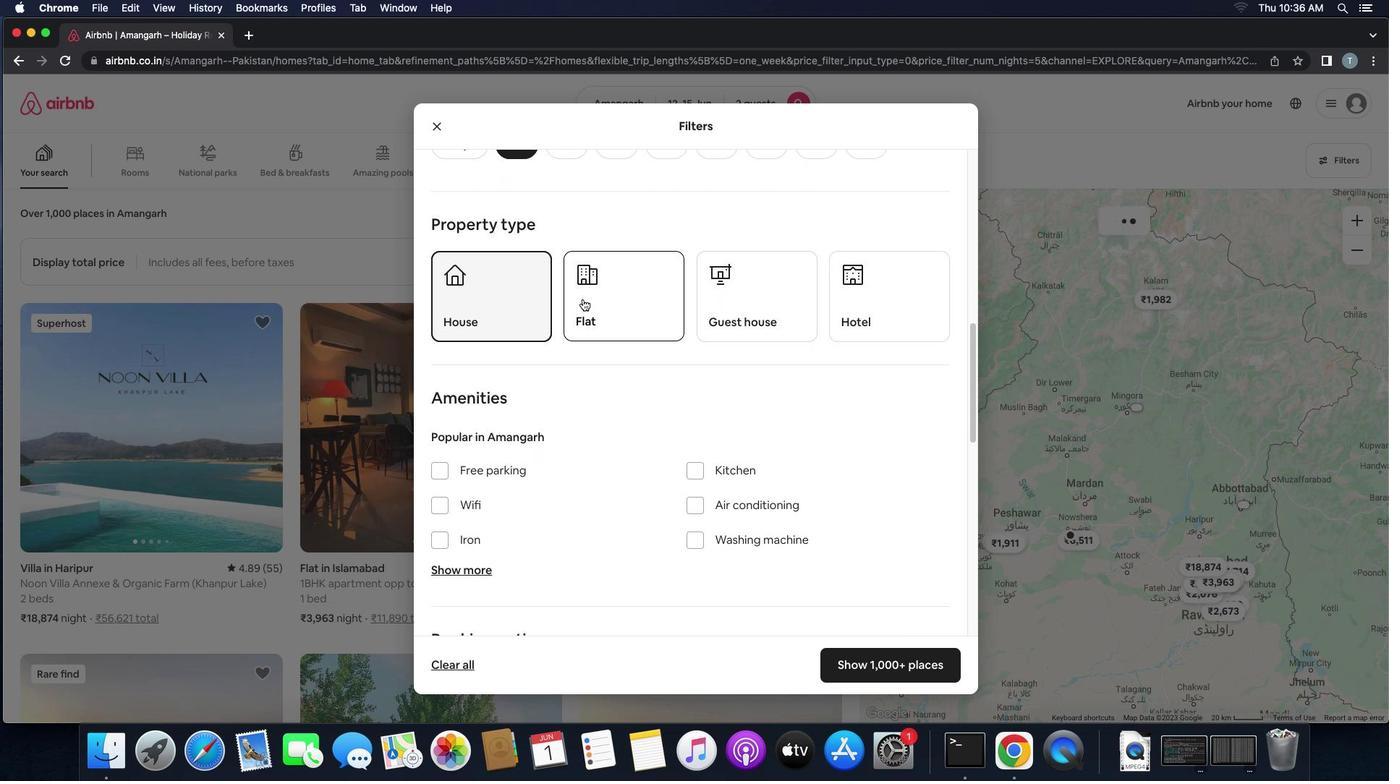 
Action: Mouse moved to (754, 302)
Screenshot: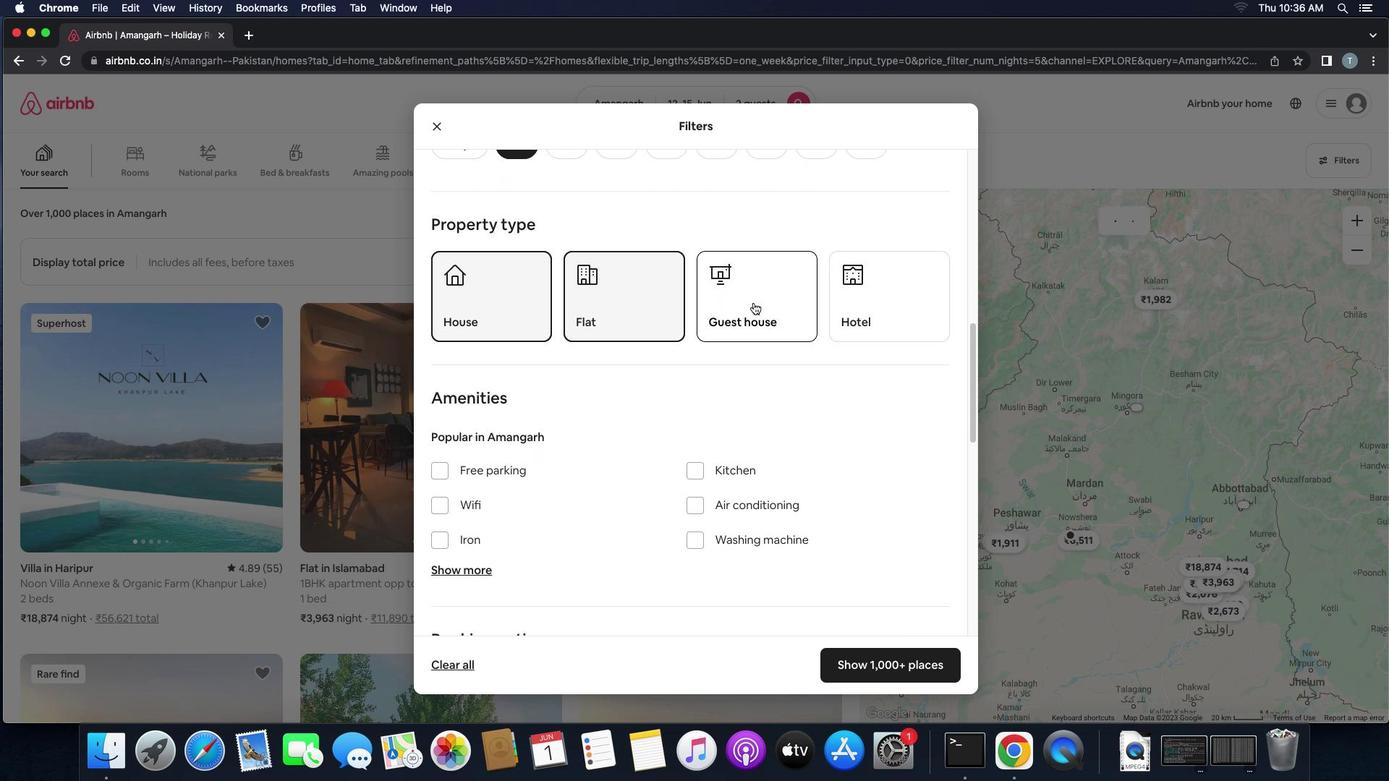 
Action: Mouse pressed left at (754, 302)
Screenshot: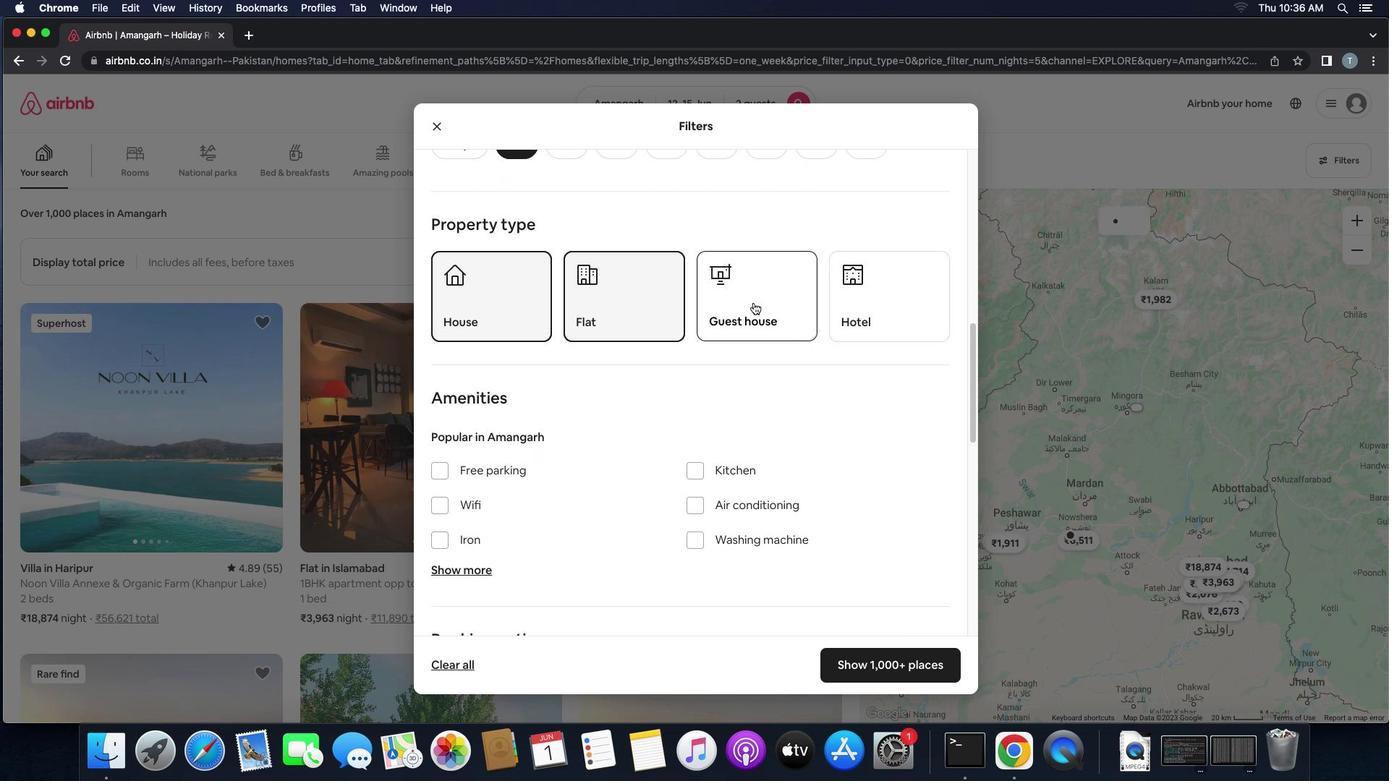 
Action: Mouse moved to (913, 304)
Screenshot: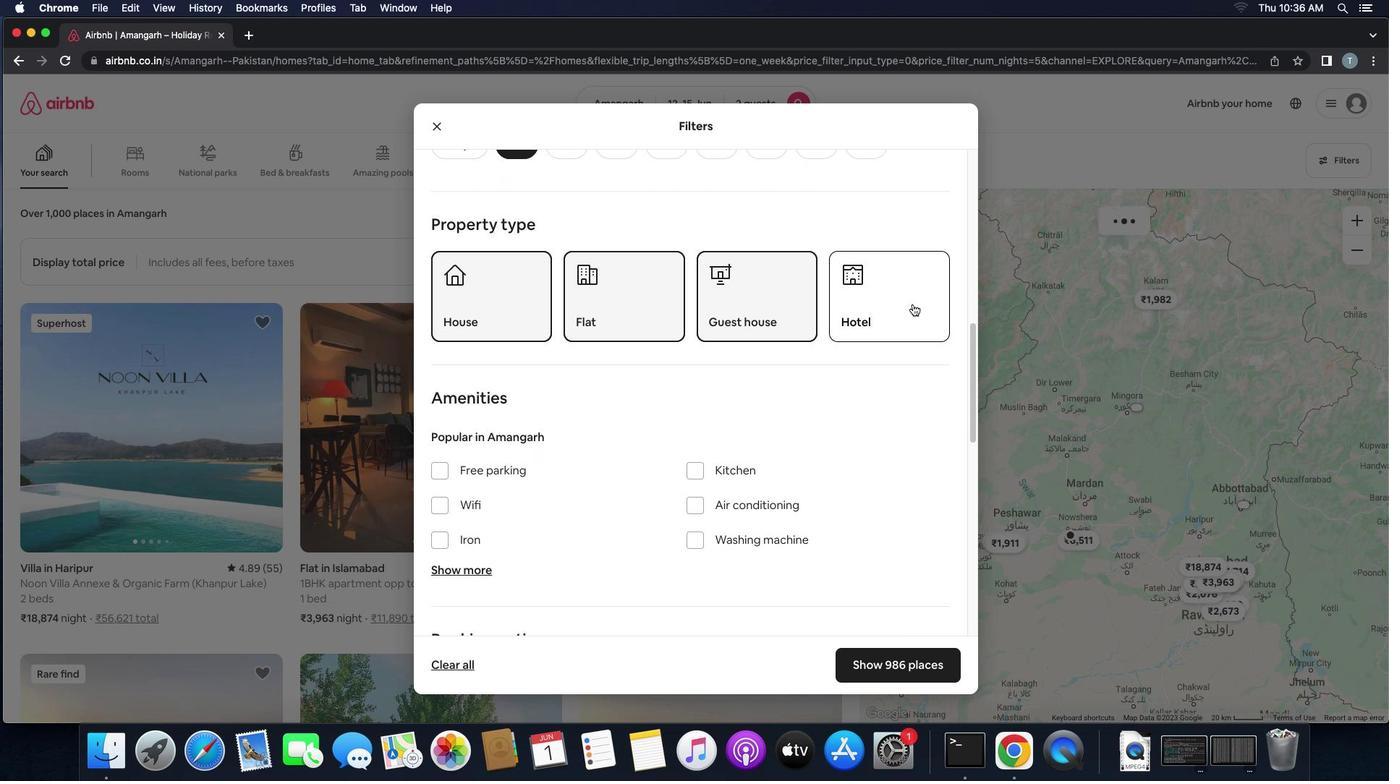 
Action: Mouse pressed left at (913, 304)
Screenshot: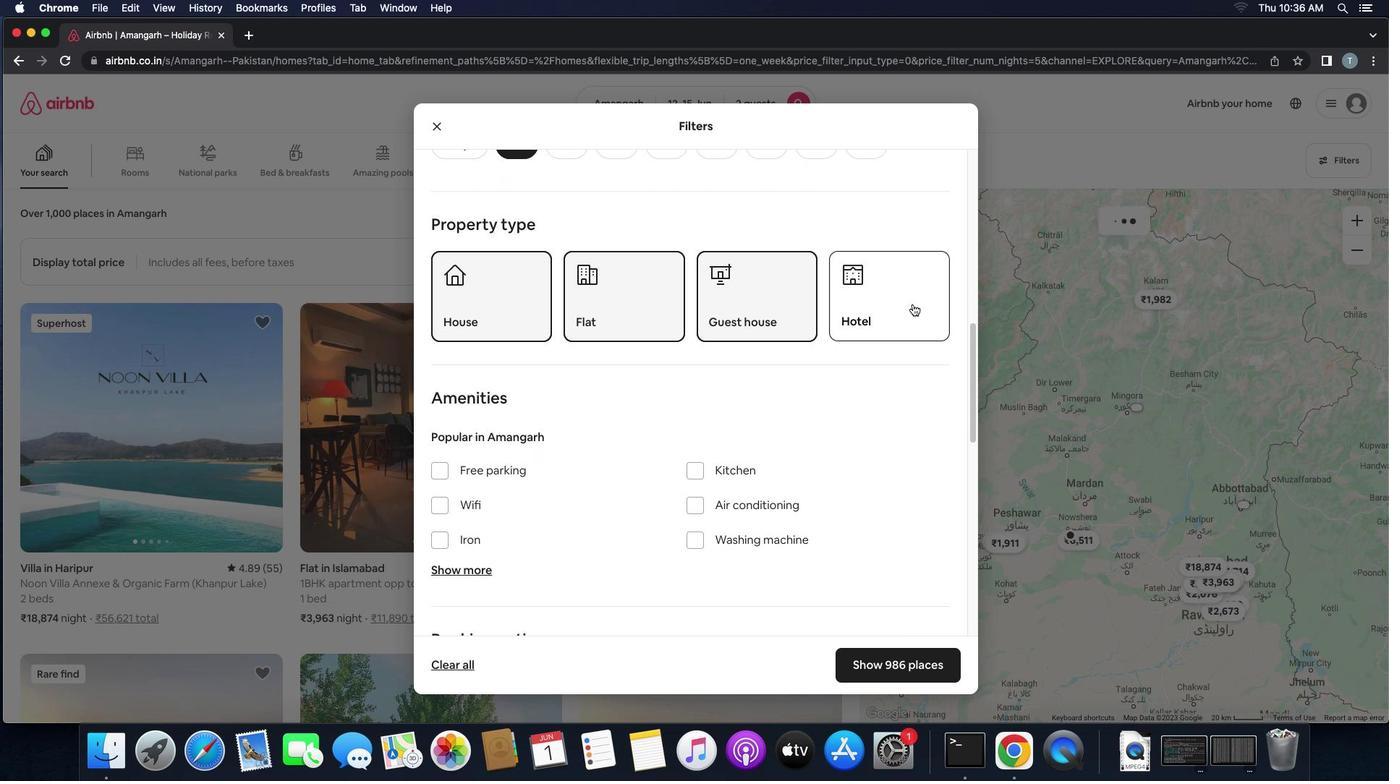 
Action: Mouse moved to (826, 406)
Screenshot: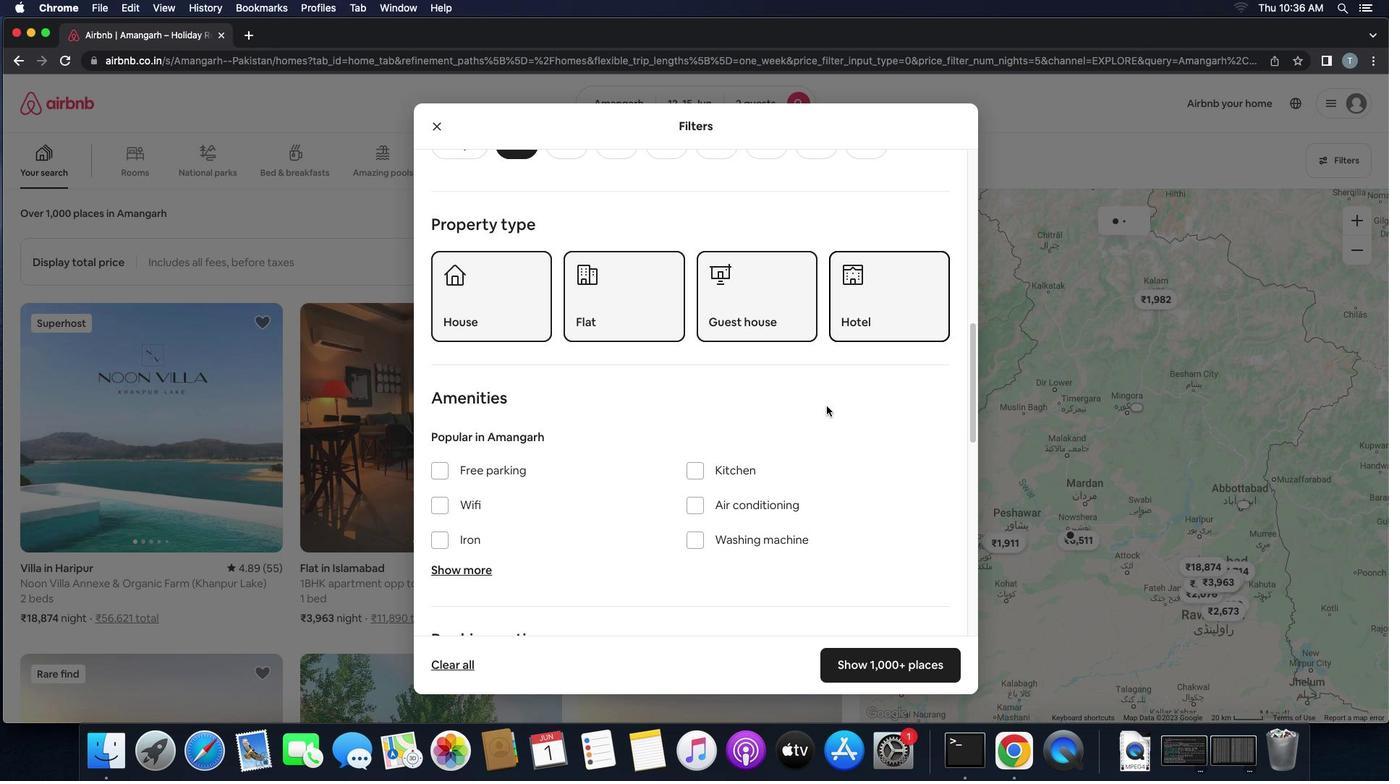 
Action: Mouse scrolled (826, 406) with delta (0, 0)
Screenshot: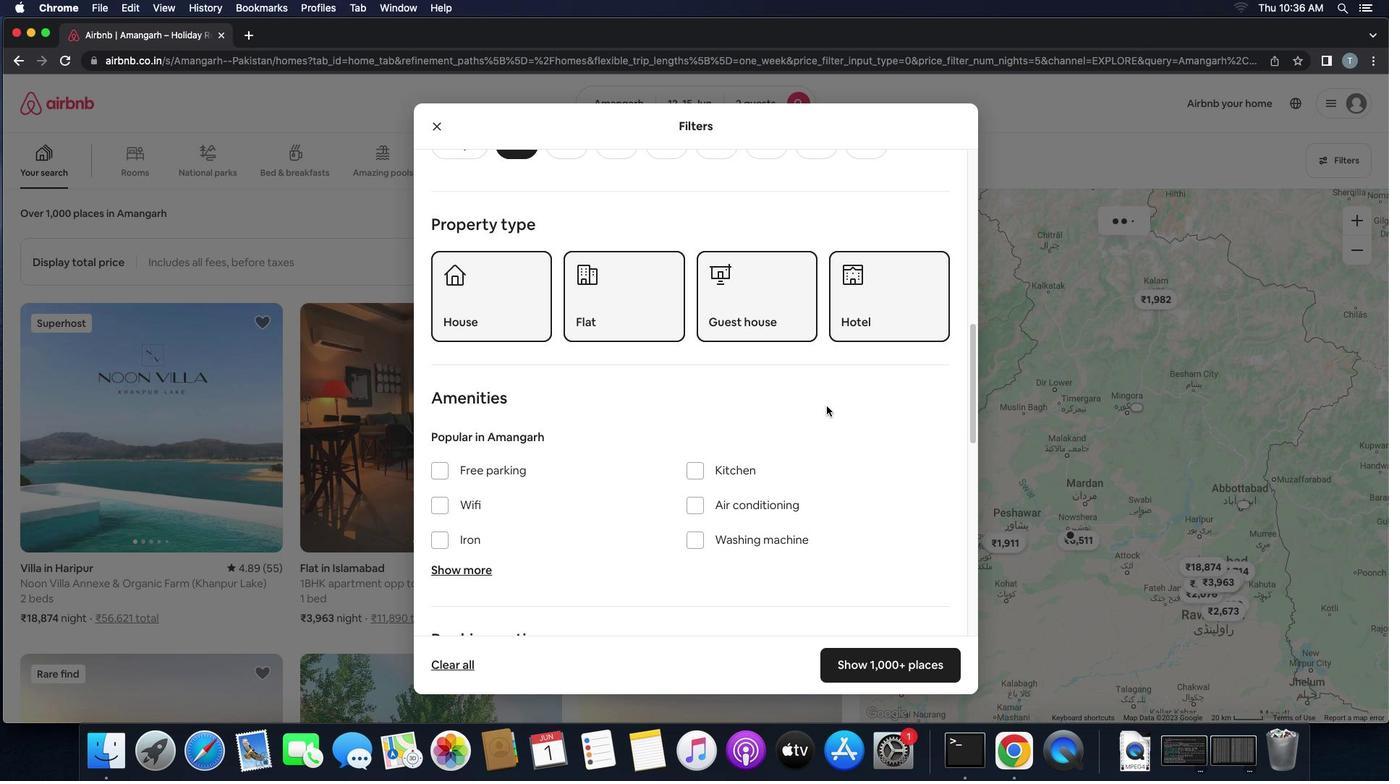 
Action: Mouse scrolled (826, 406) with delta (0, 0)
Screenshot: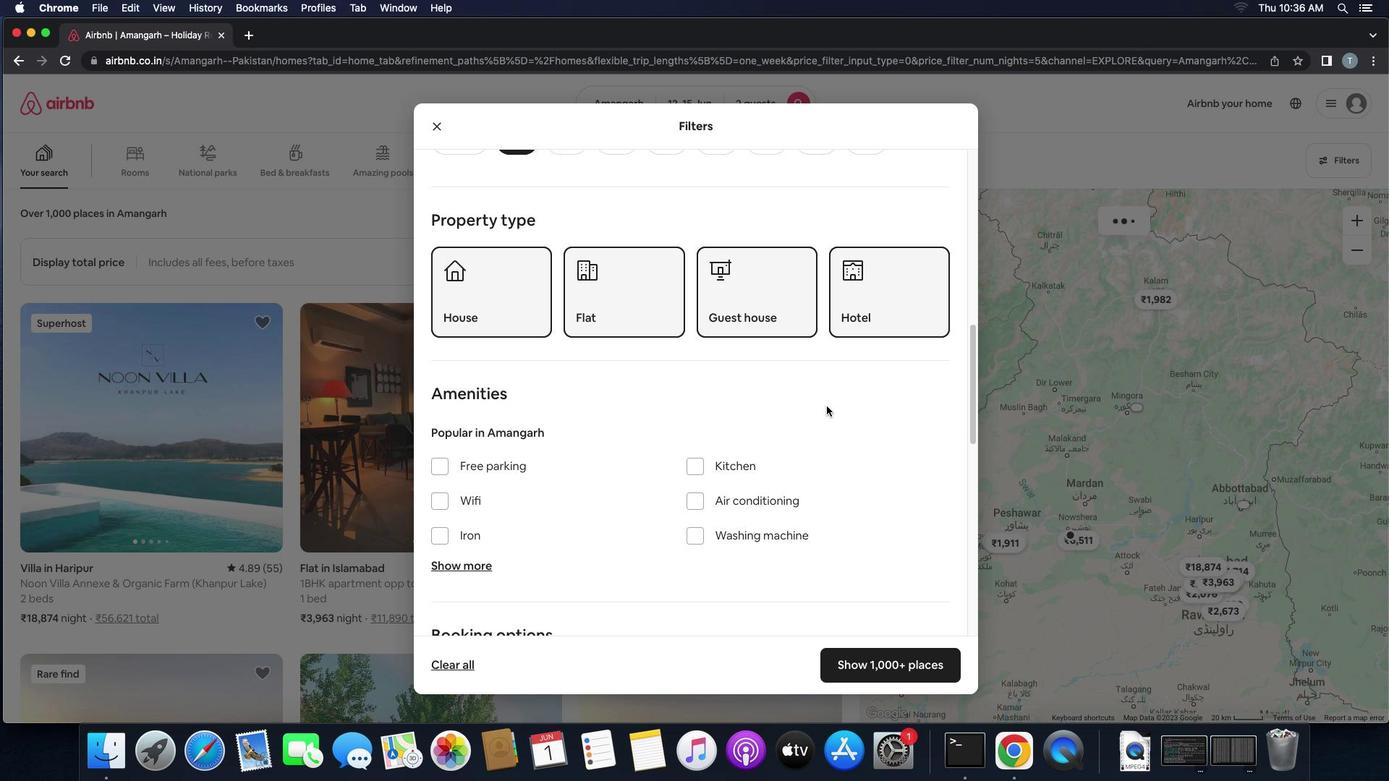
Action: Mouse scrolled (826, 406) with delta (0, -1)
Screenshot: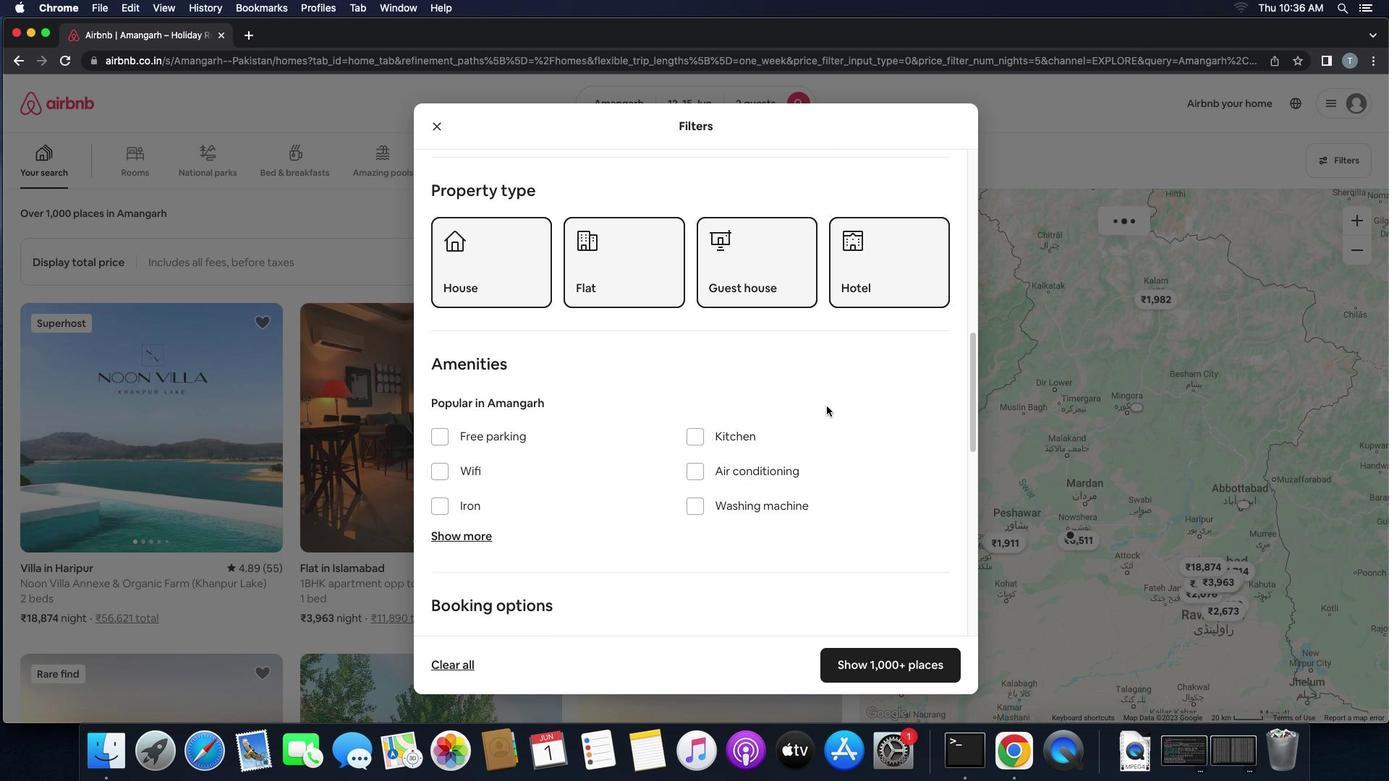 
Action: Mouse scrolled (826, 406) with delta (0, -2)
Screenshot: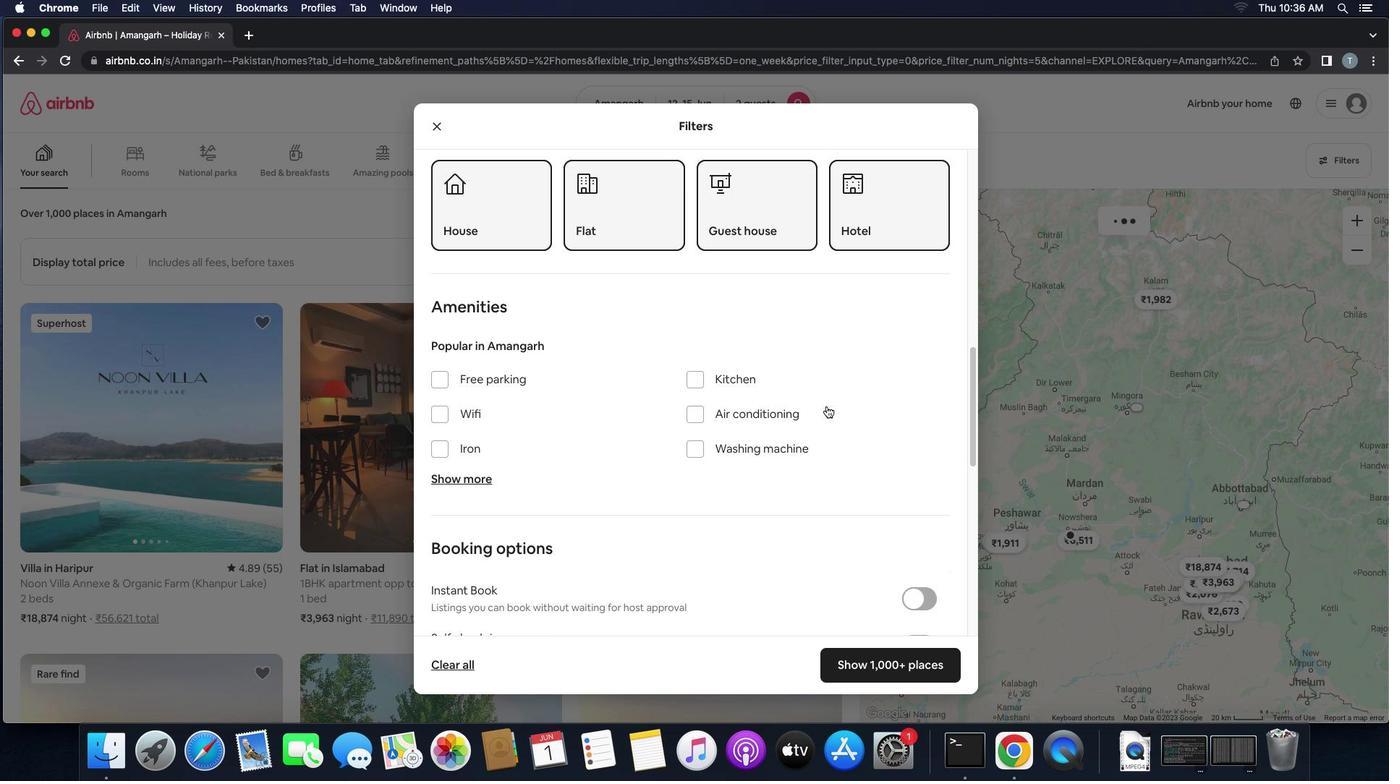 
Action: Mouse scrolled (826, 406) with delta (0, 0)
Screenshot: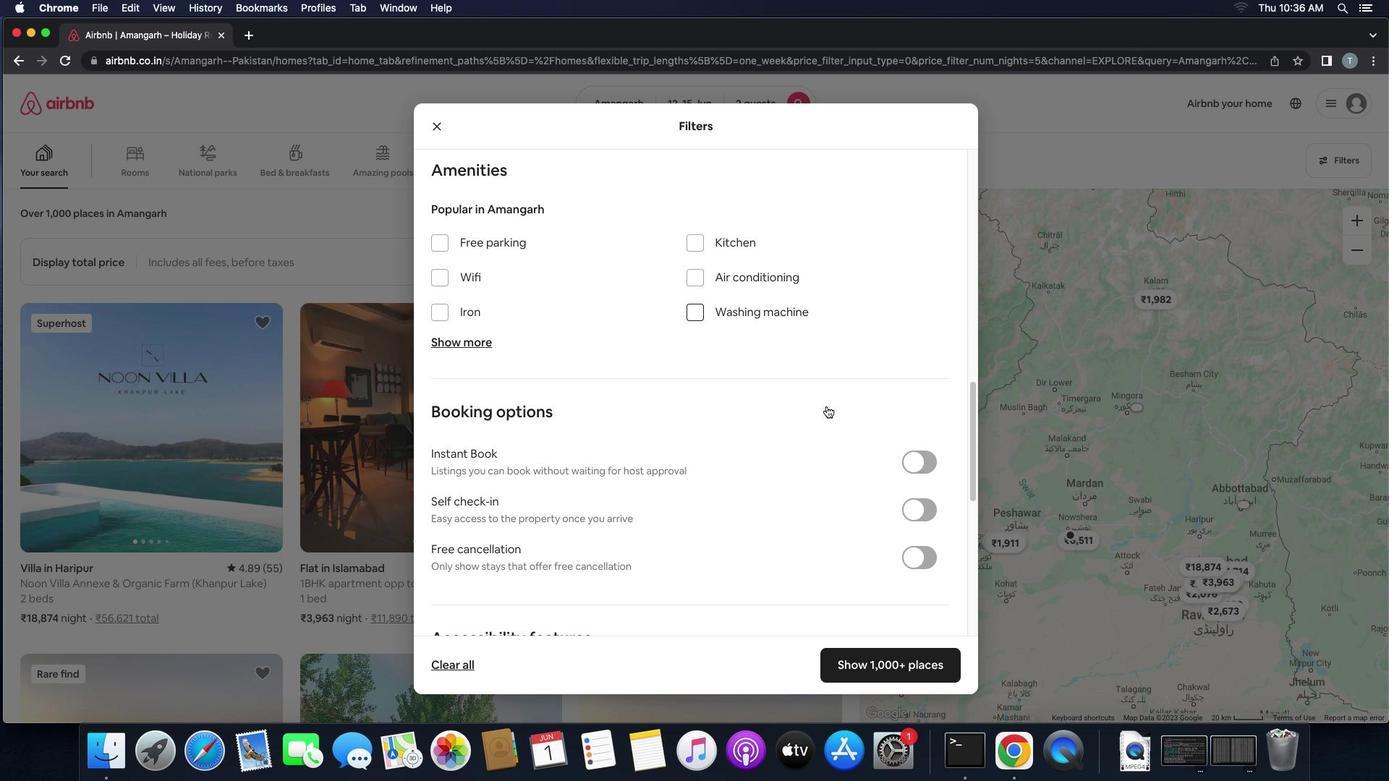 
Action: Mouse scrolled (826, 406) with delta (0, 0)
Screenshot: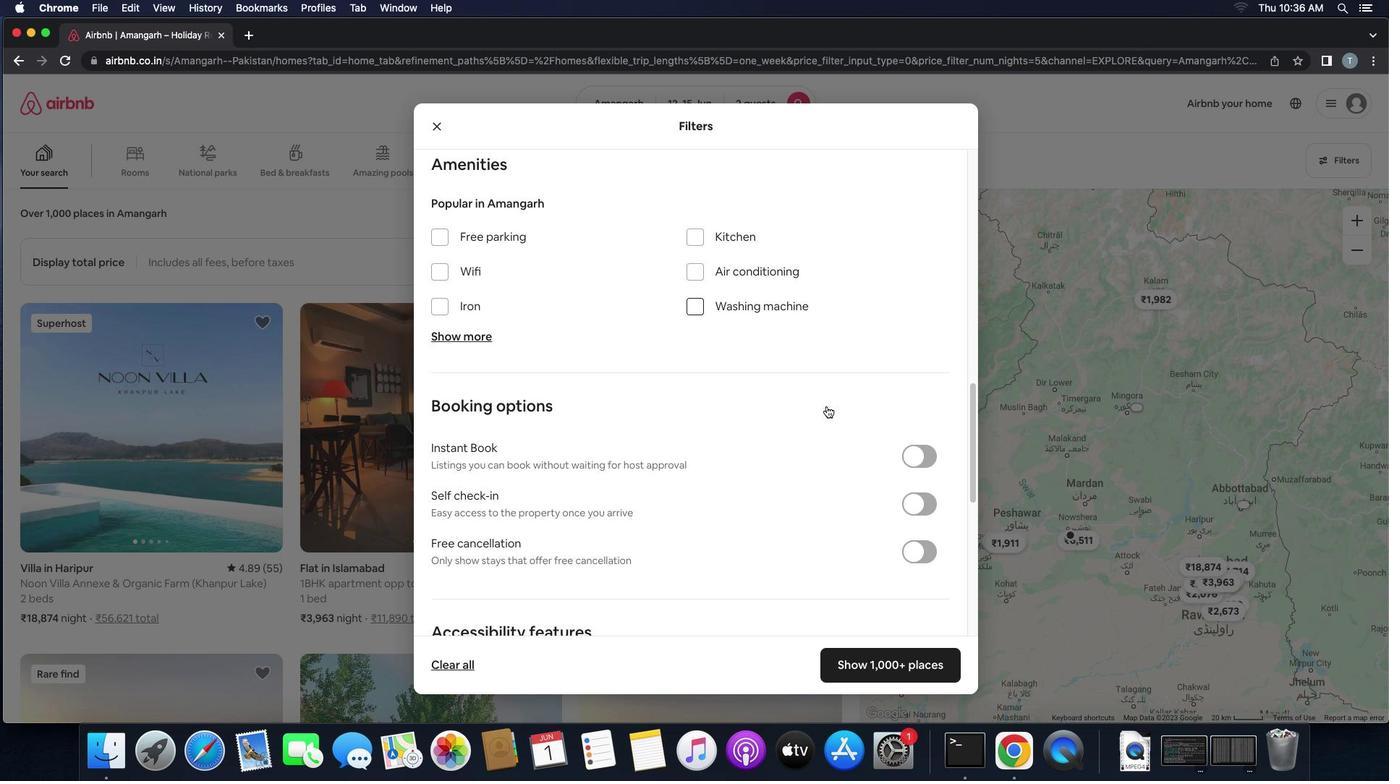 
Action: Mouse scrolled (826, 406) with delta (0, -1)
Screenshot: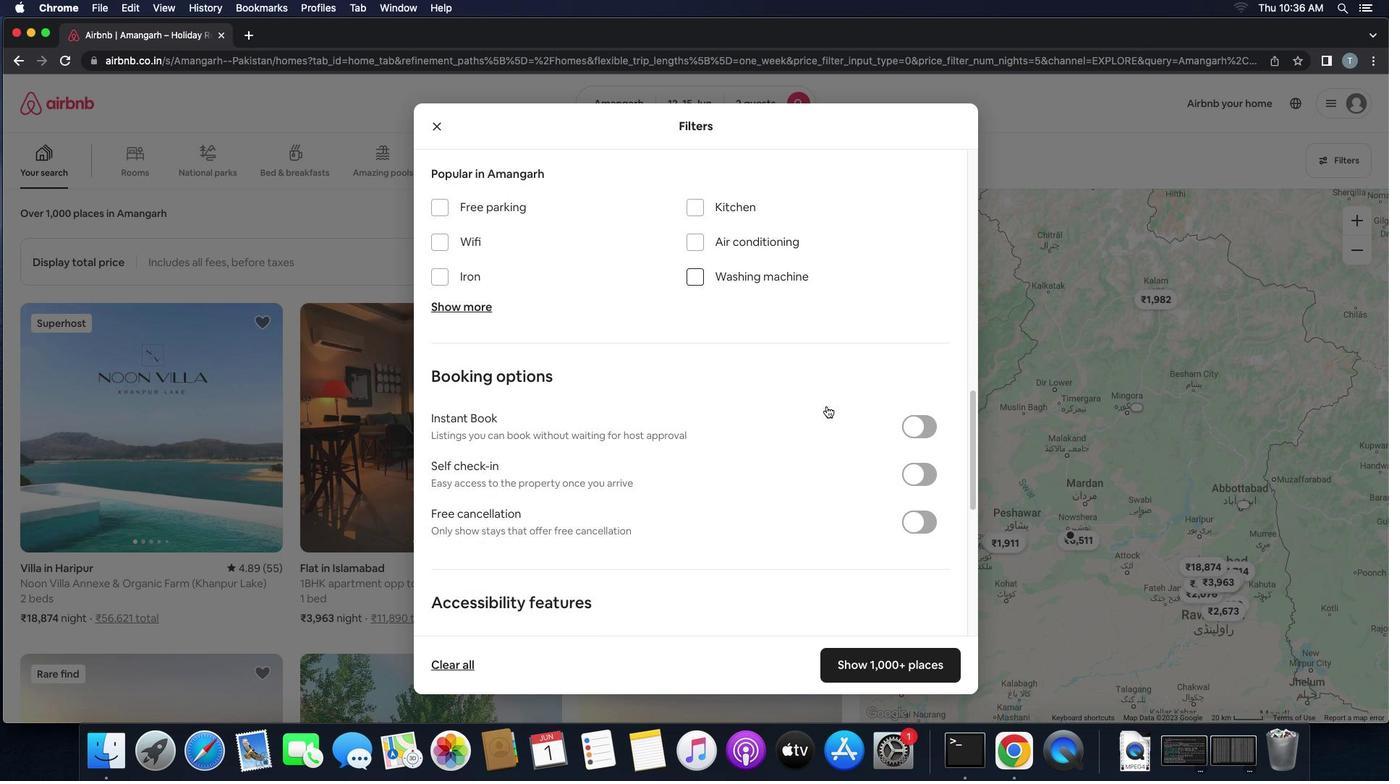 
Action: Mouse moved to (918, 435)
Screenshot: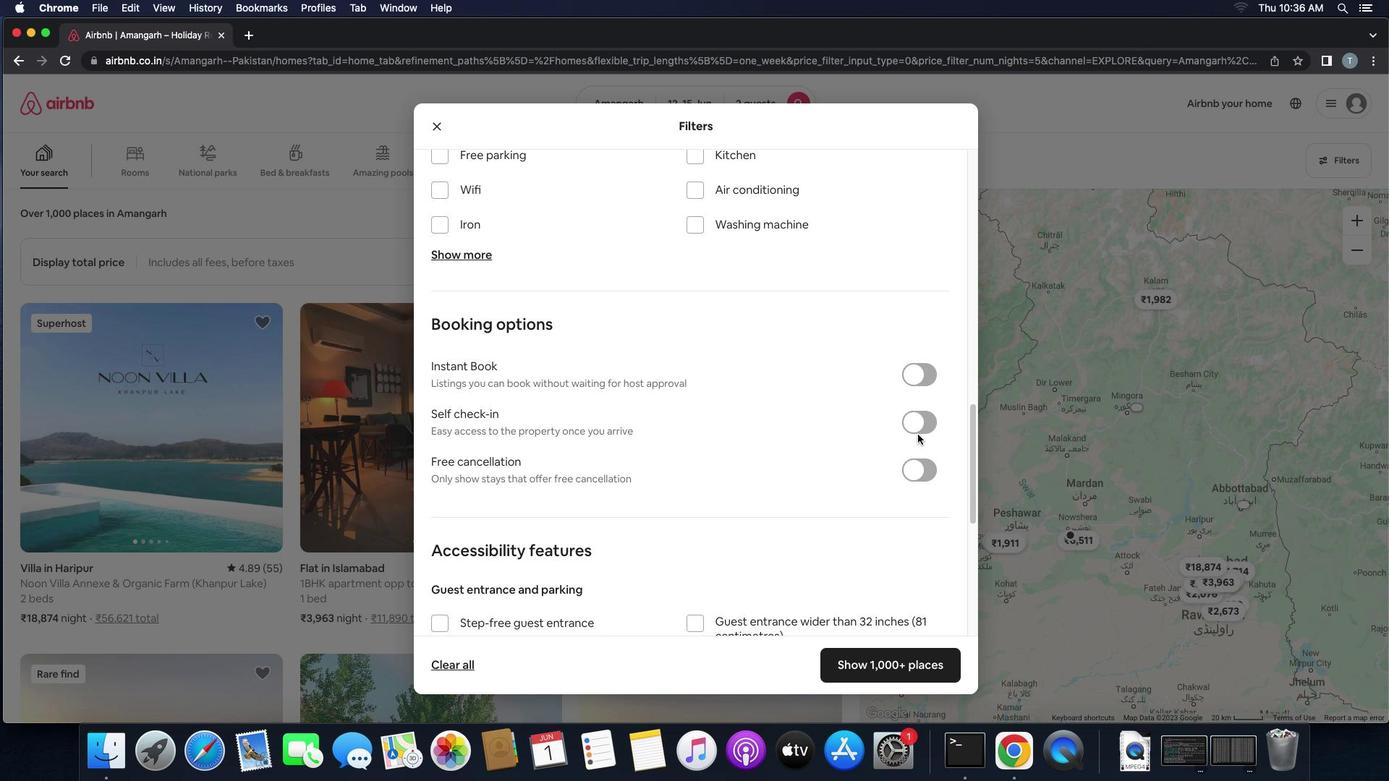 
Action: Mouse pressed left at (918, 435)
Screenshot: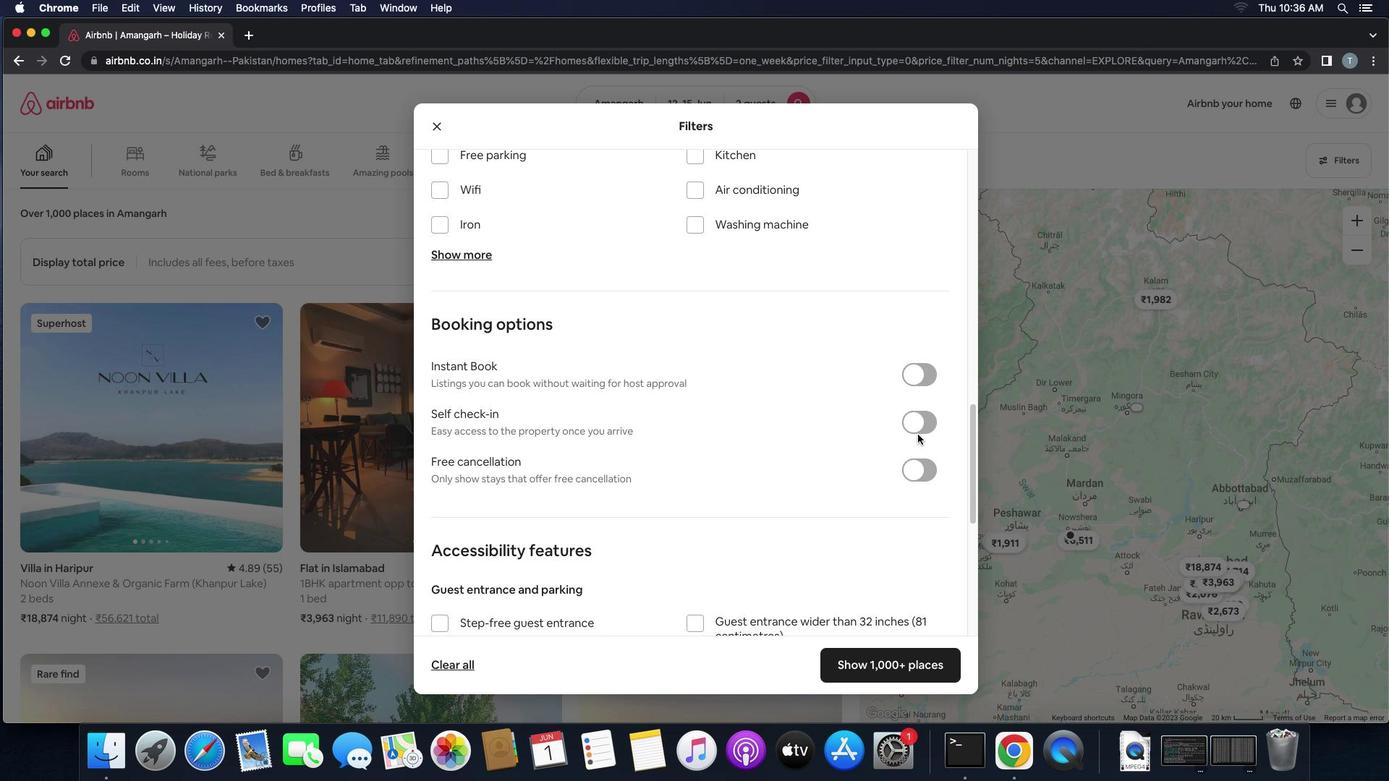 
Action: Mouse moved to (857, 473)
Screenshot: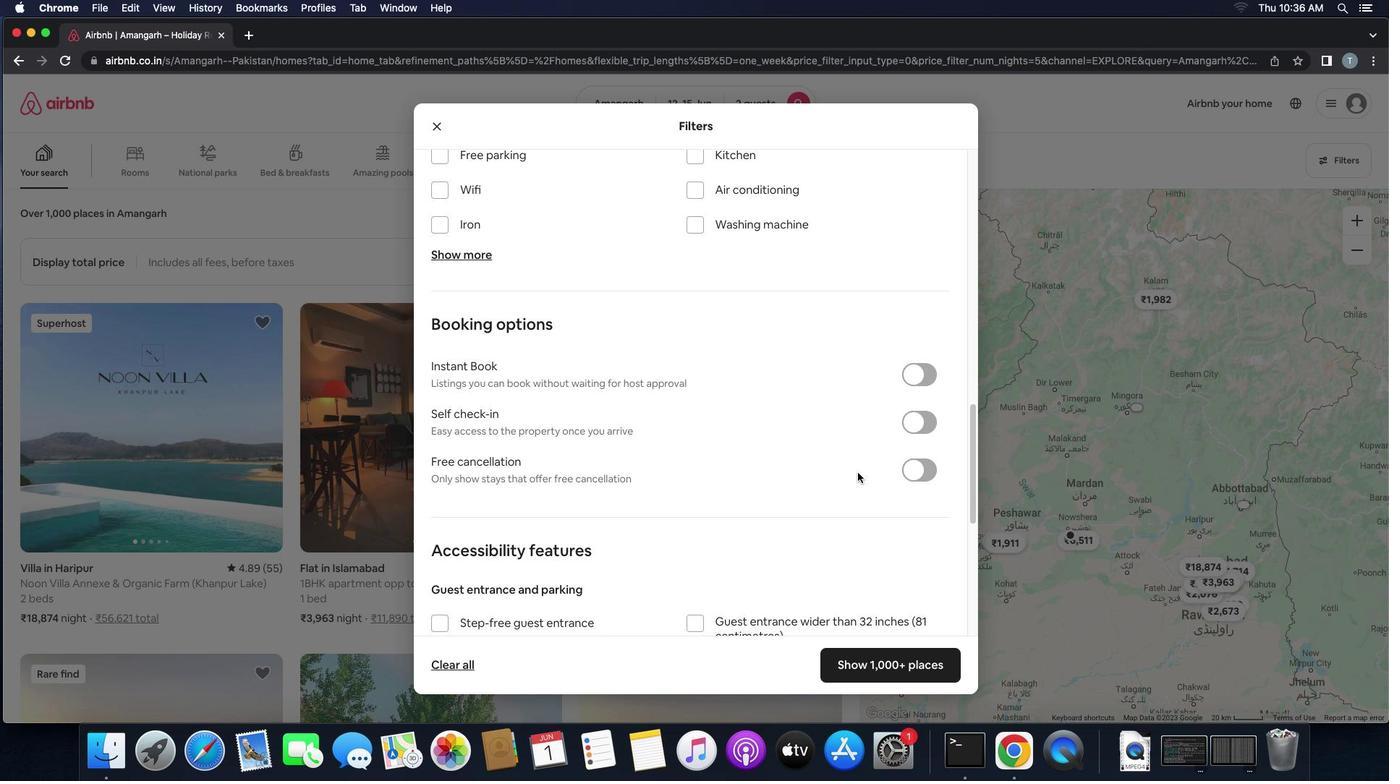 
Action: Mouse scrolled (857, 473) with delta (0, 0)
Screenshot: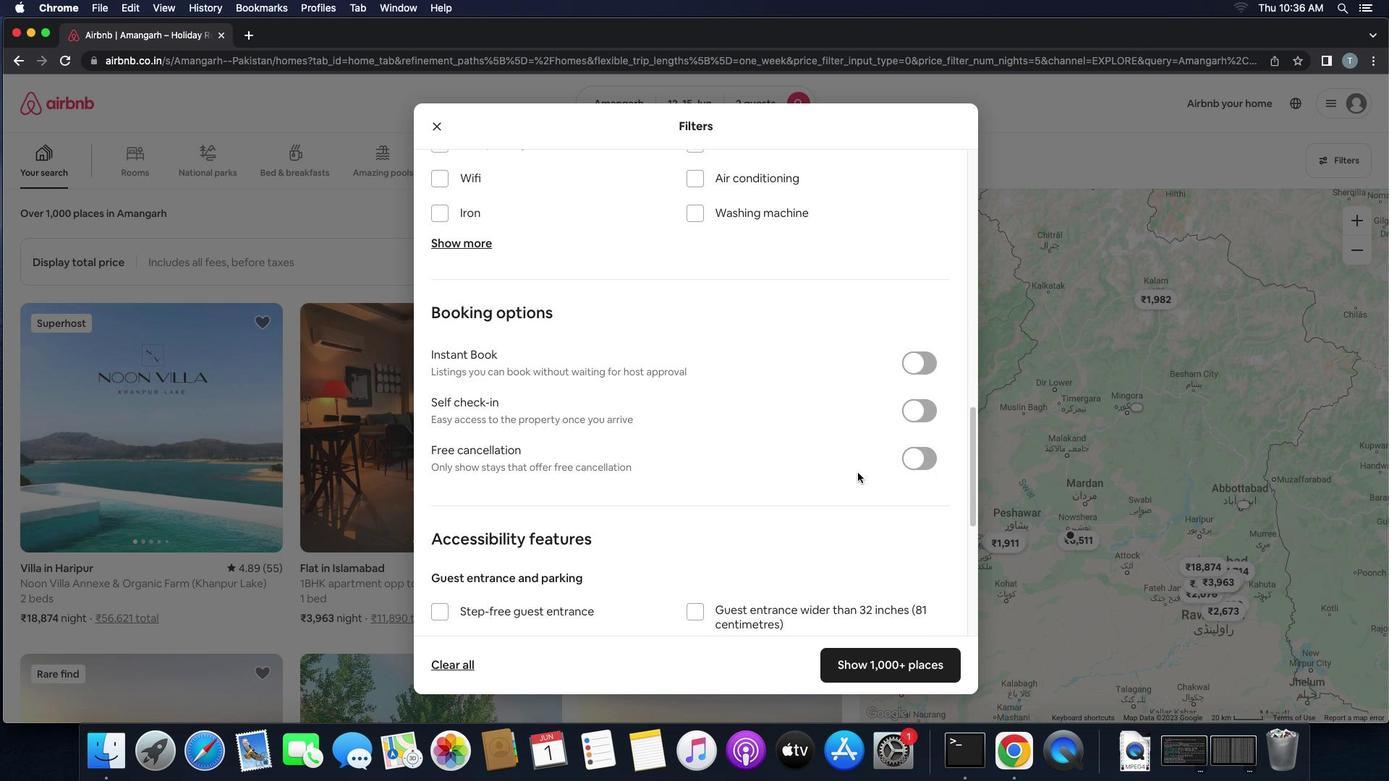 
Action: Mouse scrolled (857, 473) with delta (0, 0)
Screenshot: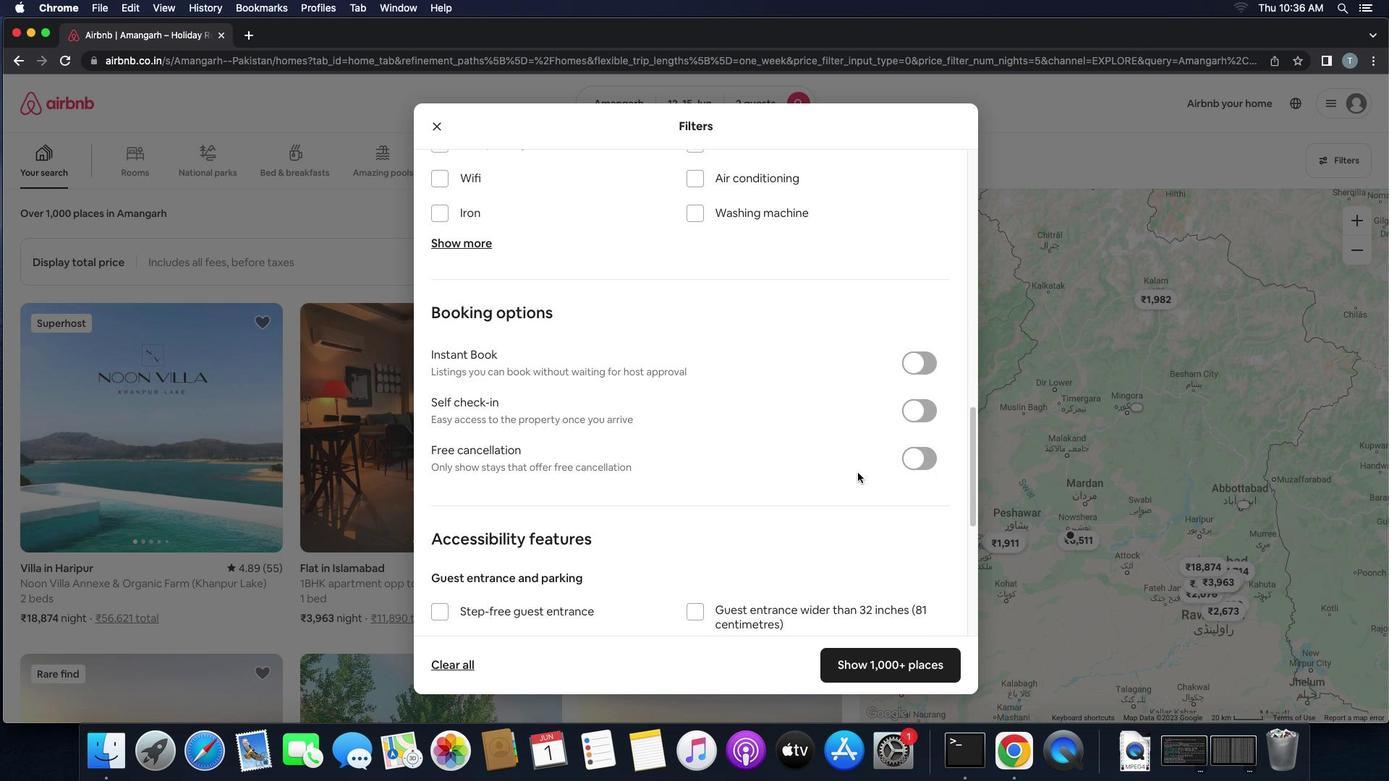
Action: Mouse scrolled (857, 473) with delta (0, -2)
Screenshot: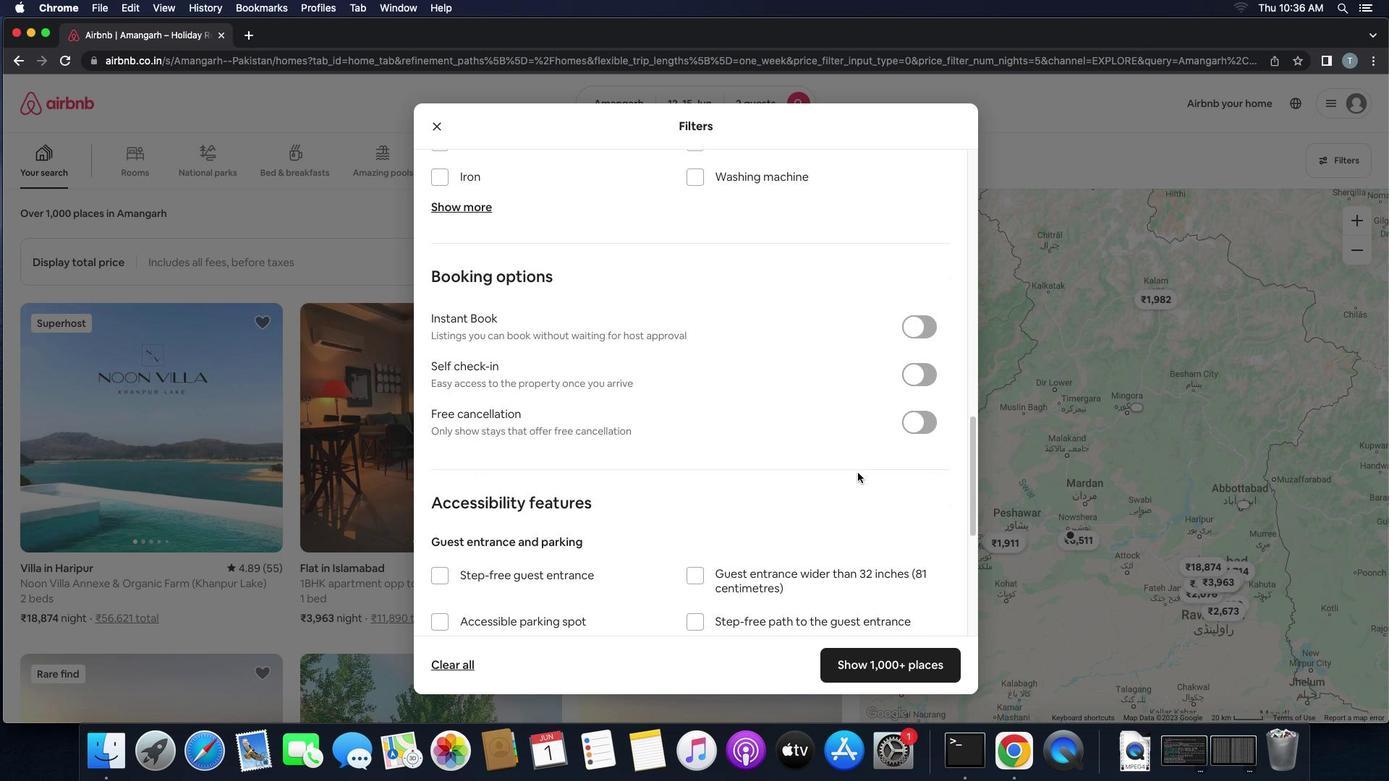 
Action: Mouse scrolled (857, 473) with delta (0, -2)
Screenshot: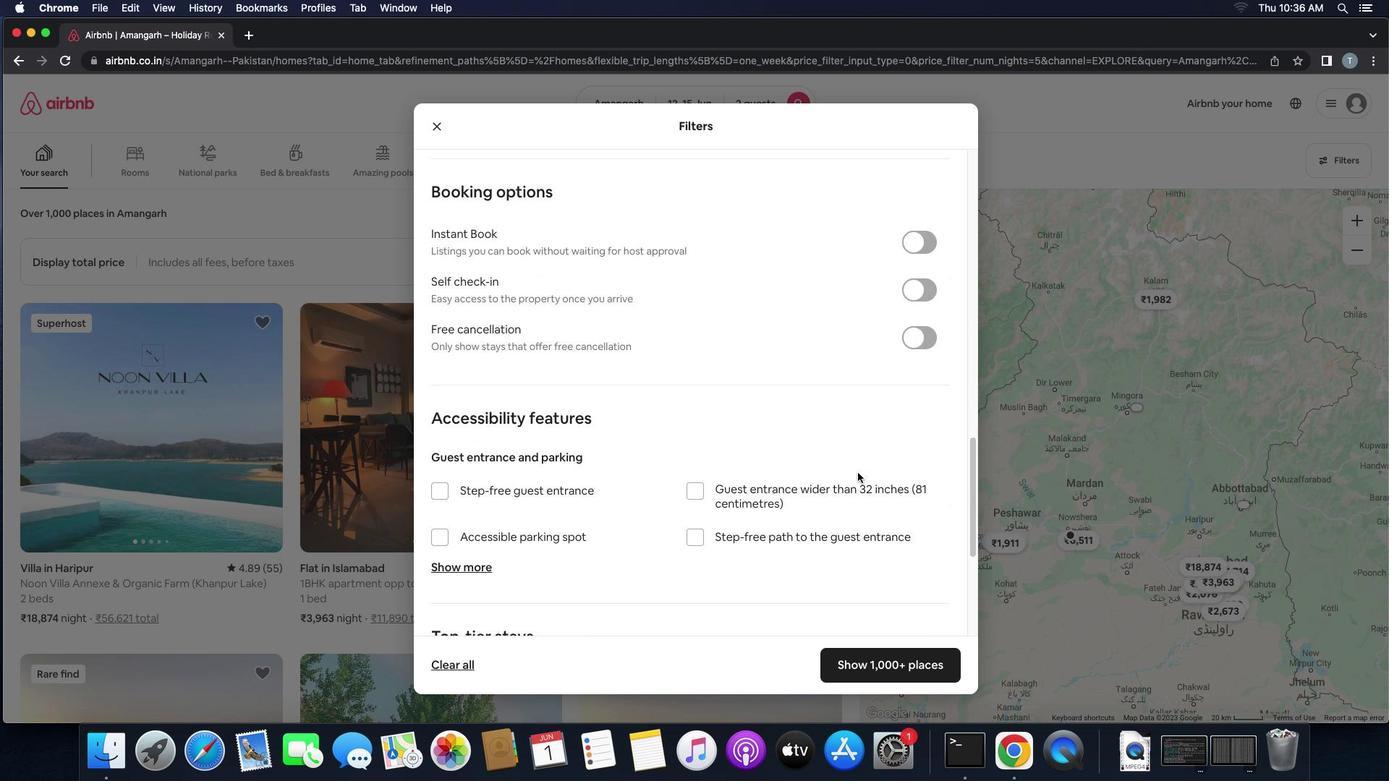 
Action: Mouse moved to (913, 153)
Screenshot: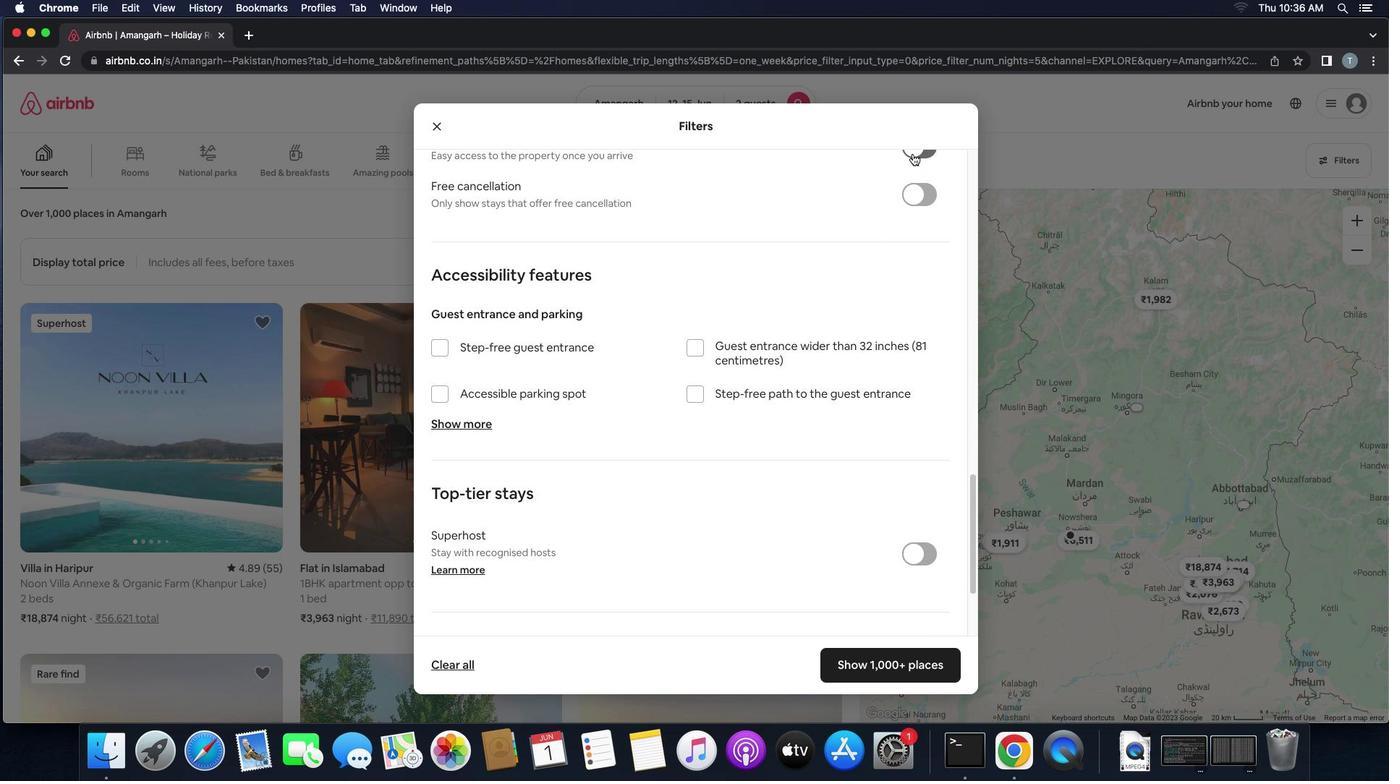 
Action: Mouse pressed left at (913, 153)
Screenshot: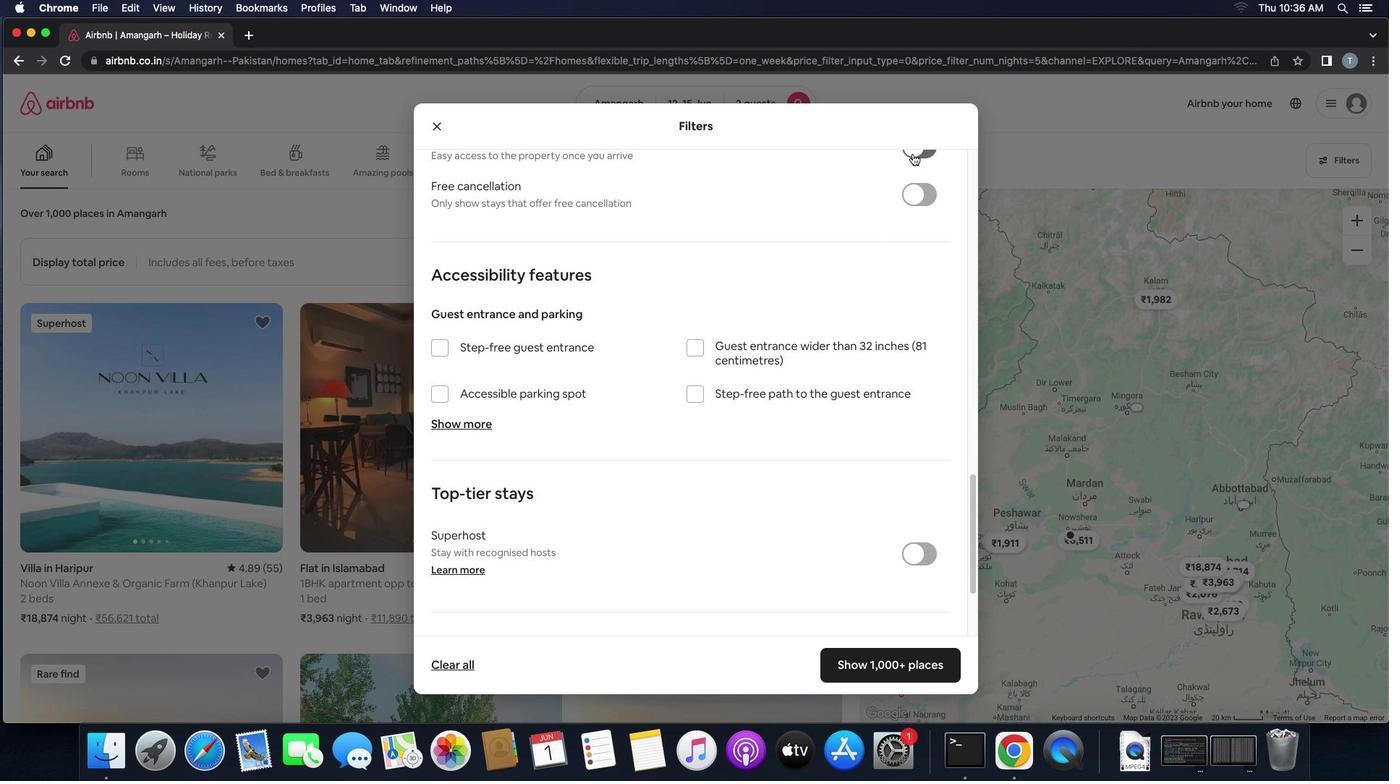 
Action: Mouse moved to (705, 385)
Screenshot: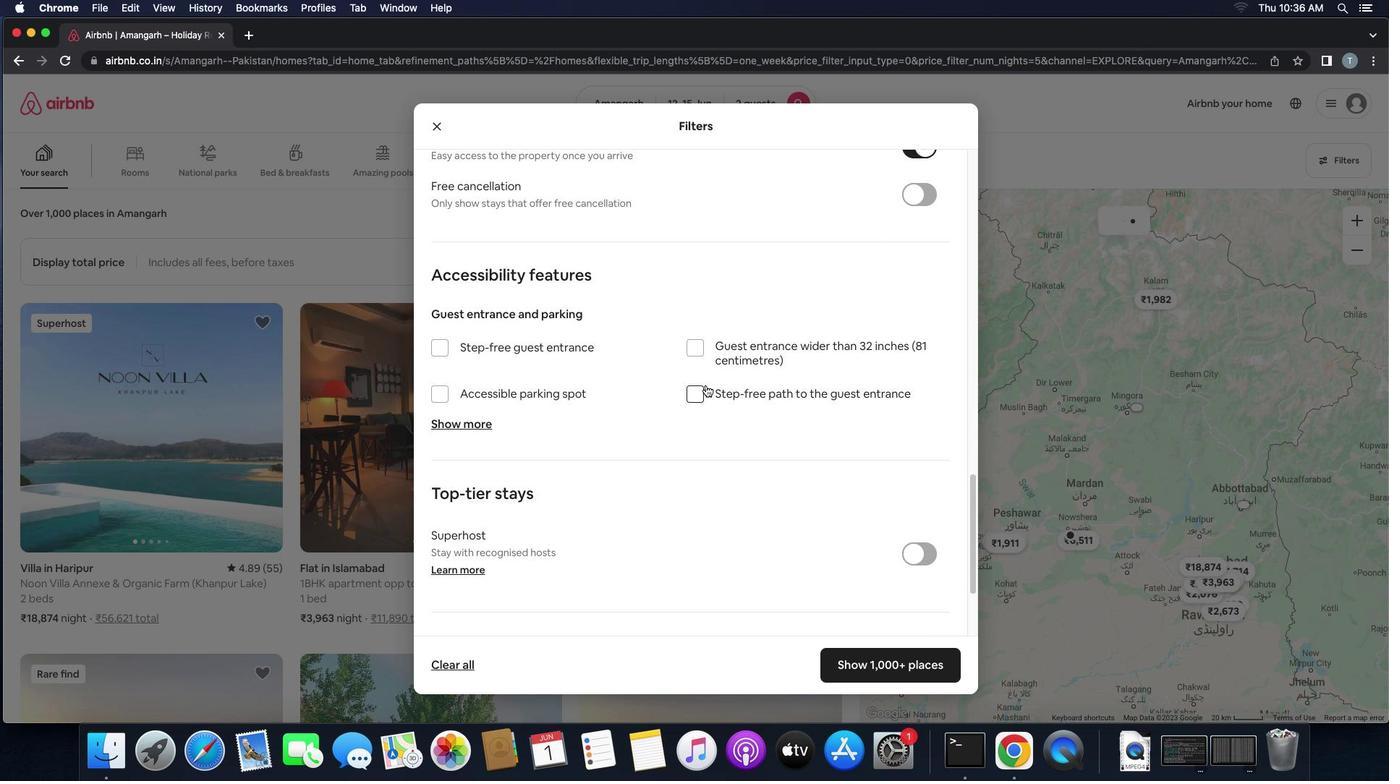 
Action: Mouse scrolled (705, 385) with delta (0, 0)
Screenshot: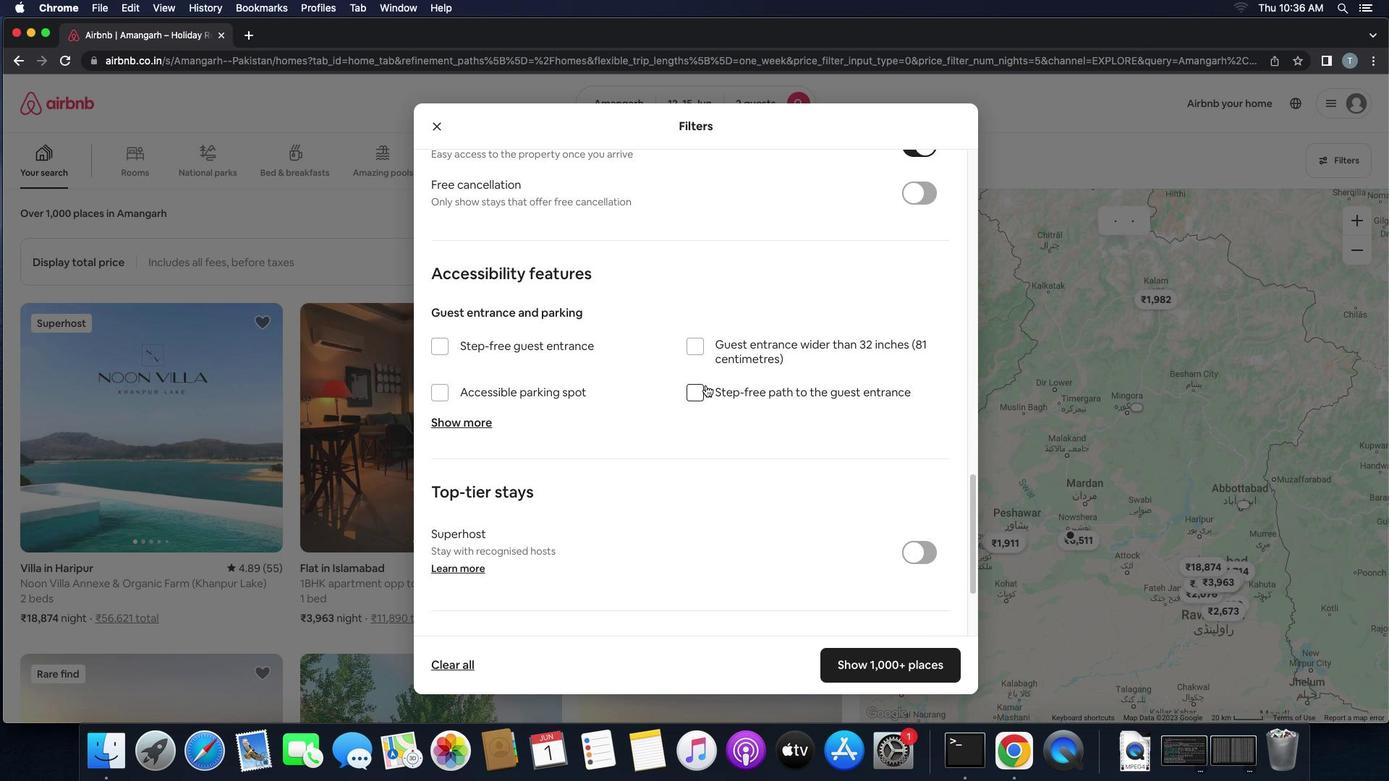 
Action: Mouse scrolled (705, 385) with delta (0, 0)
Screenshot: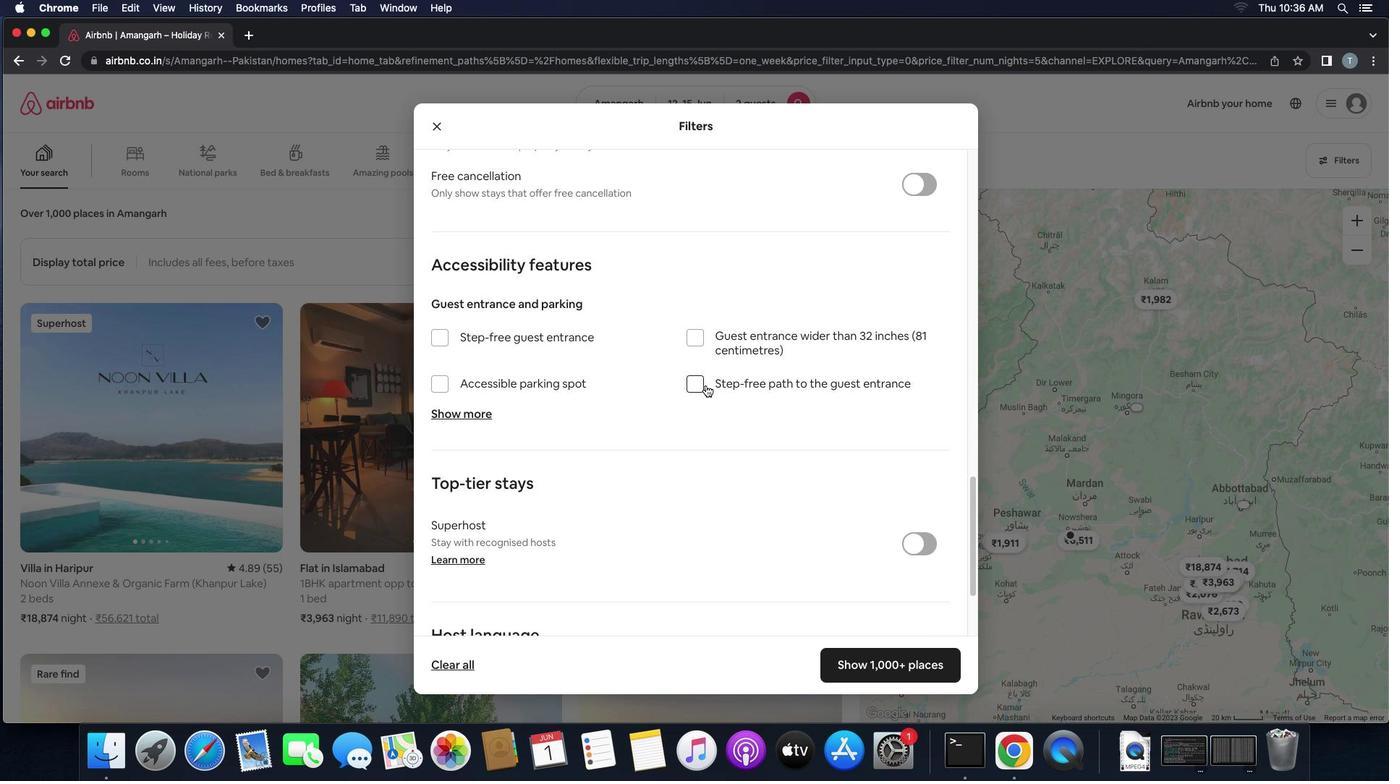 
Action: Mouse scrolled (705, 385) with delta (0, -2)
Screenshot: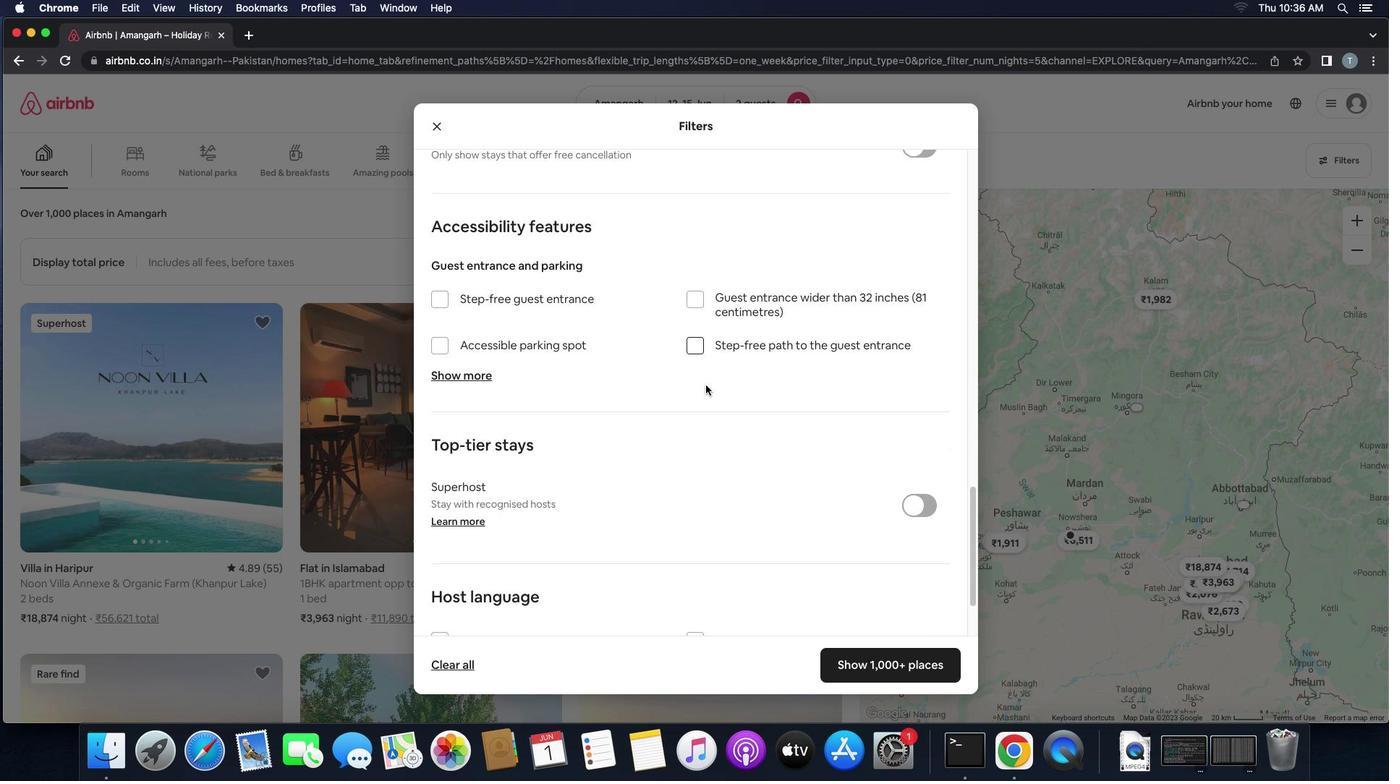 
Action: Mouse scrolled (705, 385) with delta (0, -2)
Screenshot: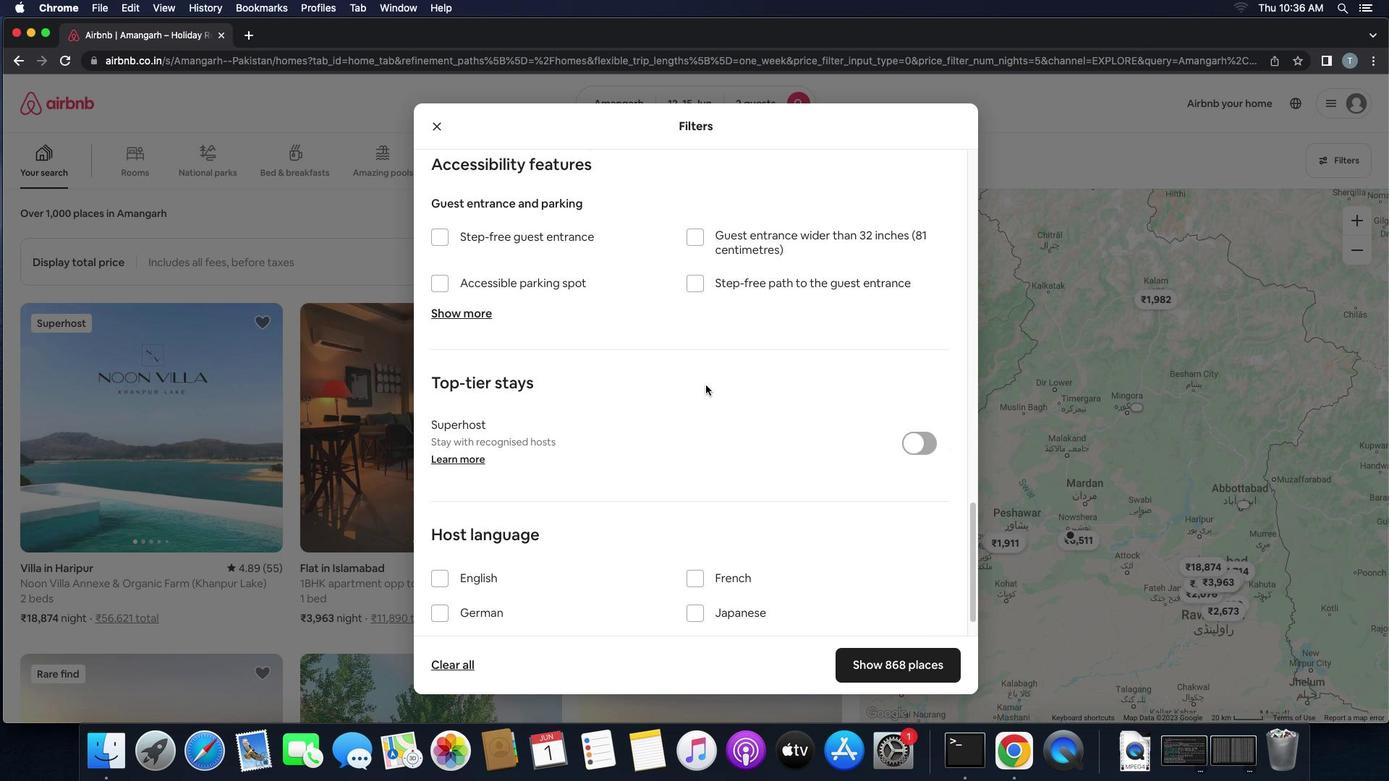 
Action: Mouse moved to (443, 532)
Screenshot: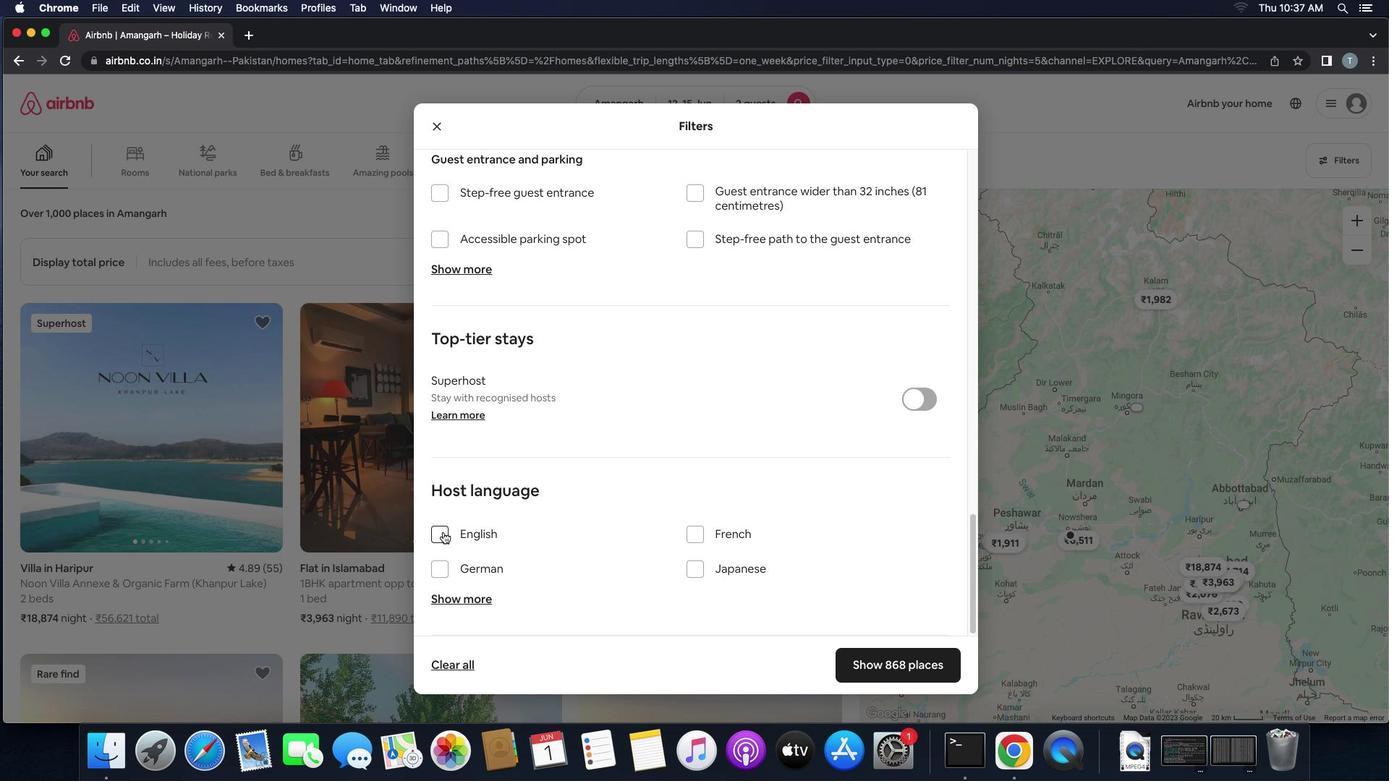
Action: Mouse pressed left at (443, 532)
Screenshot: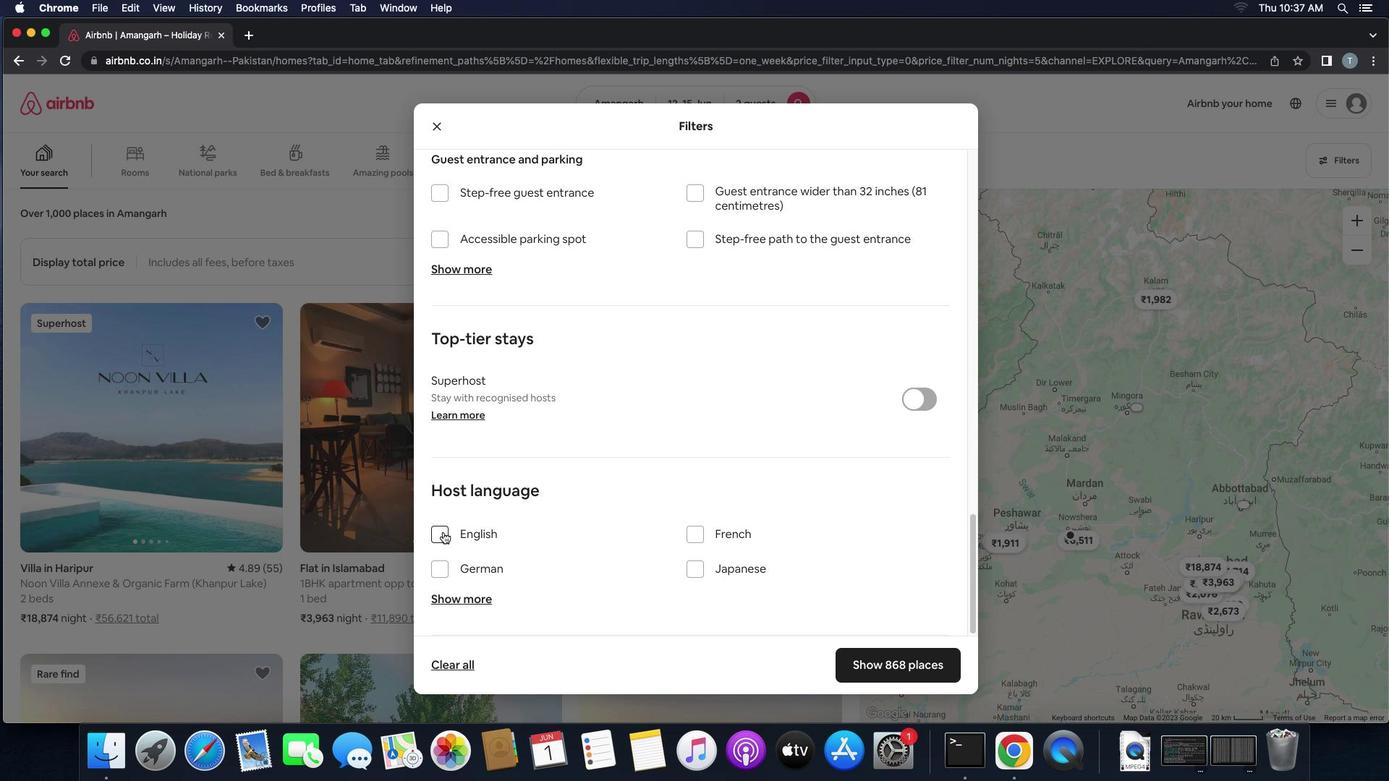 
Action: Mouse moved to (870, 660)
Screenshot: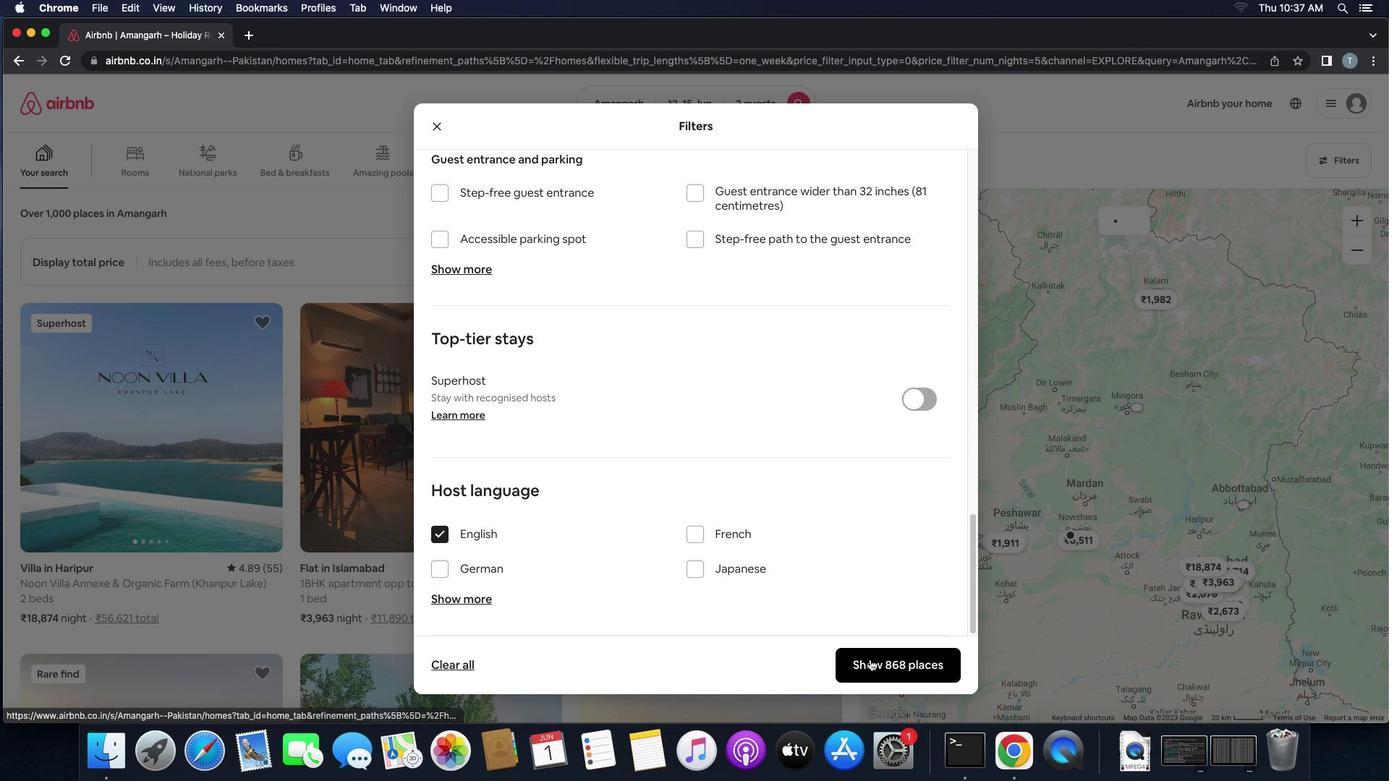 
Action: Mouse pressed left at (870, 660)
Screenshot: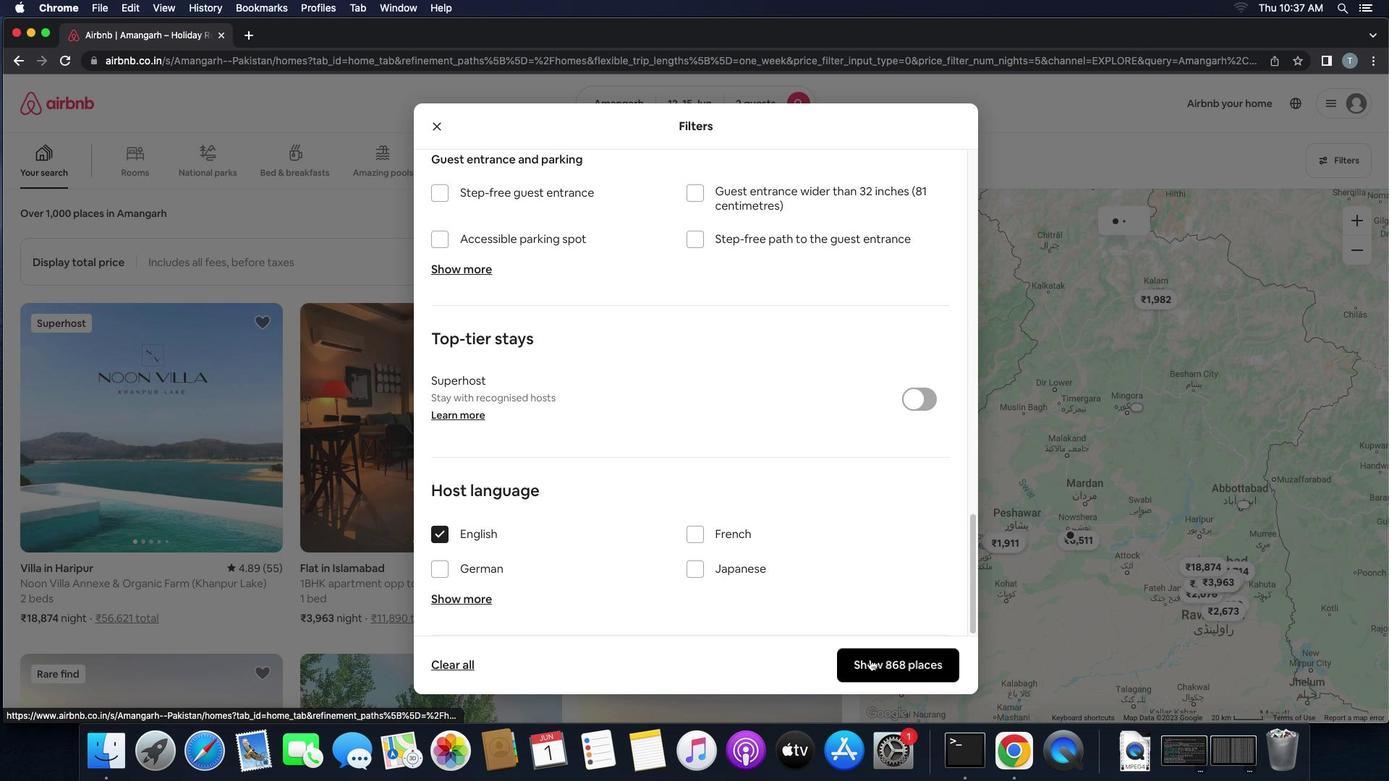 
